 Task: Find connections with filter location Maroúsi with filter topic #Innovationwith filter profile language Spanish with filter current company MetrixLab with filter school West Bengal jobs and careers with filter industry Rubber Products Manufacturing with filter service category AssistanceAdvertising with filter keywords title Political Scientist
Action: Mouse moved to (296, 265)
Screenshot: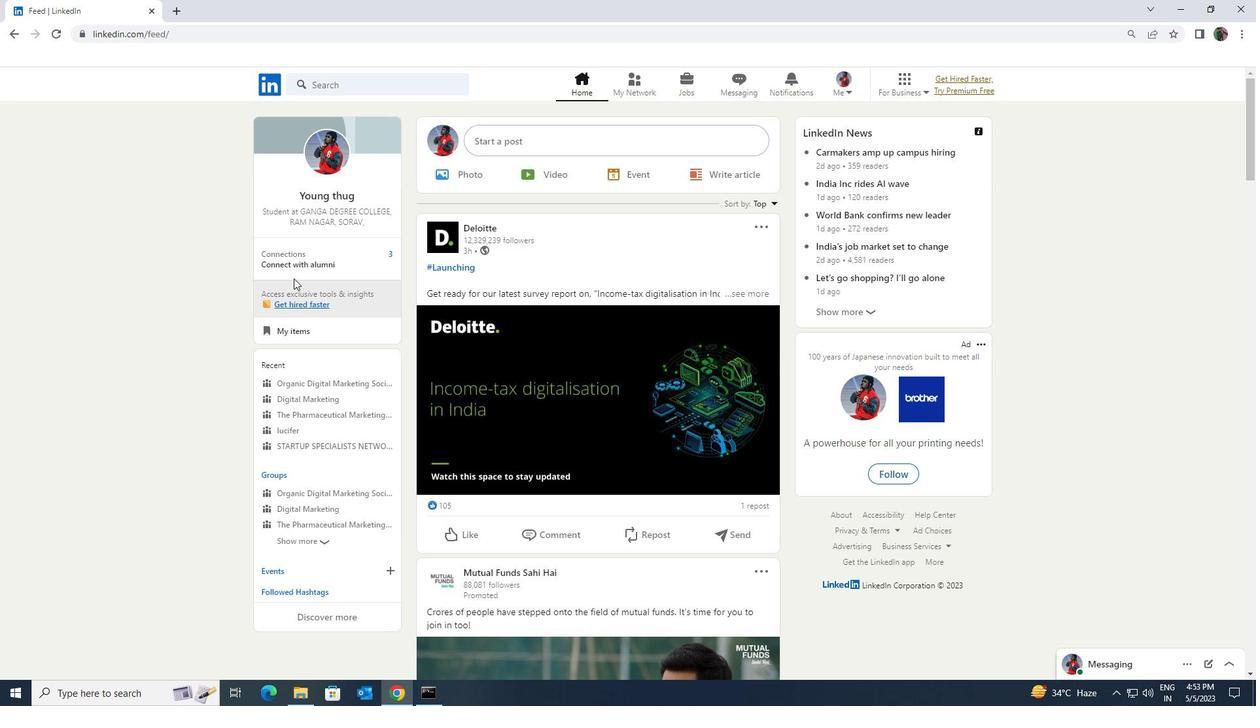 
Action: Mouse pressed left at (296, 265)
Screenshot: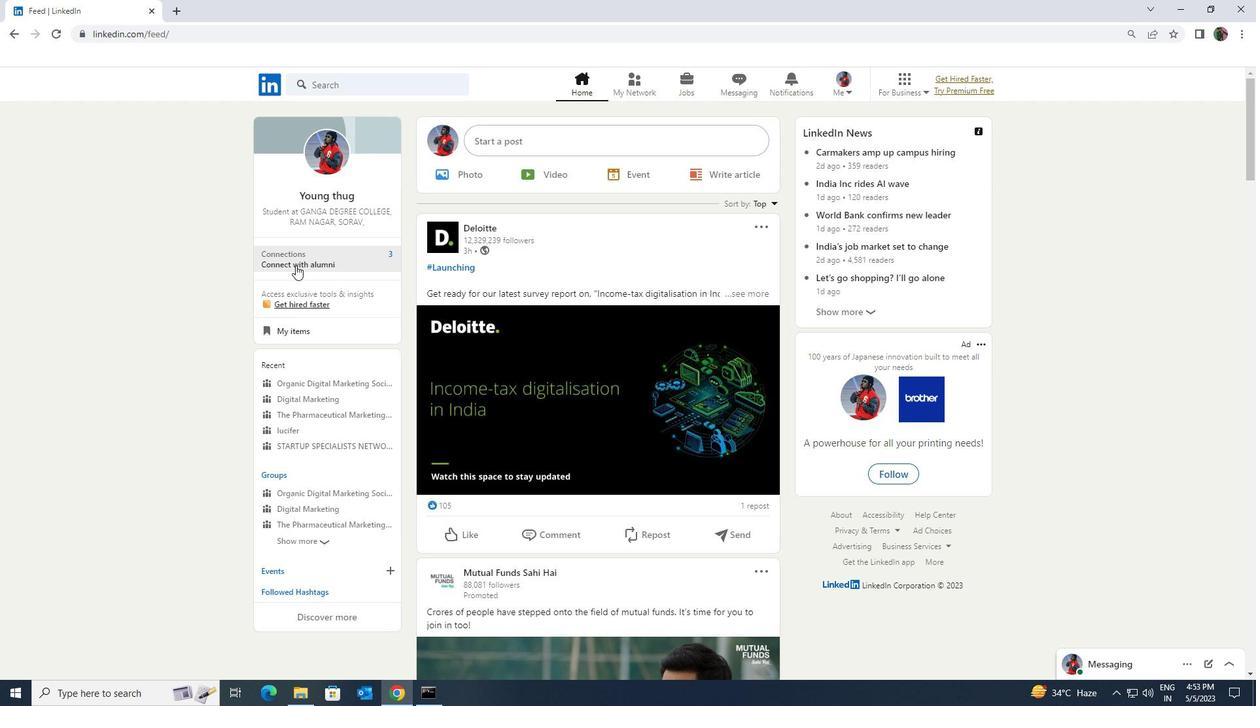 
Action: Mouse moved to (321, 160)
Screenshot: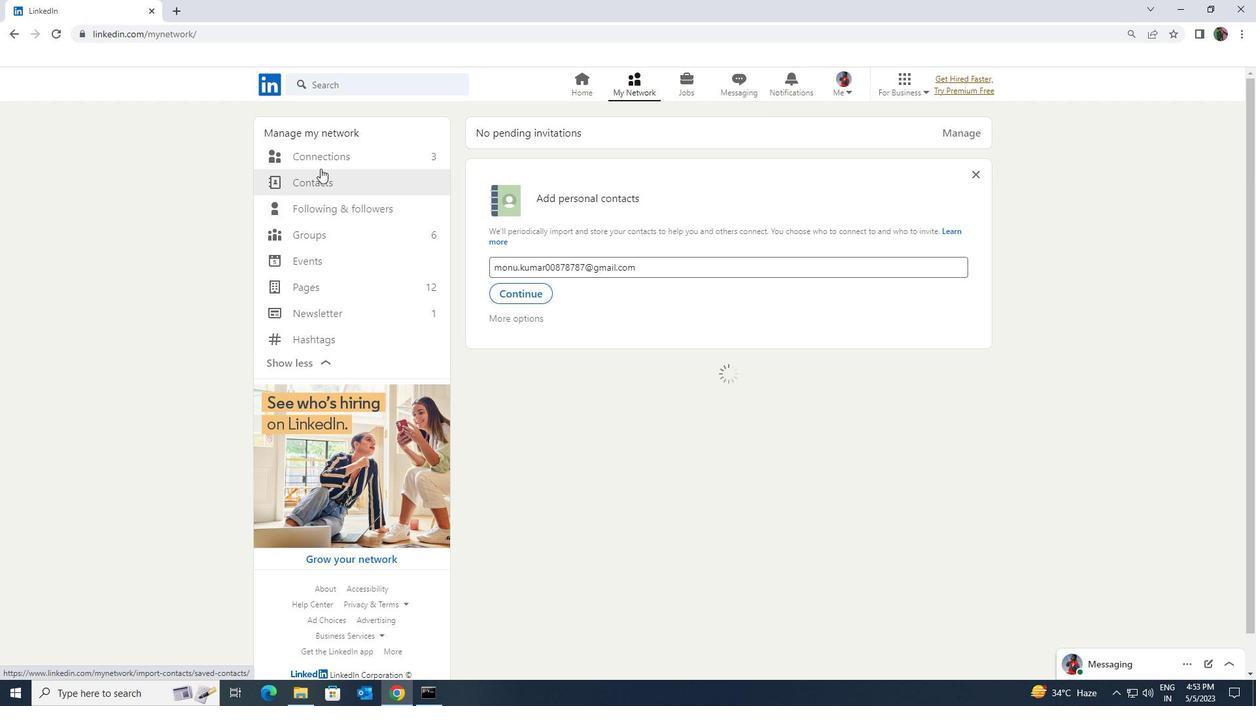 
Action: Mouse pressed left at (321, 160)
Screenshot: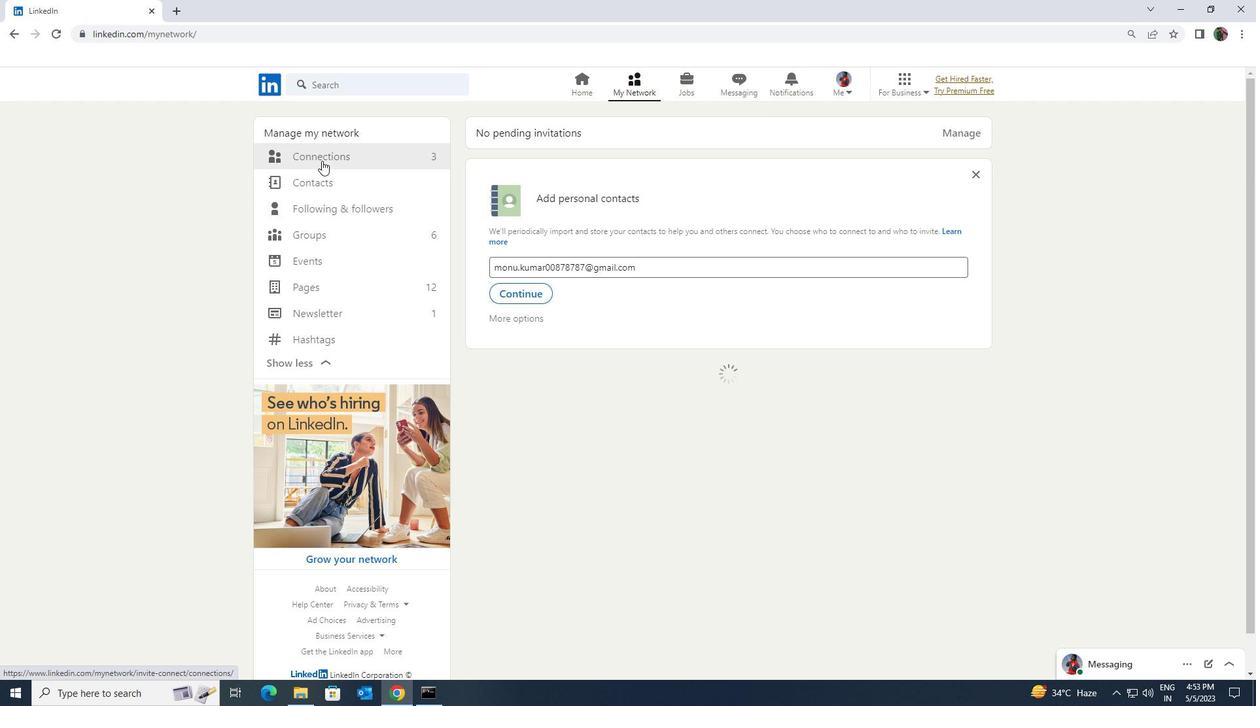 
Action: Mouse moved to (707, 160)
Screenshot: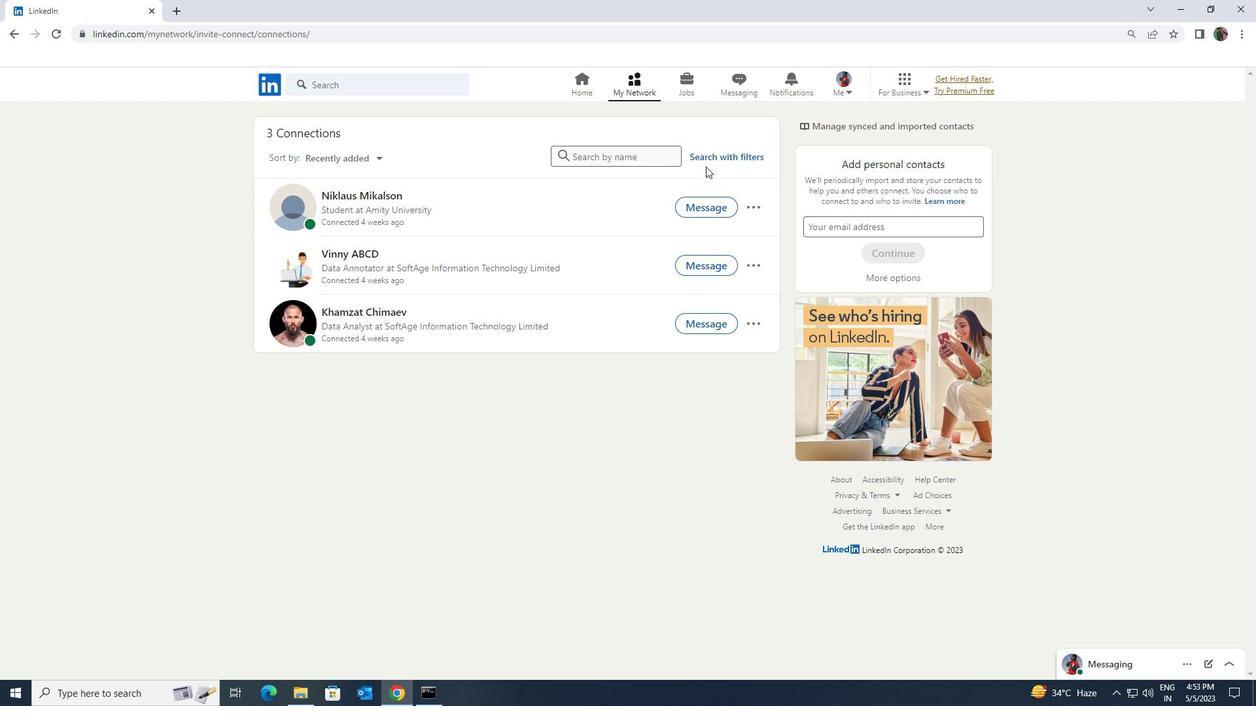 
Action: Mouse pressed left at (707, 160)
Screenshot: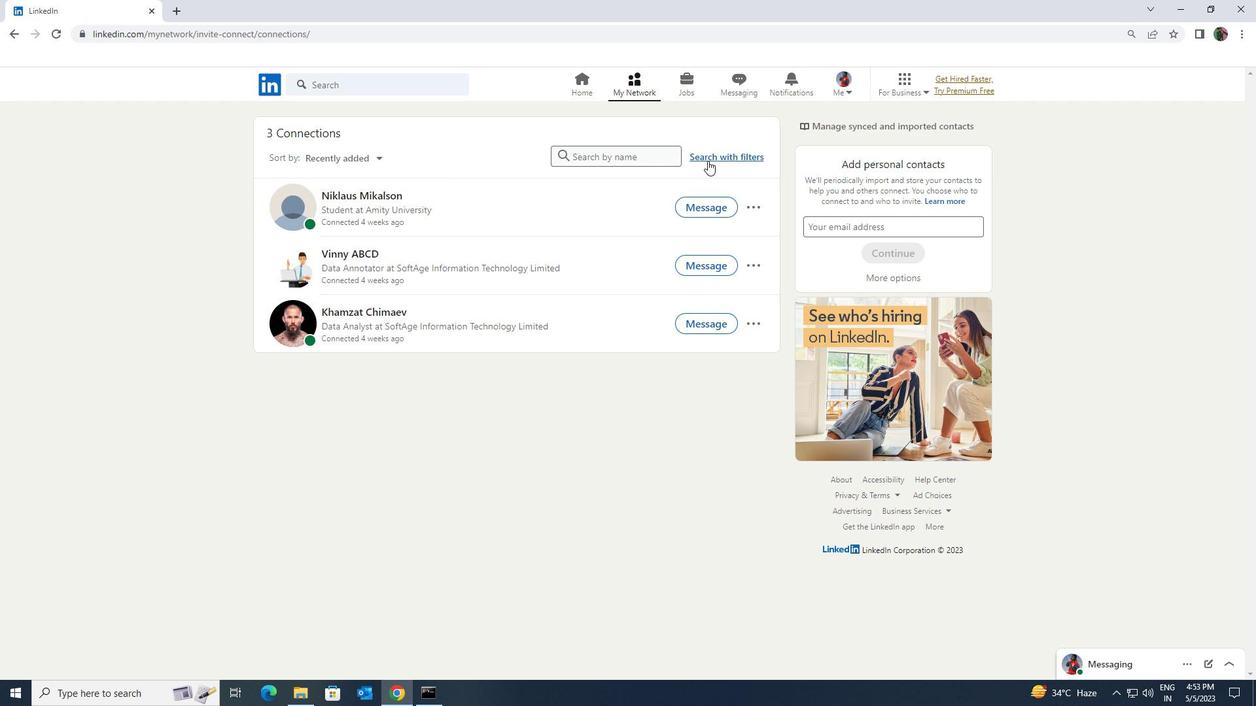 
Action: Mouse moved to (656, 123)
Screenshot: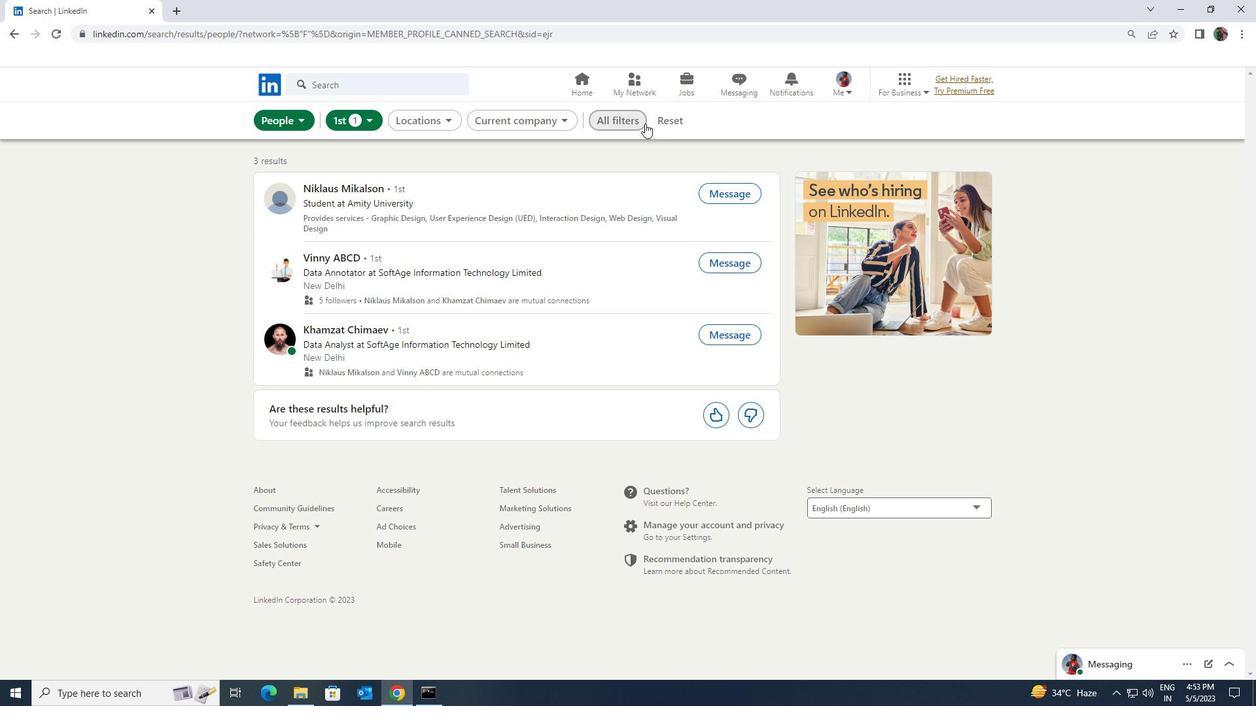 
Action: Mouse pressed left at (656, 123)
Screenshot: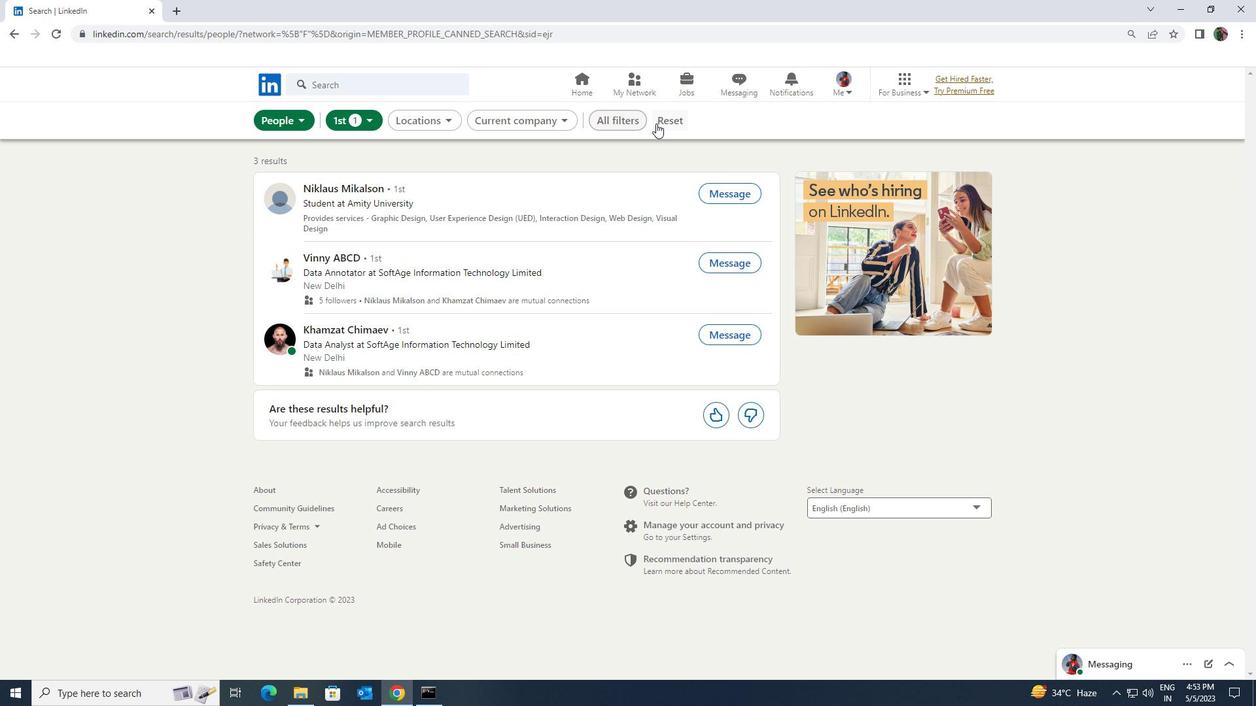 
Action: Mouse moved to (643, 123)
Screenshot: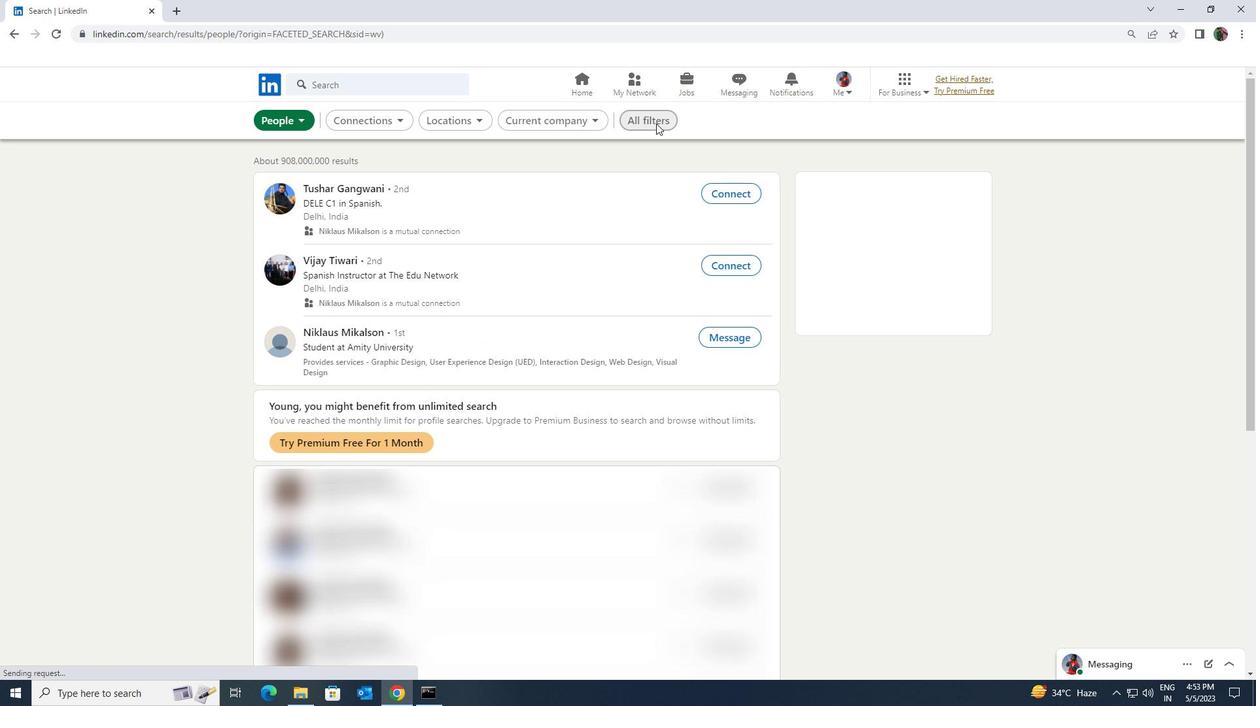 
Action: Mouse pressed left at (643, 123)
Screenshot: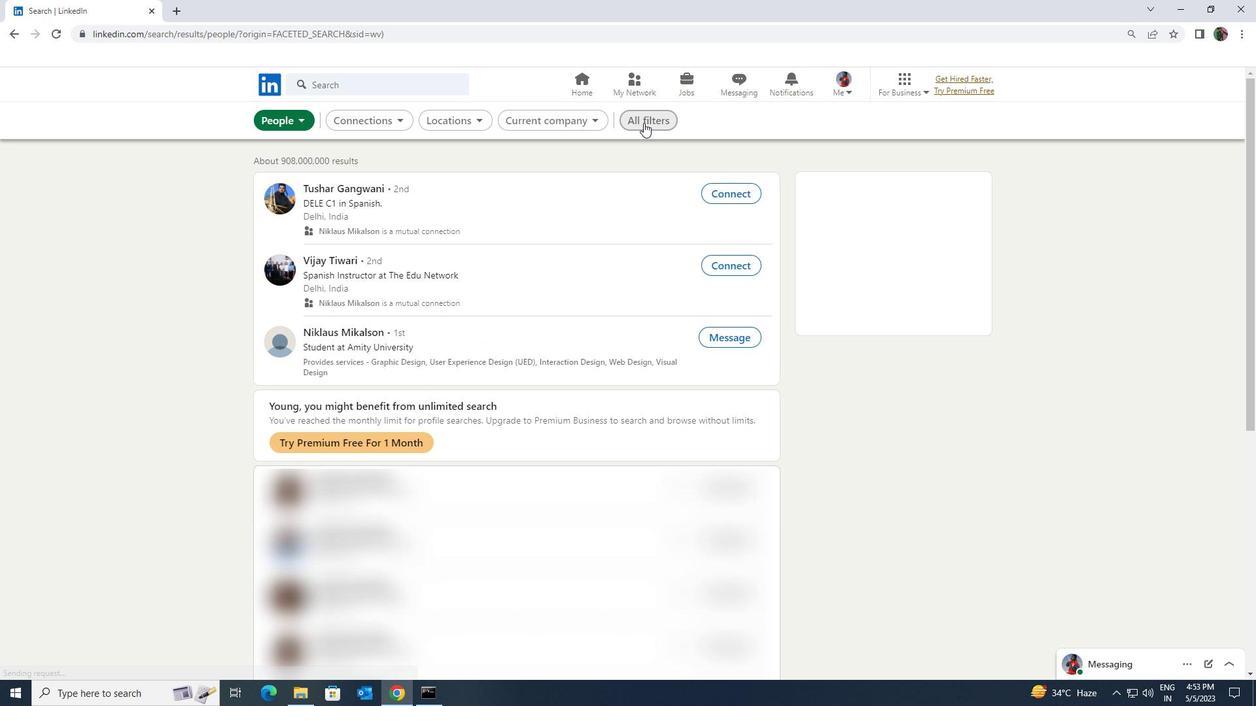 
Action: Mouse moved to (1099, 514)
Screenshot: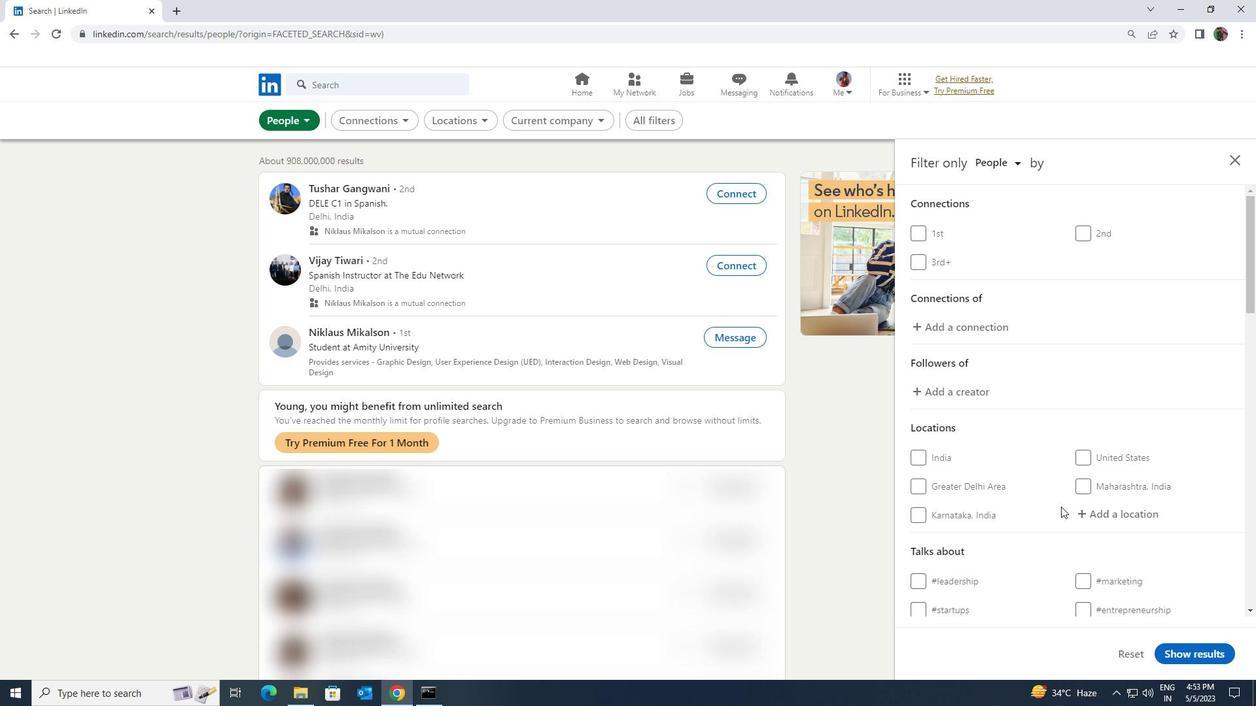 
Action: Mouse pressed left at (1099, 514)
Screenshot: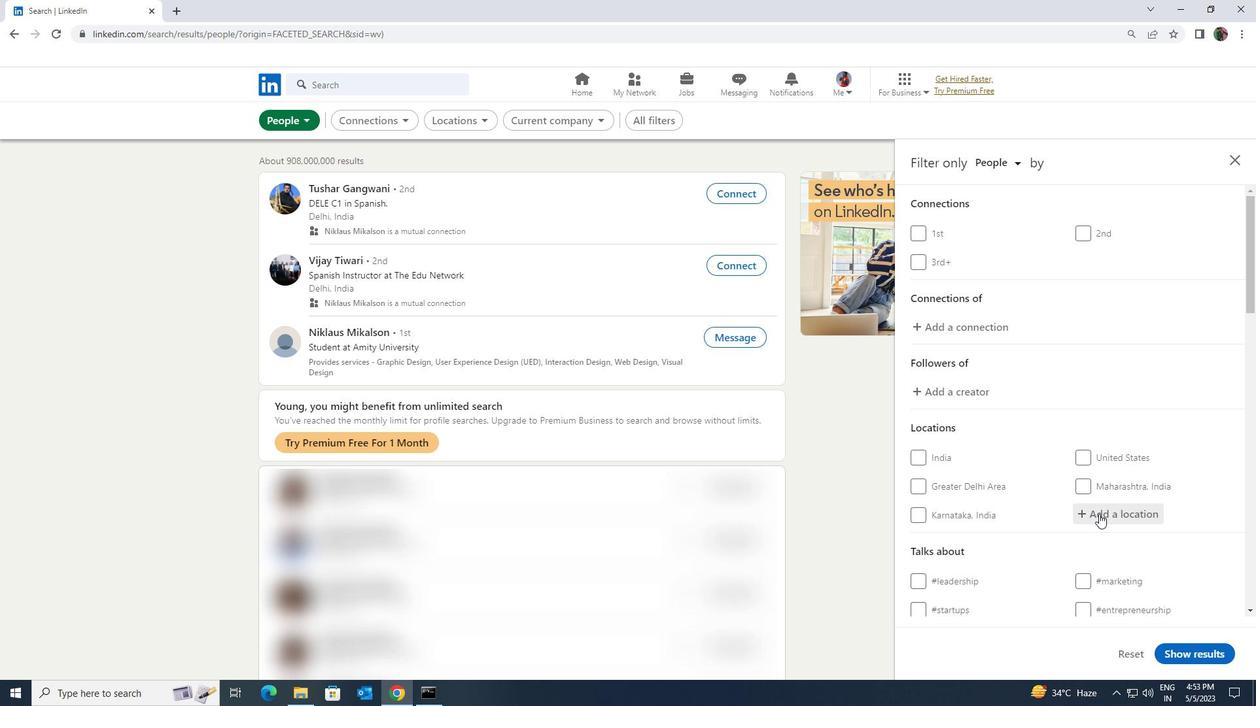 
Action: Key pressed <Key.shift>MAROUSI
Screenshot: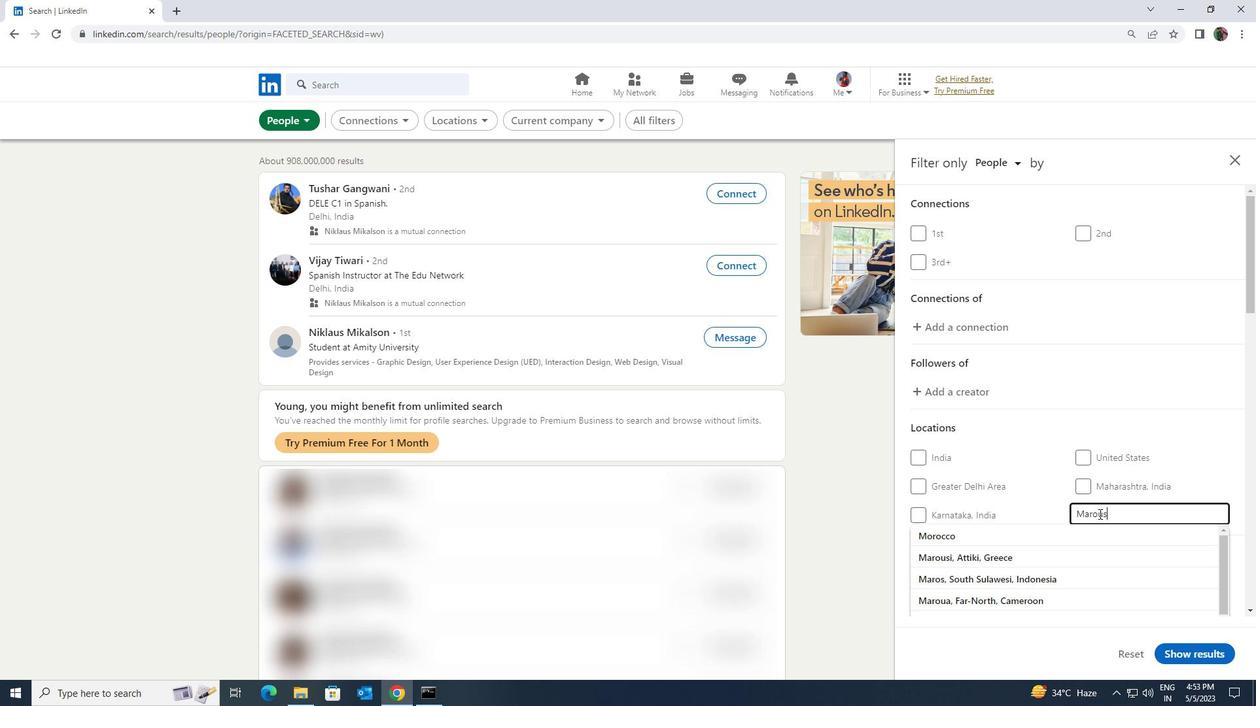 
Action: Mouse moved to (1096, 524)
Screenshot: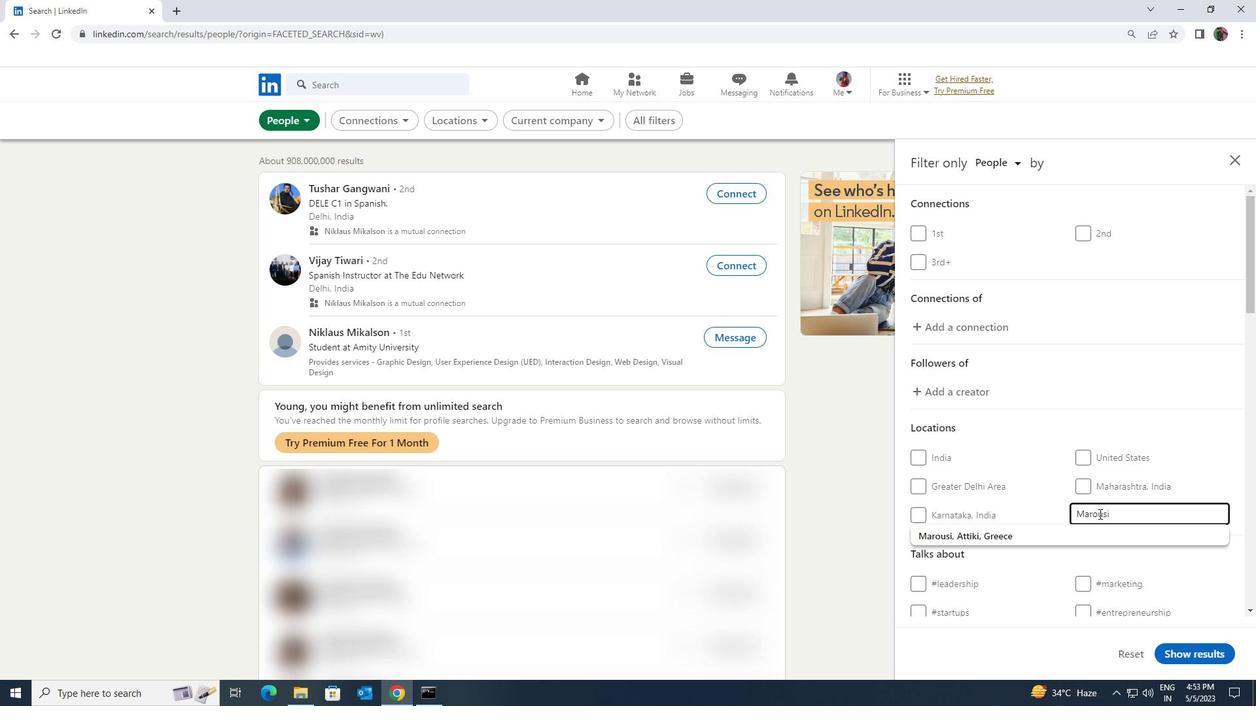 
Action: Mouse pressed left at (1096, 524)
Screenshot: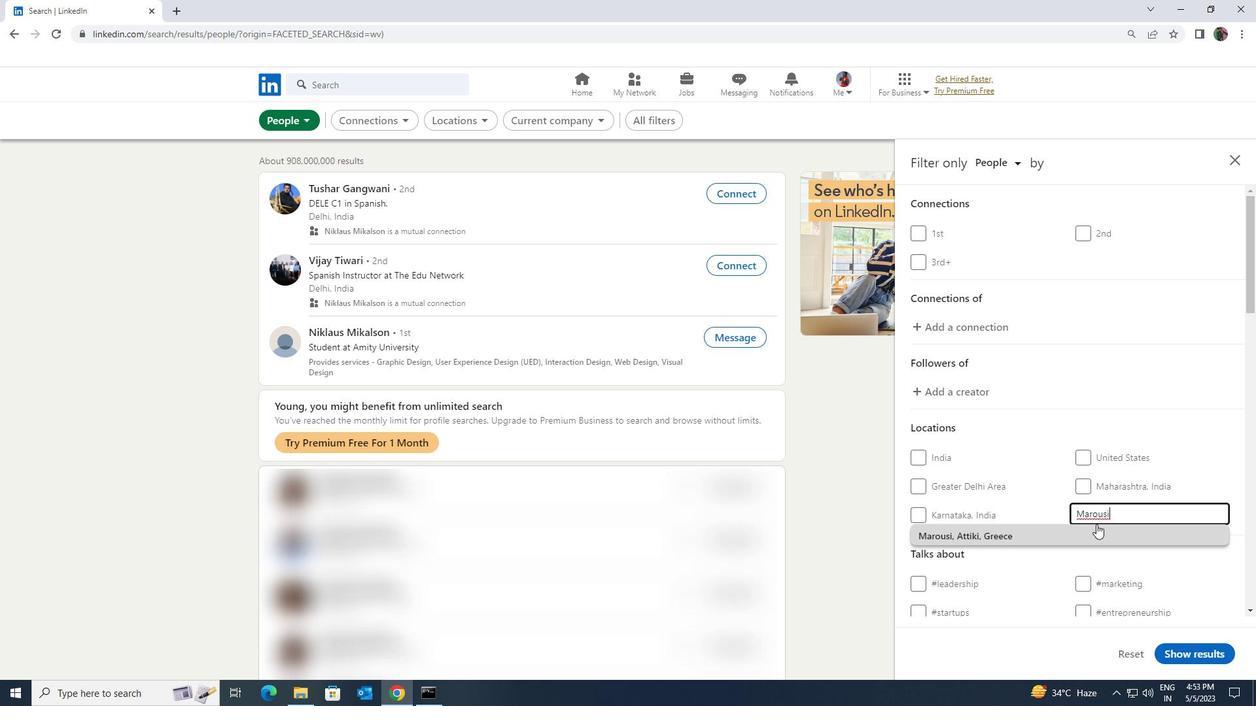 
Action: Mouse scrolled (1096, 524) with delta (0, 0)
Screenshot: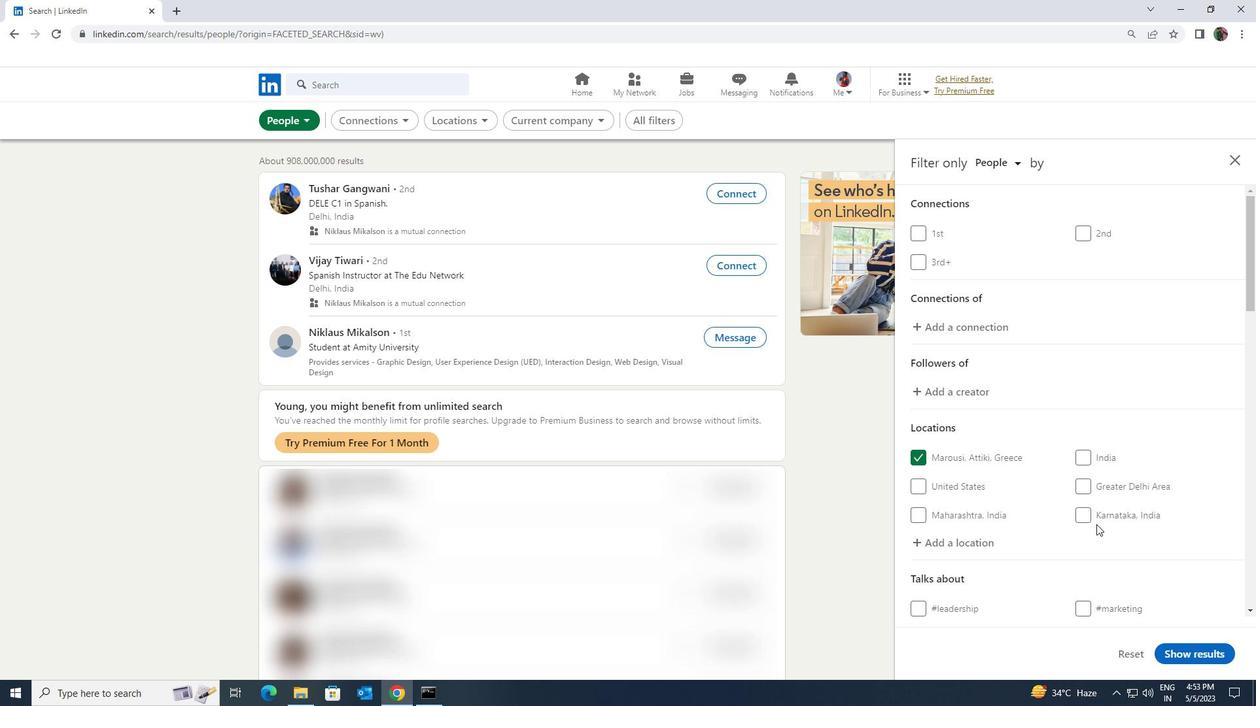 
Action: Mouse scrolled (1096, 524) with delta (0, 0)
Screenshot: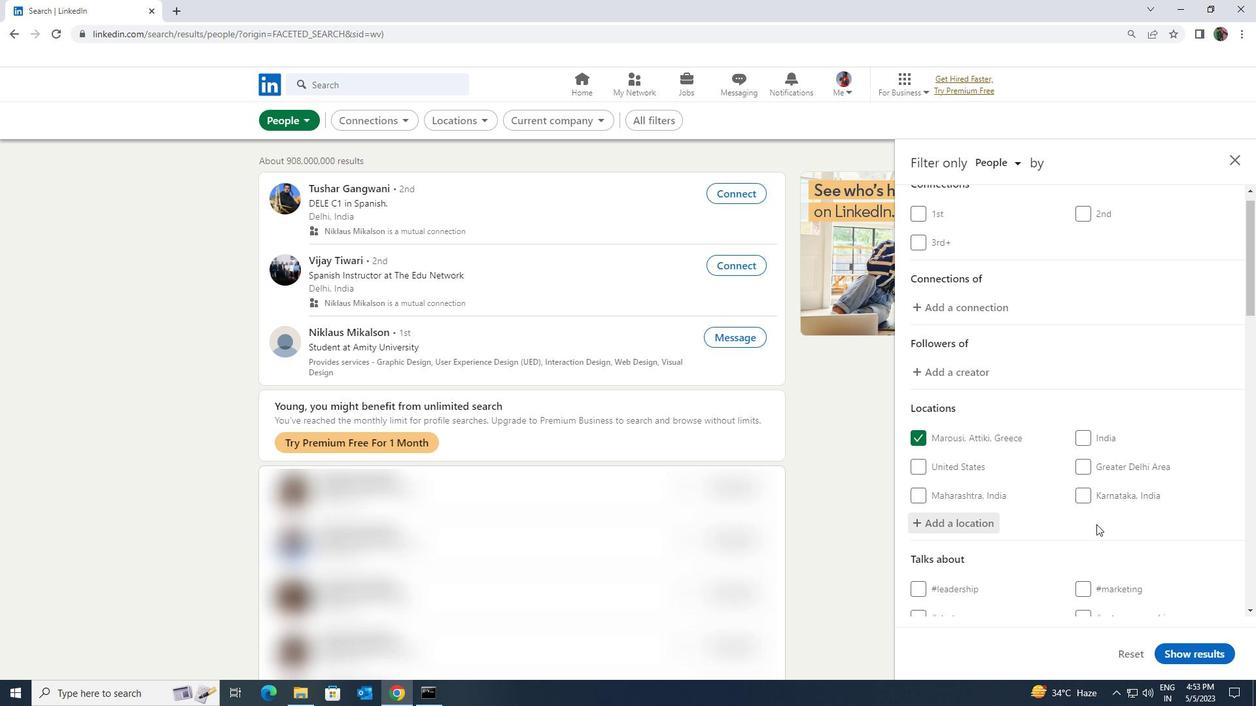 
Action: Mouse moved to (1095, 529)
Screenshot: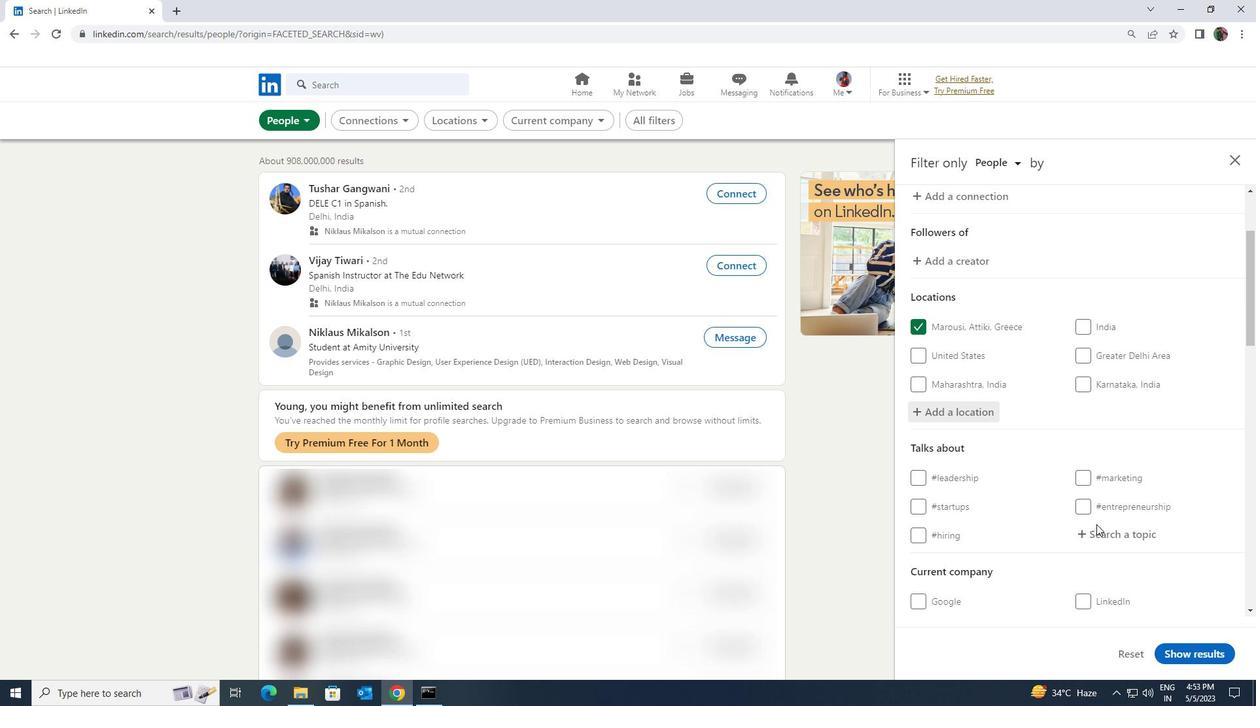 
Action: Mouse pressed left at (1095, 529)
Screenshot: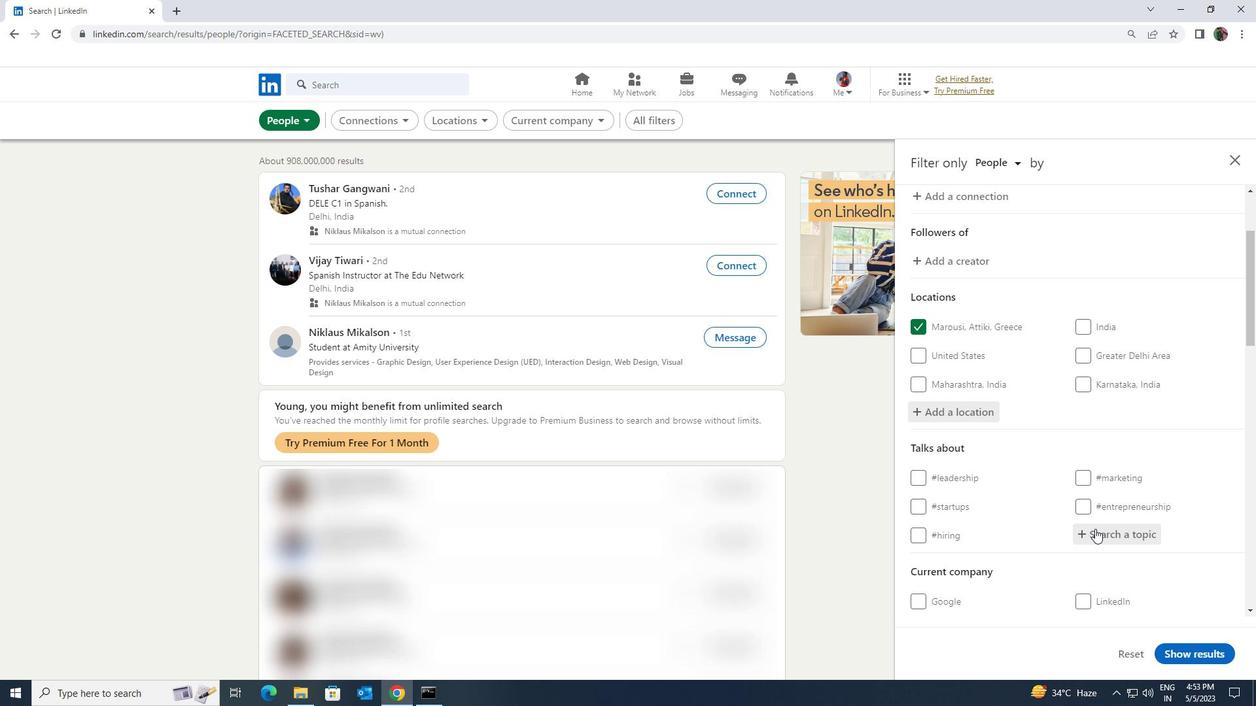 
Action: Key pressed <Key.shift><Key.shift><Key.shift>INNOVATI
Screenshot: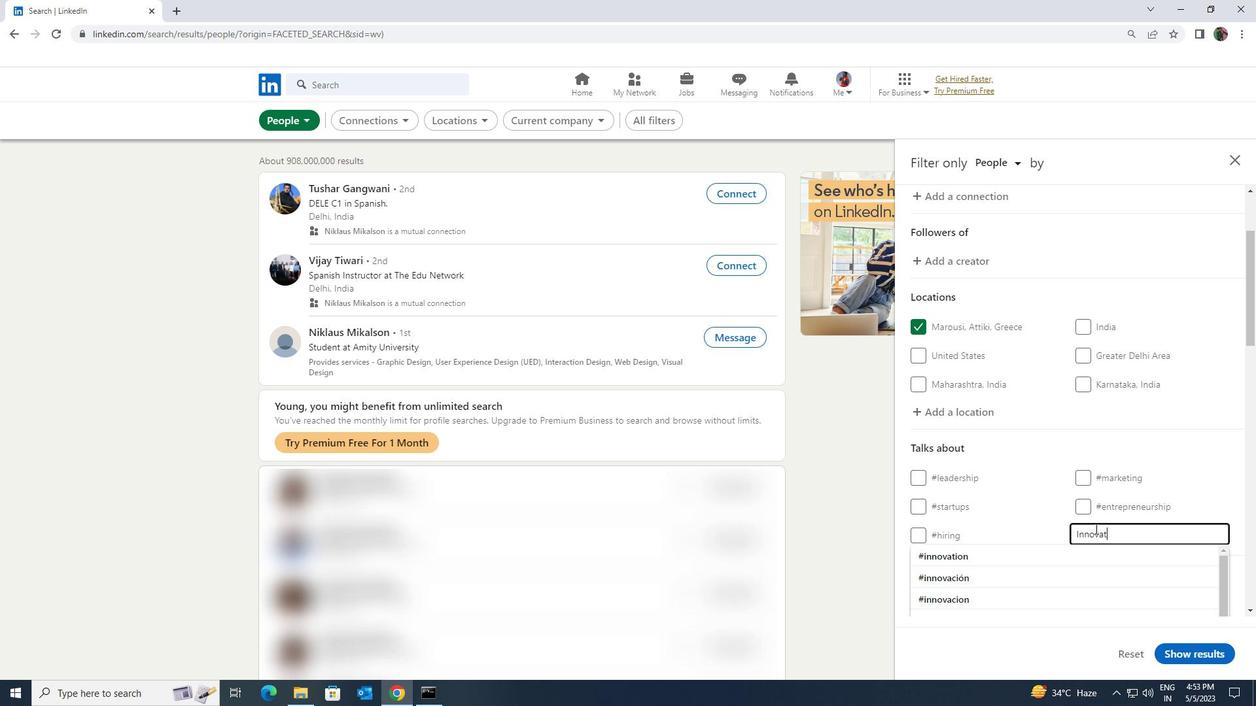 
Action: Mouse moved to (1095, 549)
Screenshot: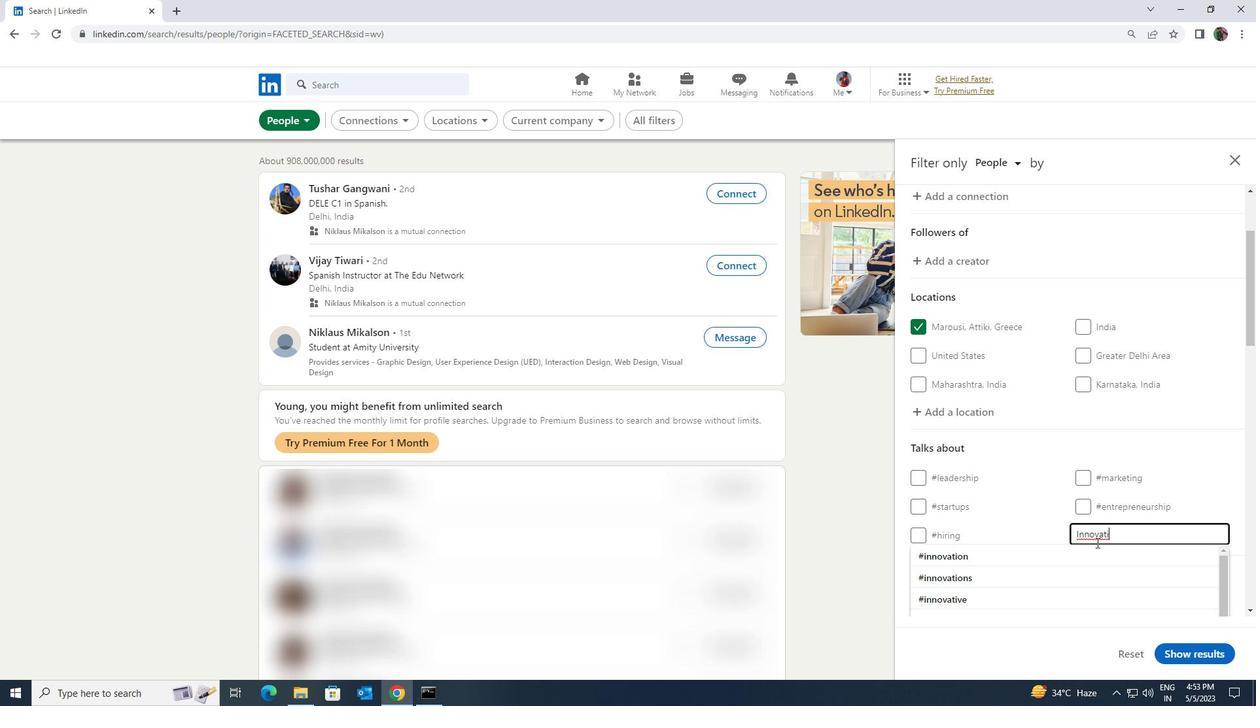 
Action: Mouse pressed left at (1095, 549)
Screenshot: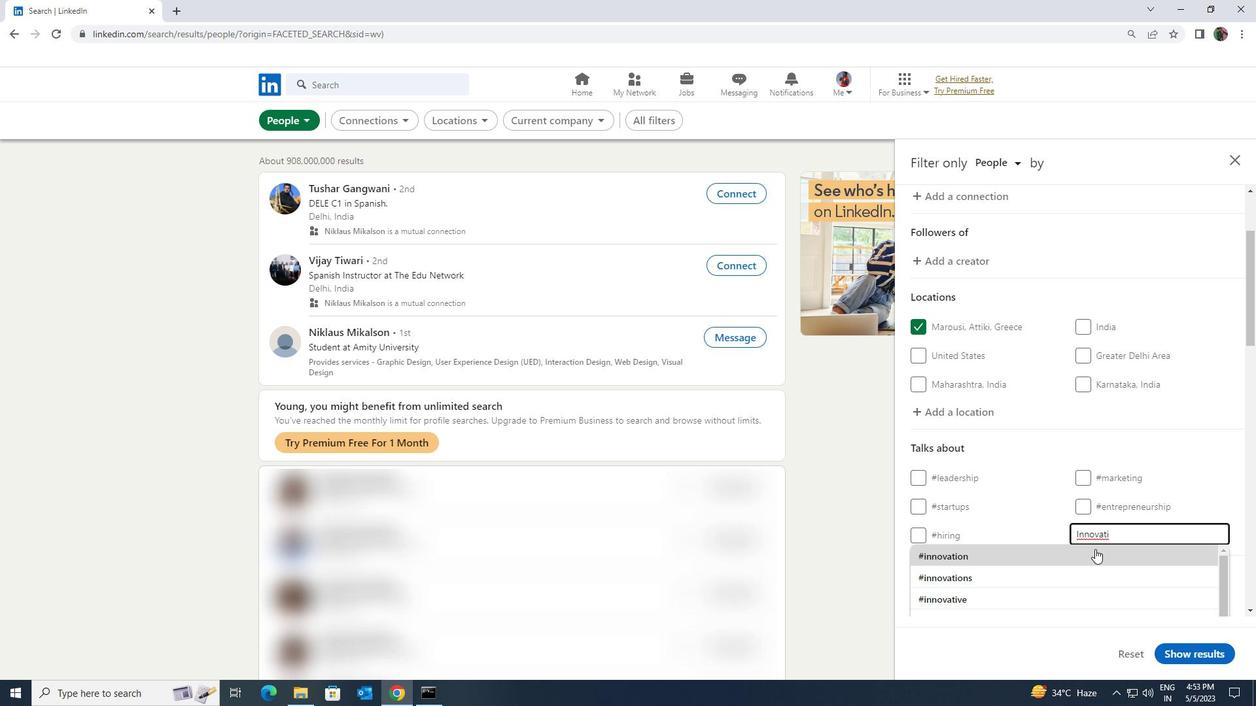 
Action: Mouse moved to (1092, 550)
Screenshot: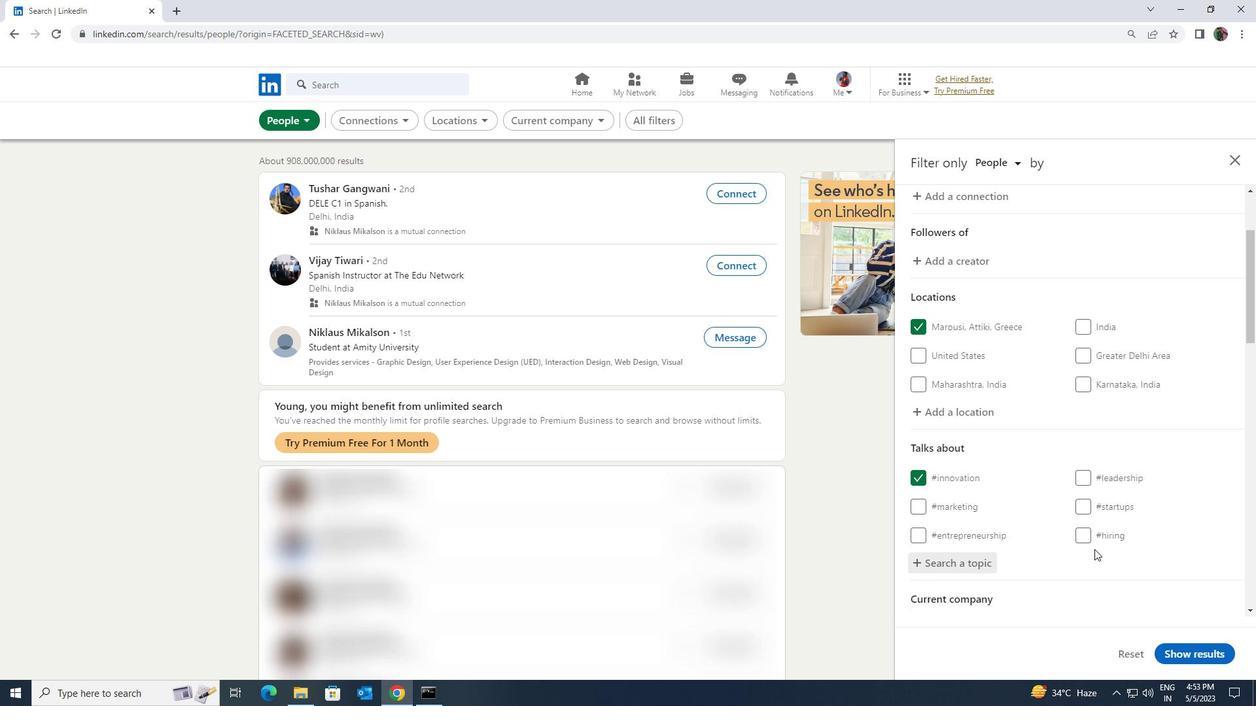 
Action: Mouse scrolled (1092, 549) with delta (0, 0)
Screenshot: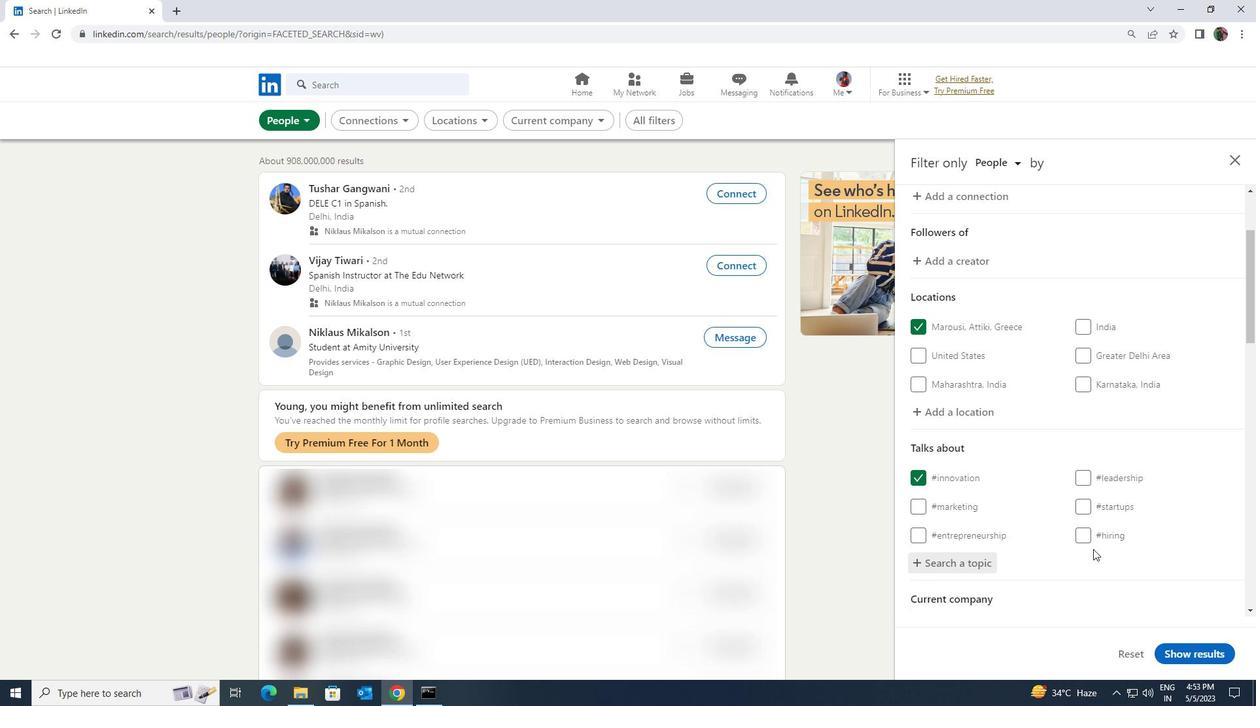 
Action: Mouse moved to (1090, 550)
Screenshot: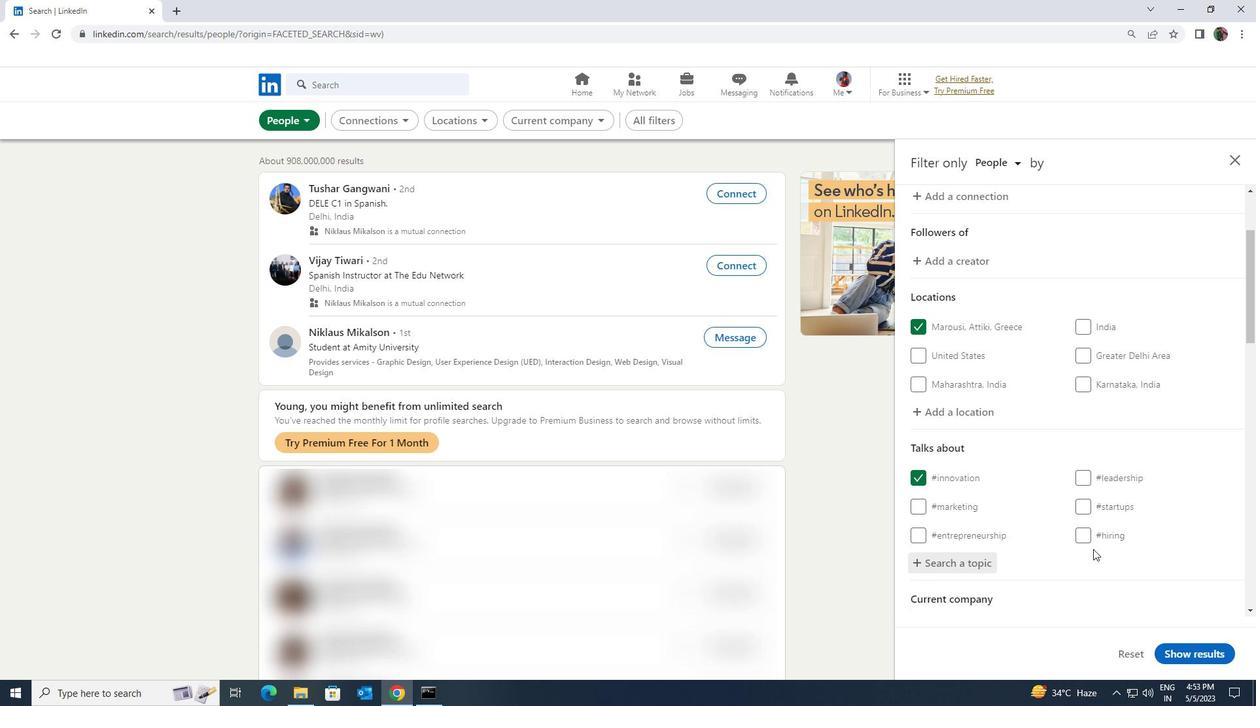 
Action: Mouse scrolled (1090, 550) with delta (0, 0)
Screenshot: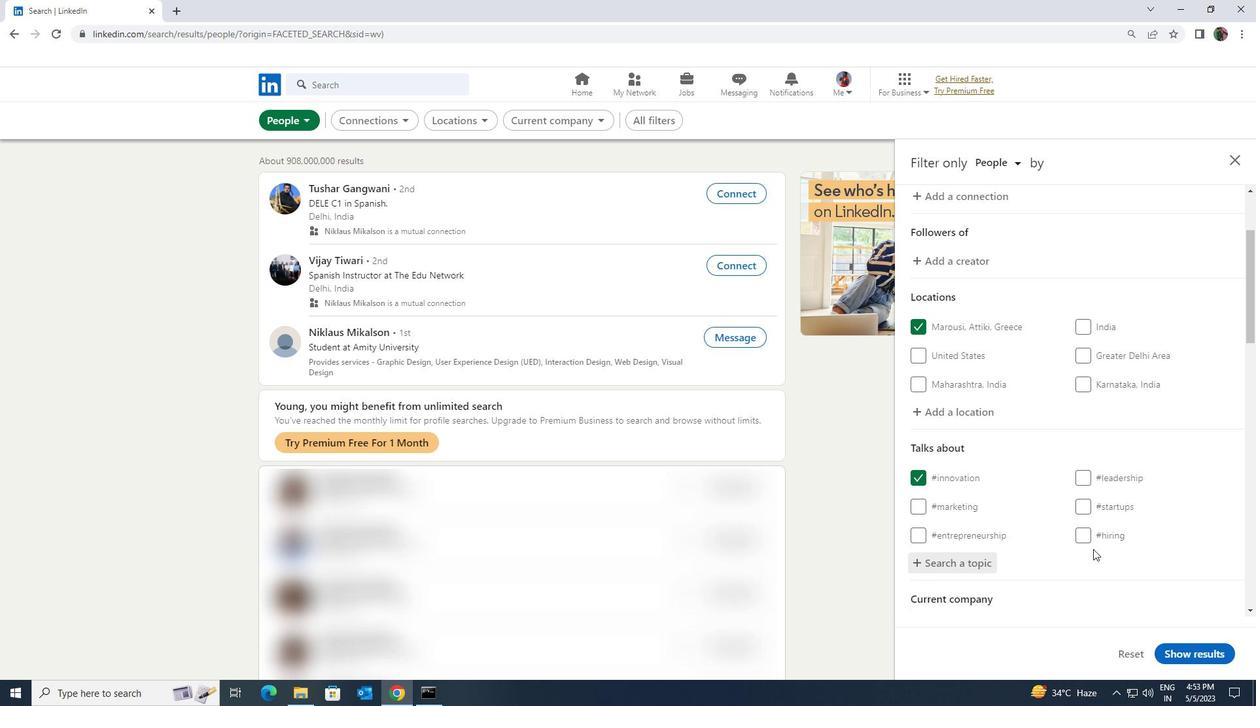 
Action: Mouse moved to (1090, 551)
Screenshot: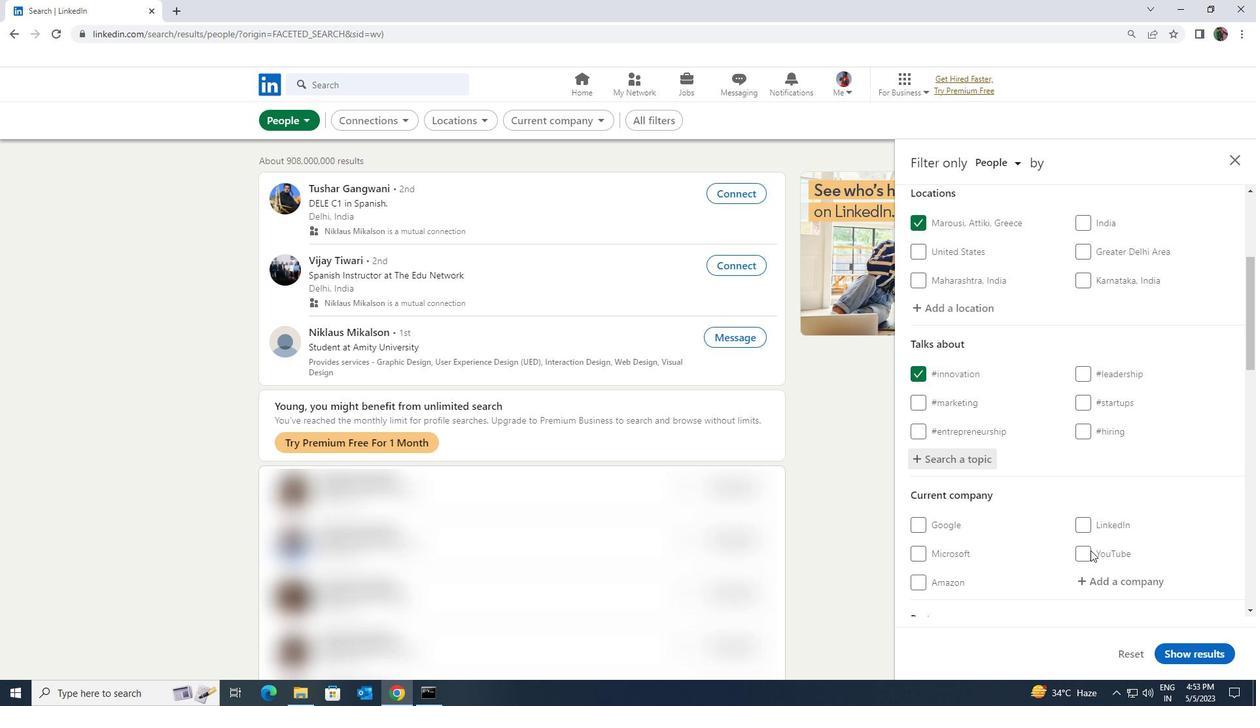 
Action: Mouse scrolled (1090, 550) with delta (0, 0)
Screenshot: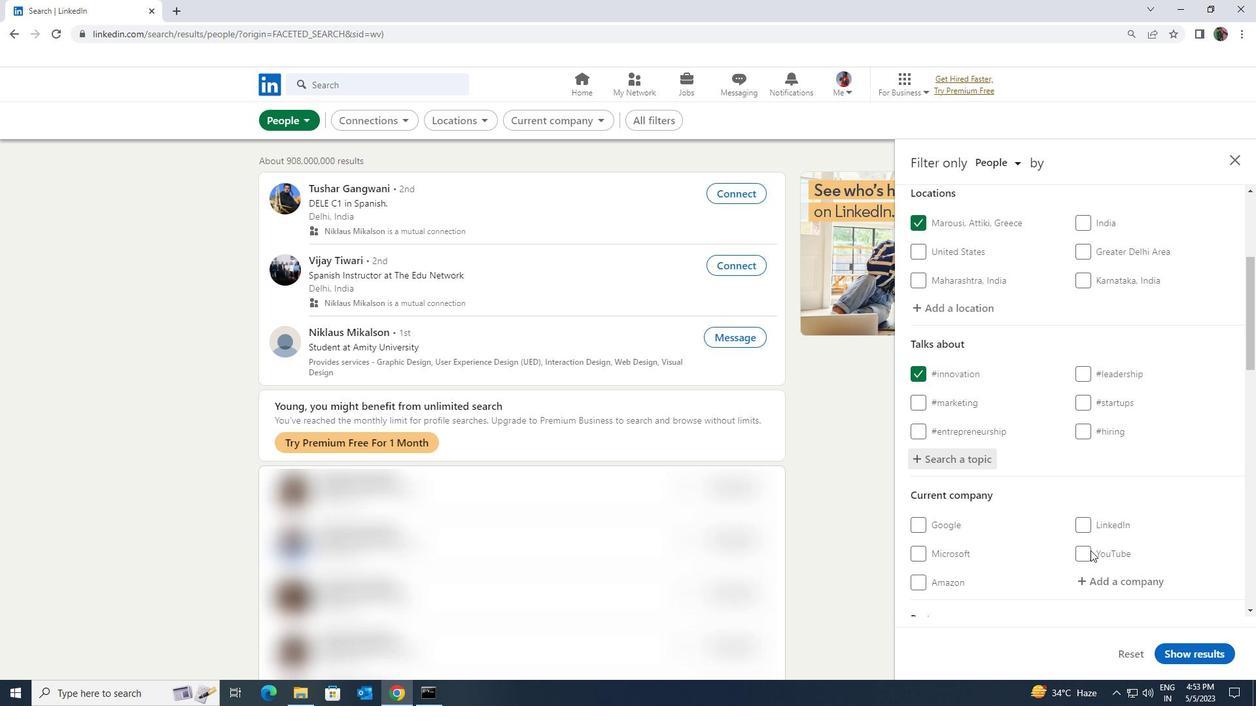 
Action: Mouse scrolled (1090, 550) with delta (0, 0)
Screenshot: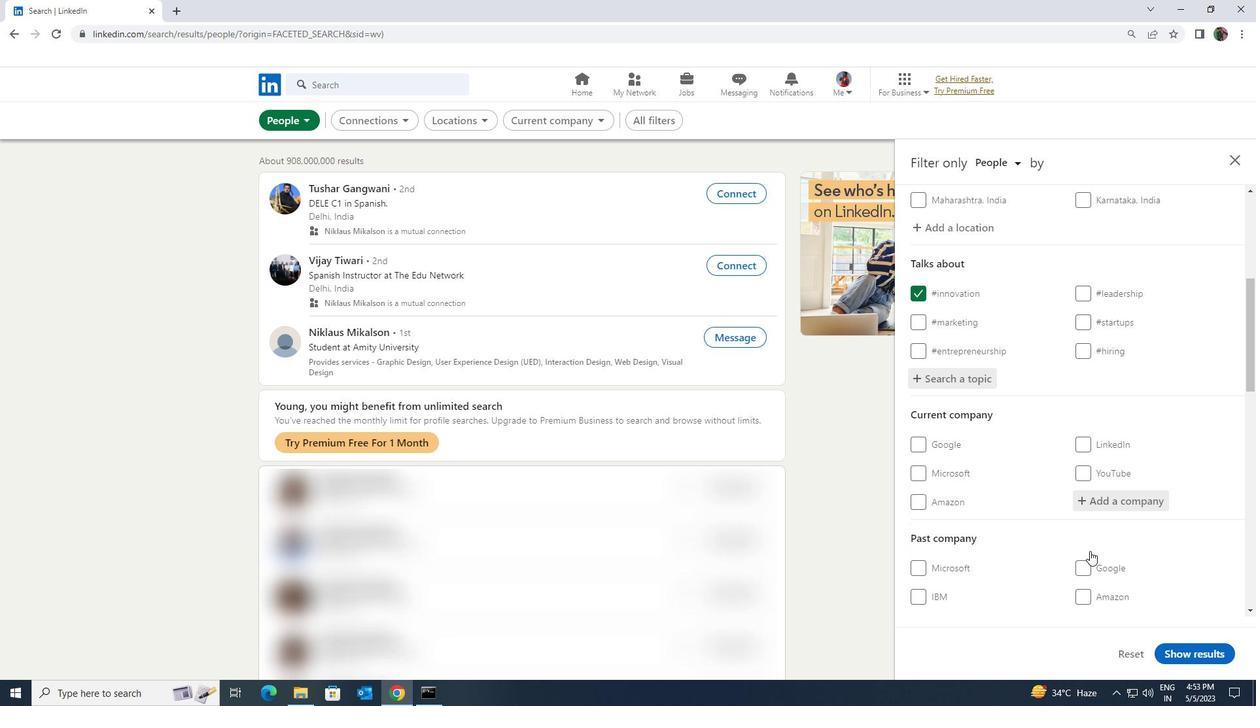 
Action: Mouse scrolled (1090, 550) with delta (0, 0)
Screenshot: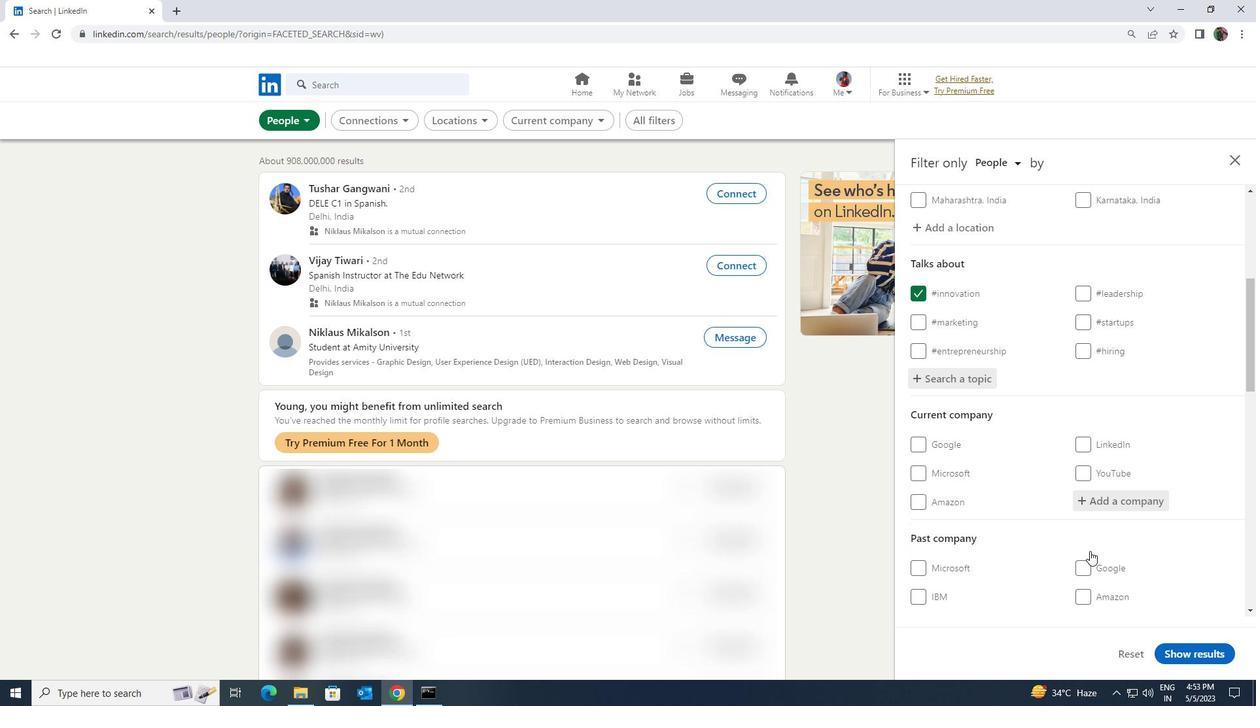 
Action: Mouse scrolled (1090, 550) with delta (0, 0)
Screenshot: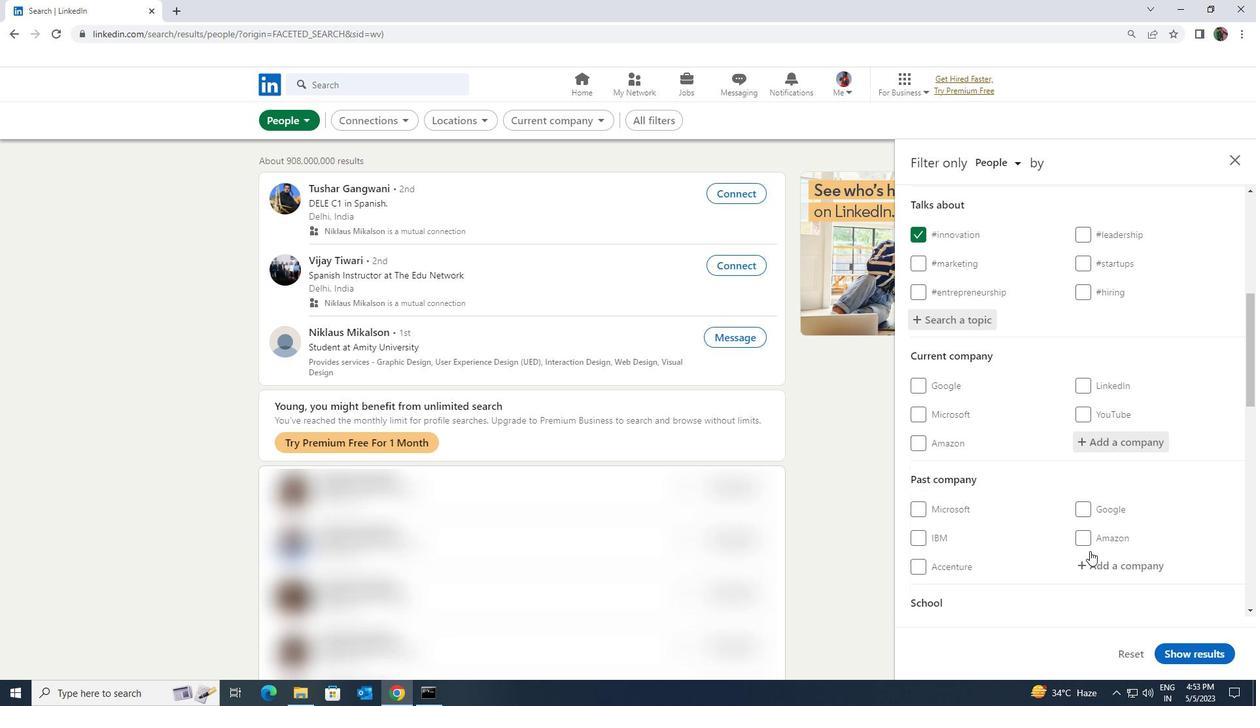 
Action: Mouse scrolled (1090, 550) with delta (0, 0)
Screenshot: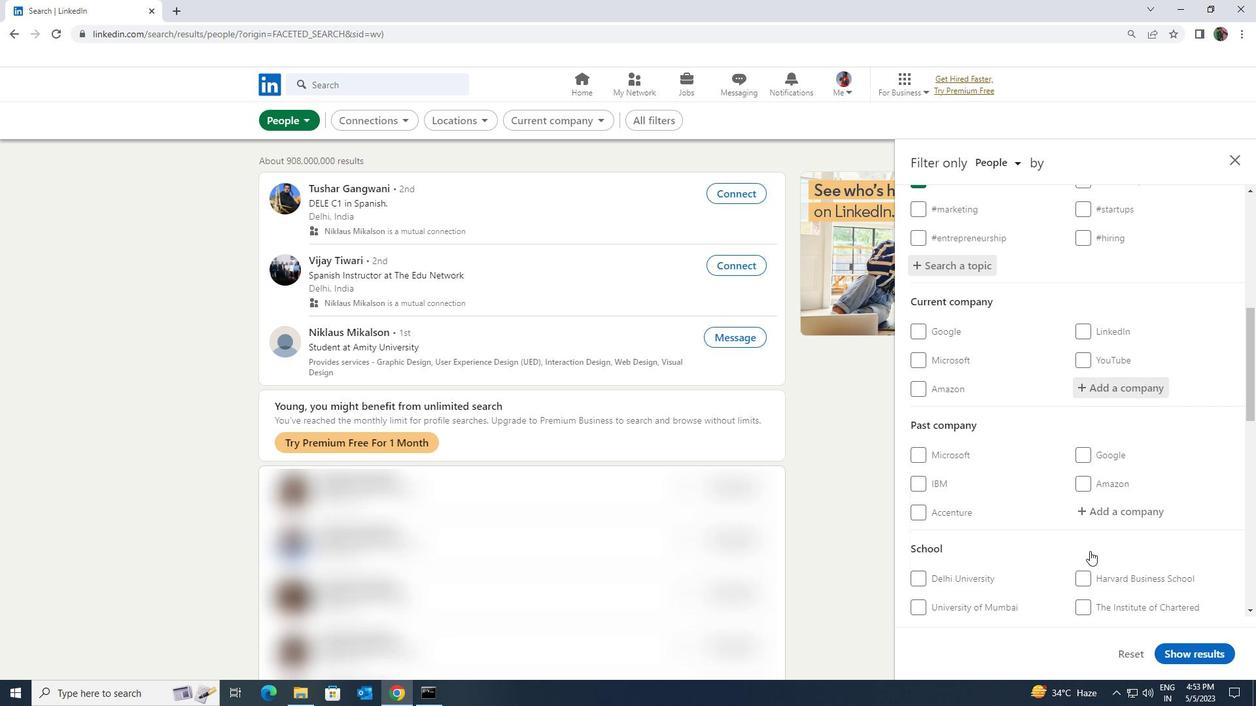
Action: Mouse moved to (1090, 551)
Screenshot: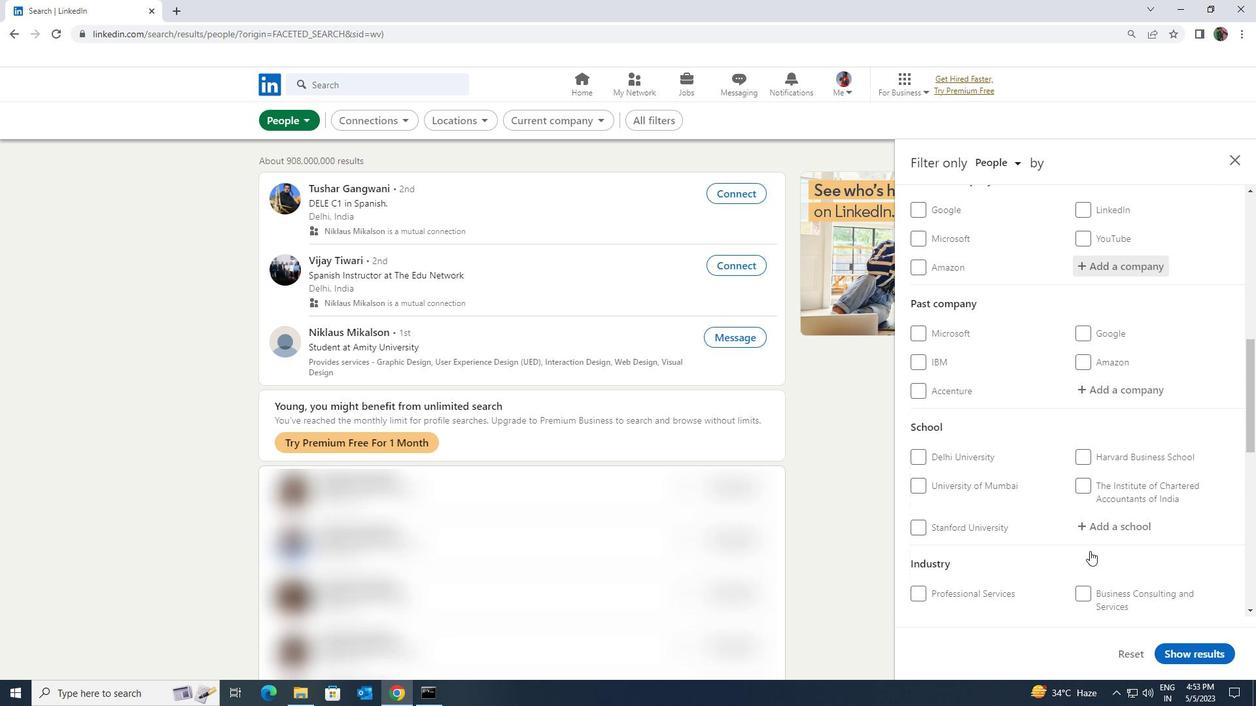 
Action: Mouse scrolled (1090, 550) with delta (0, 0)
Screenshot: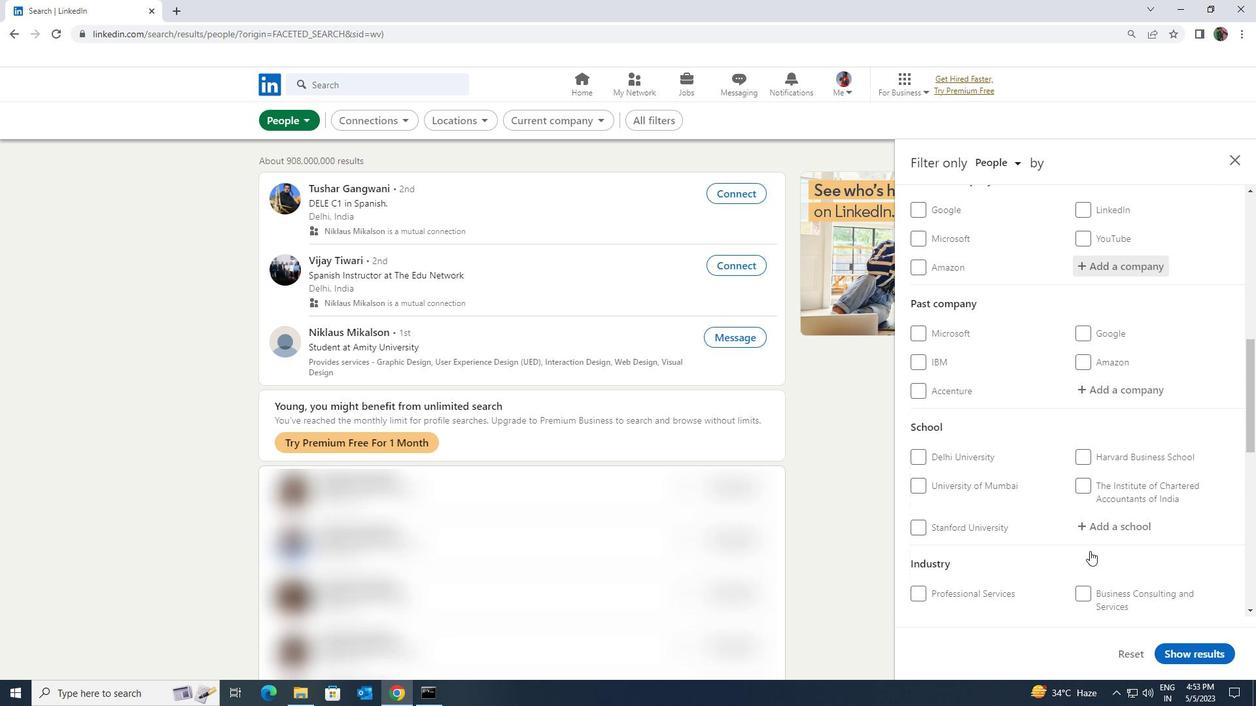 
Action: Mouse scrolled (1090, 550) with delta (0, 0)
Screenshot: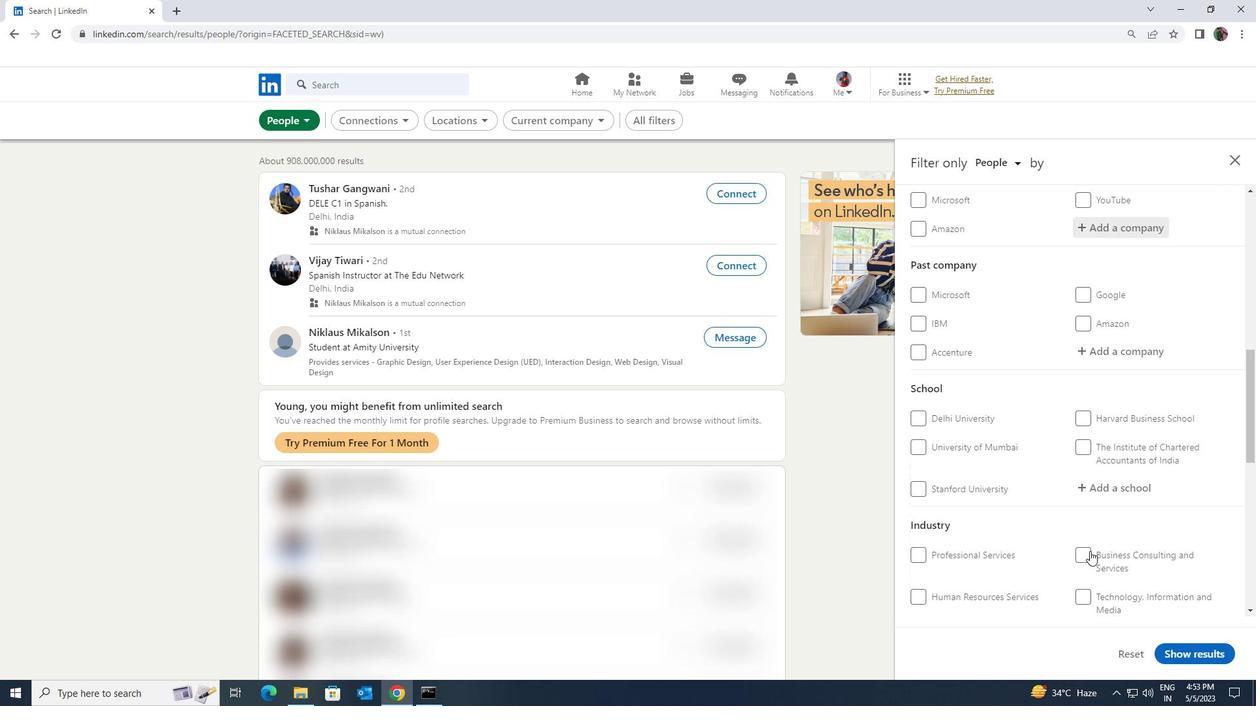 
Action: Mouse scrolled (1090, 550) with delta (0, 0)
Screenshot: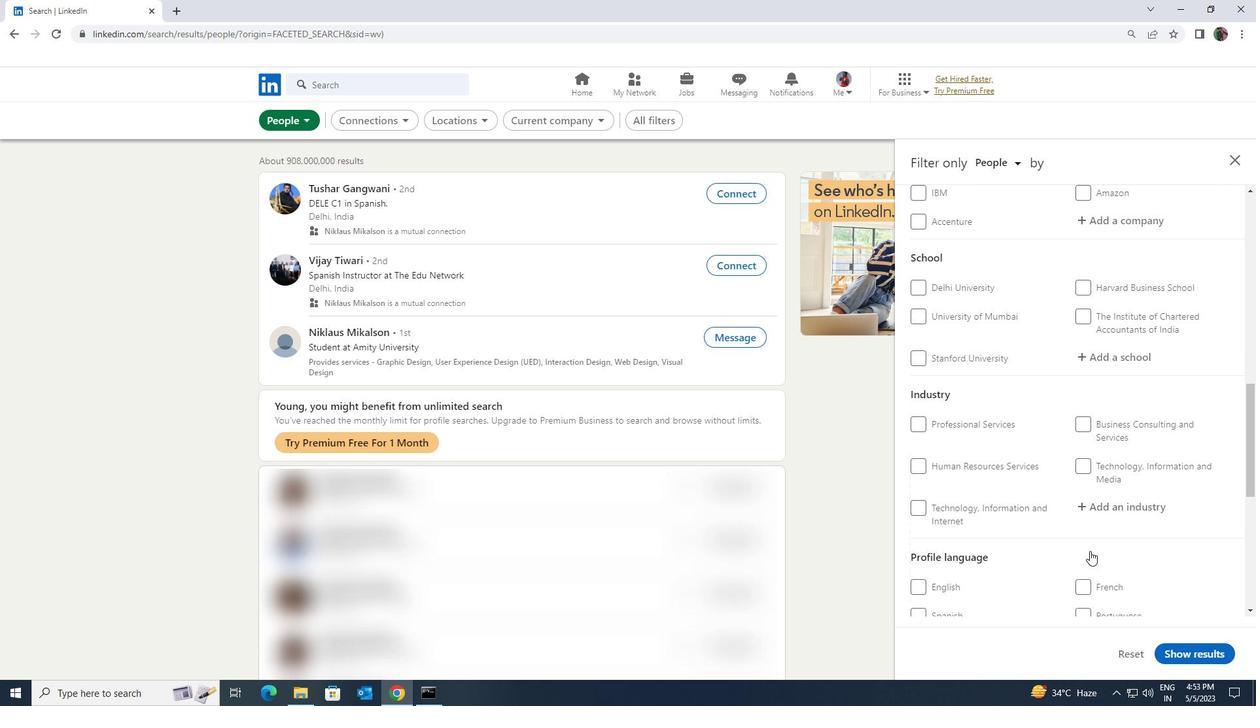 
Action: Mouse moved to (954, 551)
Screenshot: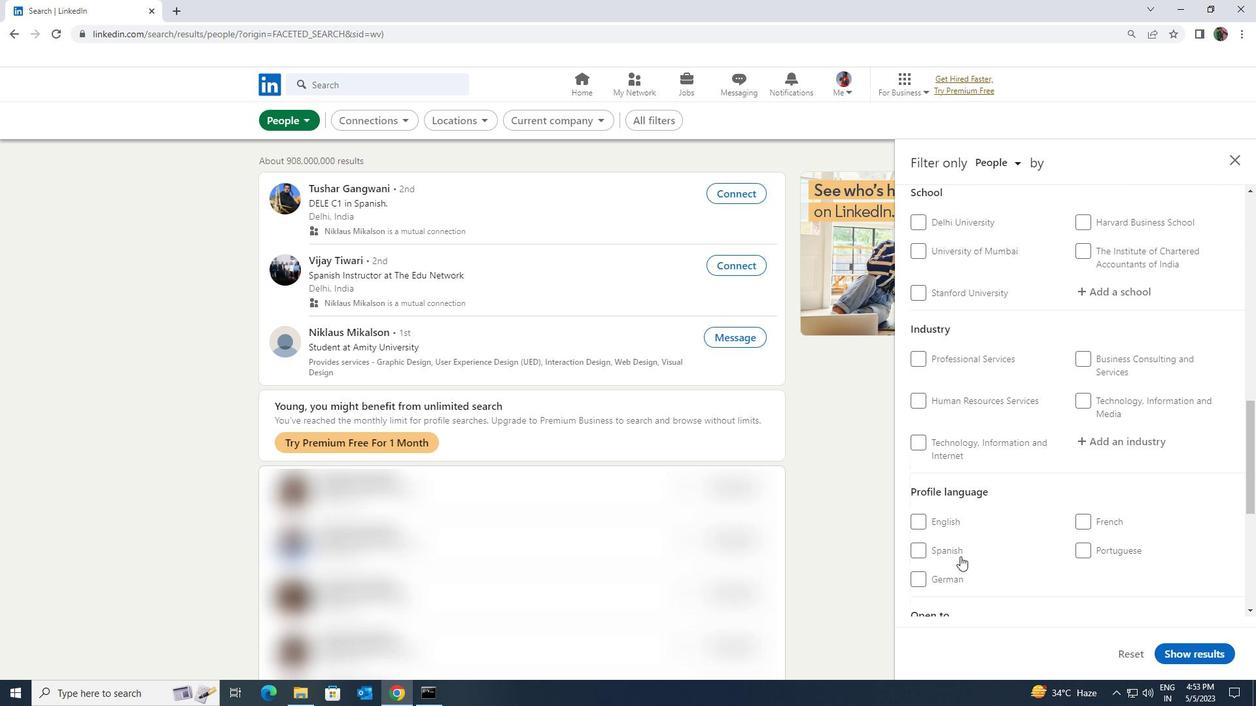 
Action: Mouse pressed left at (954, 551)
Screenshot: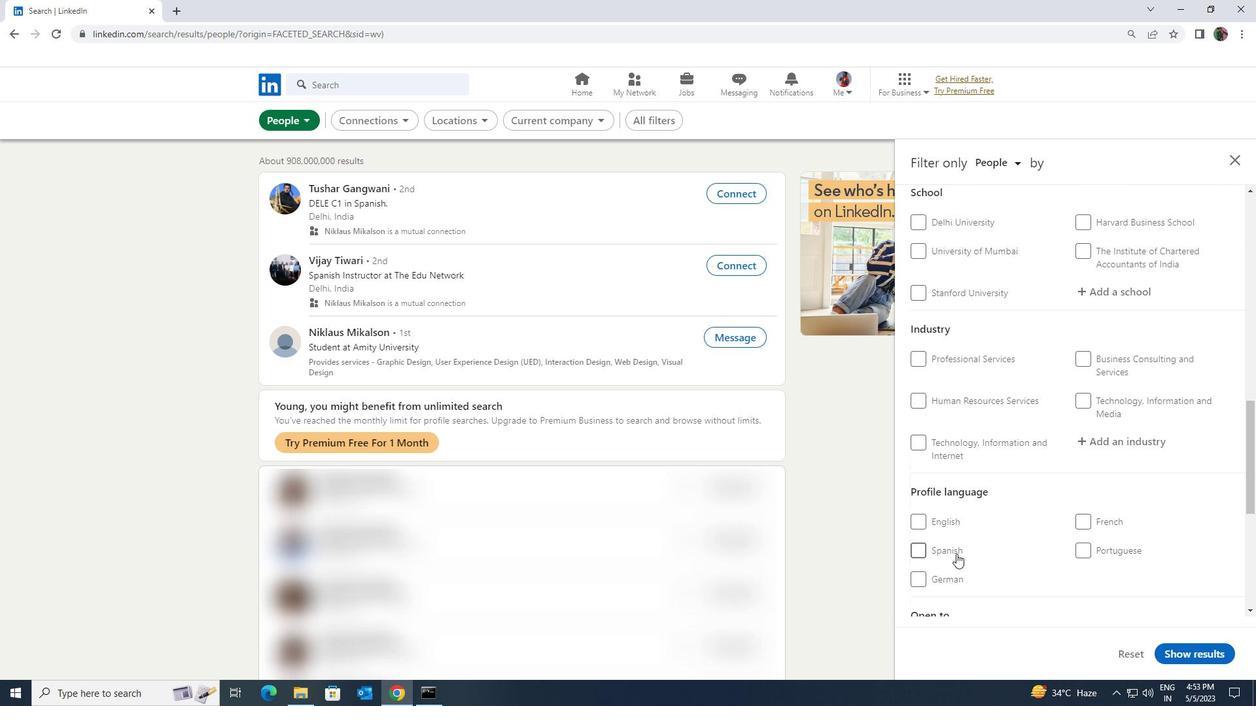 
Action: Mouse moved to (1023, 550)
Screenshot: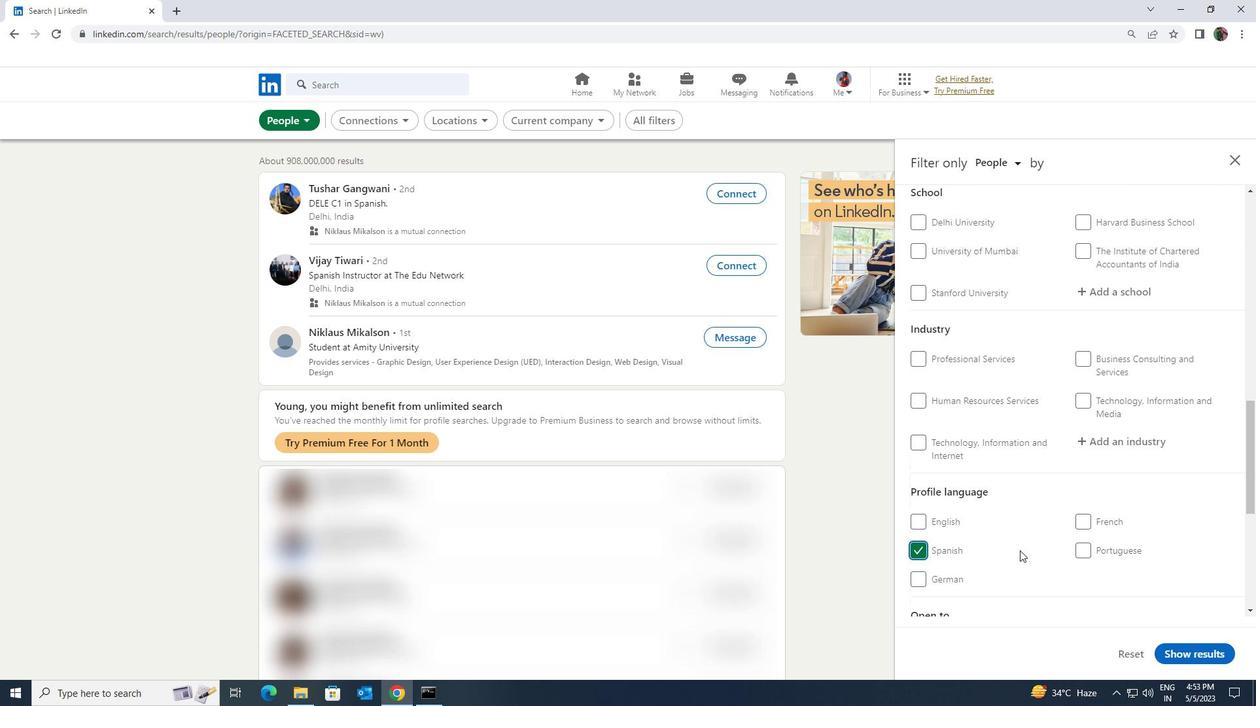 
Action: Mouse scrolled (1023, 550) with delta (0, 0)
Screenshot: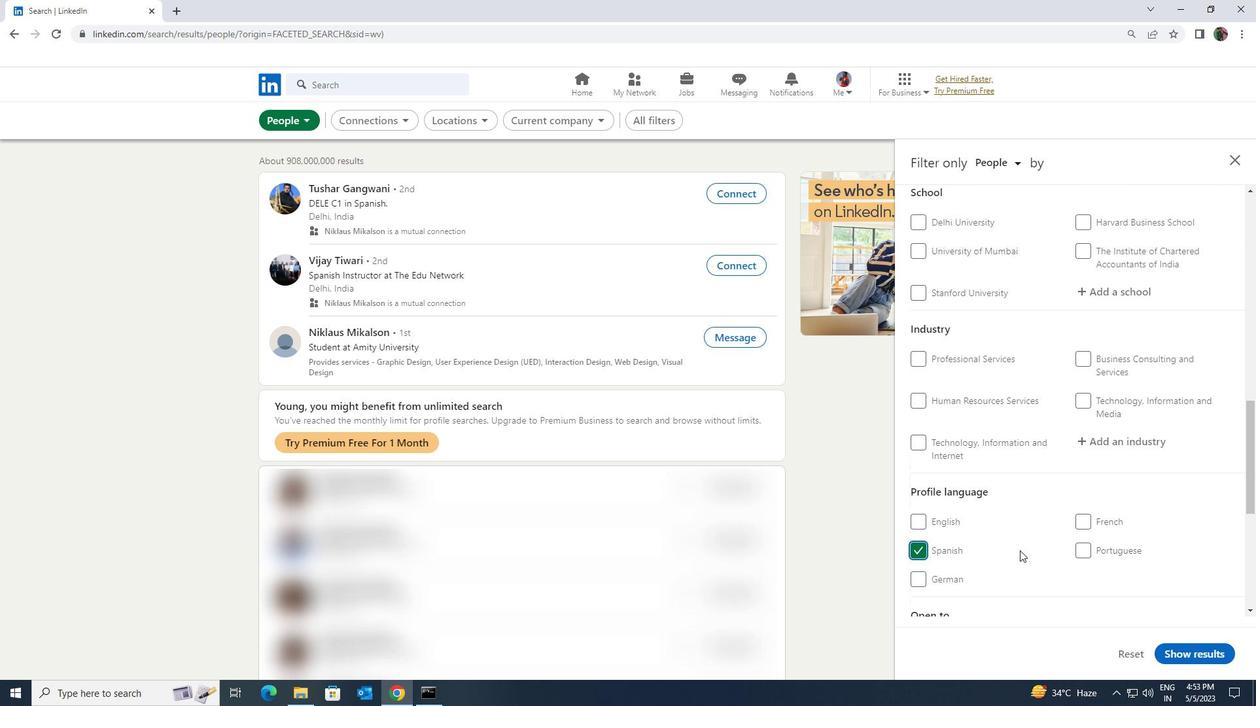 
Action: Mouse scrolled (1023, 550) with delta (0, 0)
Screenshot: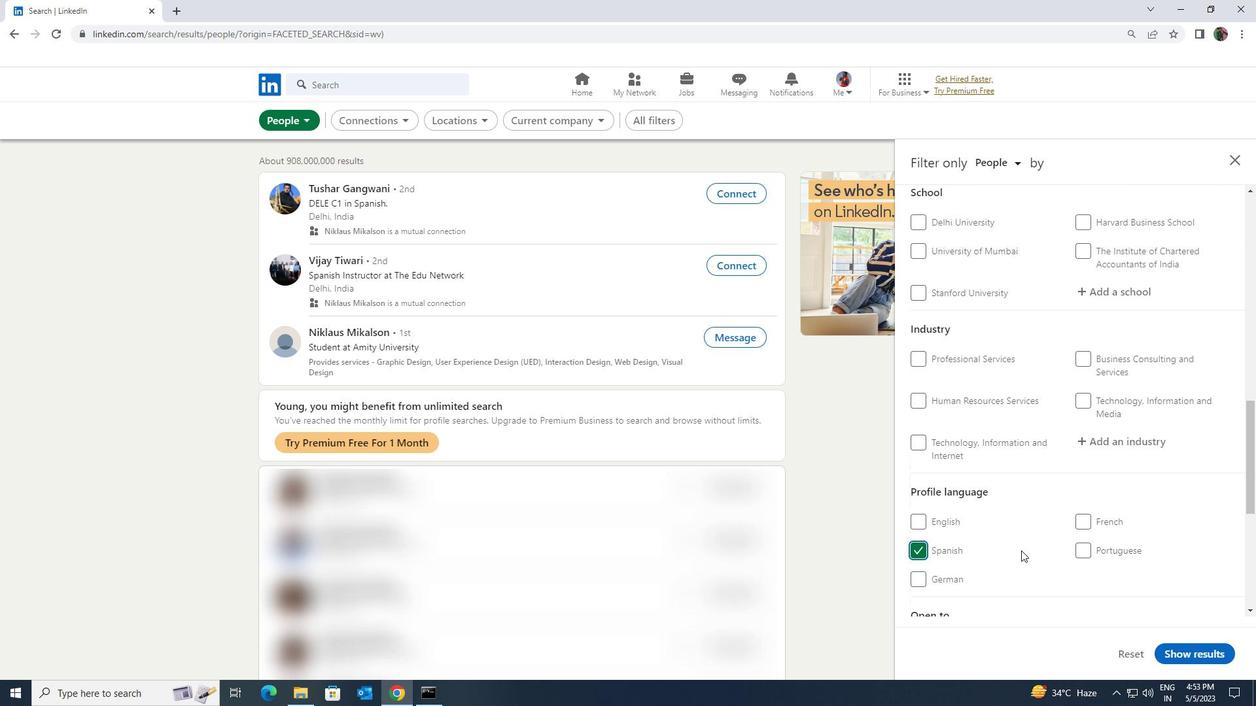 
Action: Mouse scrolled (1023, 550) with delta (0, 0)
Screenshot: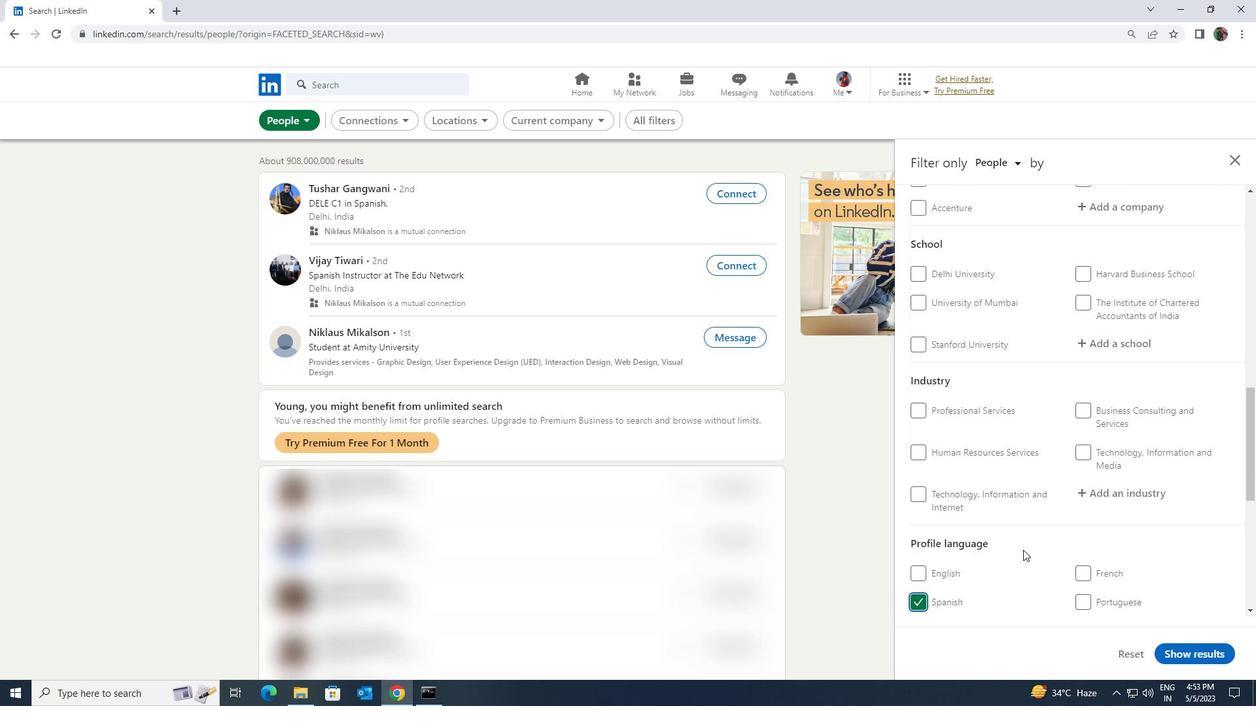 
Action: Mouse scrolled (1023, 550) with delta (0, 0)
Screenshot: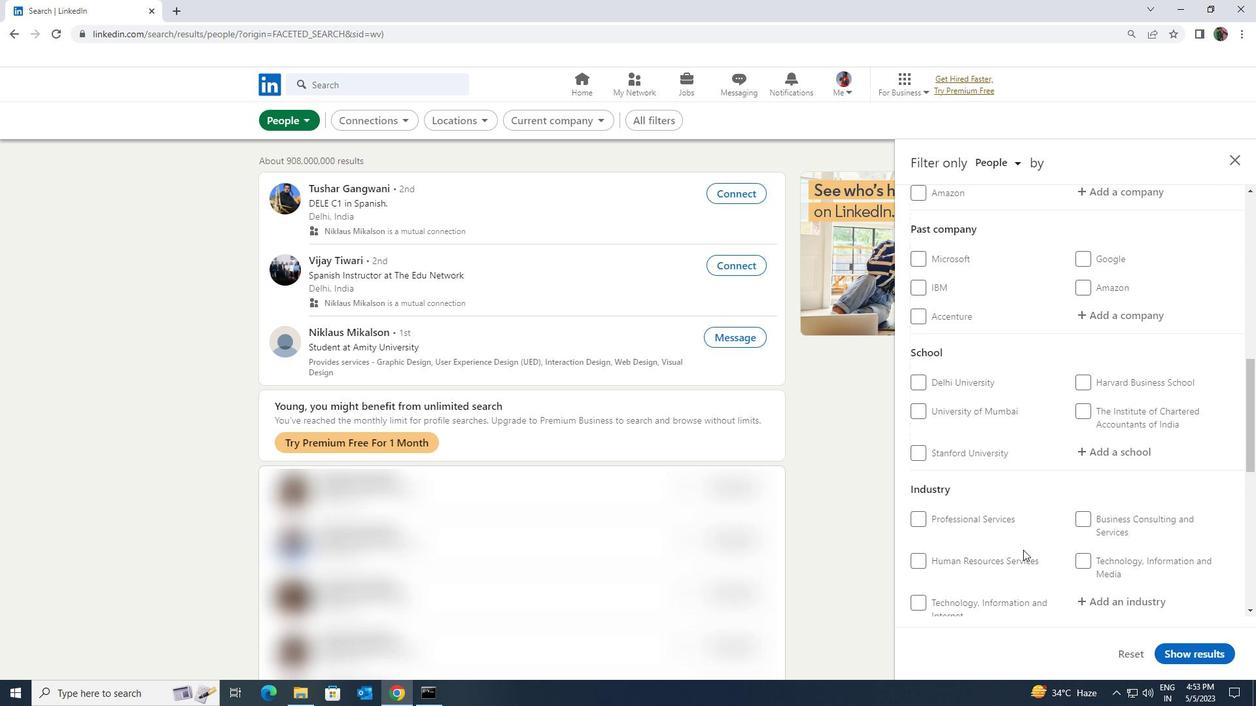 
Action: Mouse scrolled (1023, 550) with delta (0, 0)
Screenshot: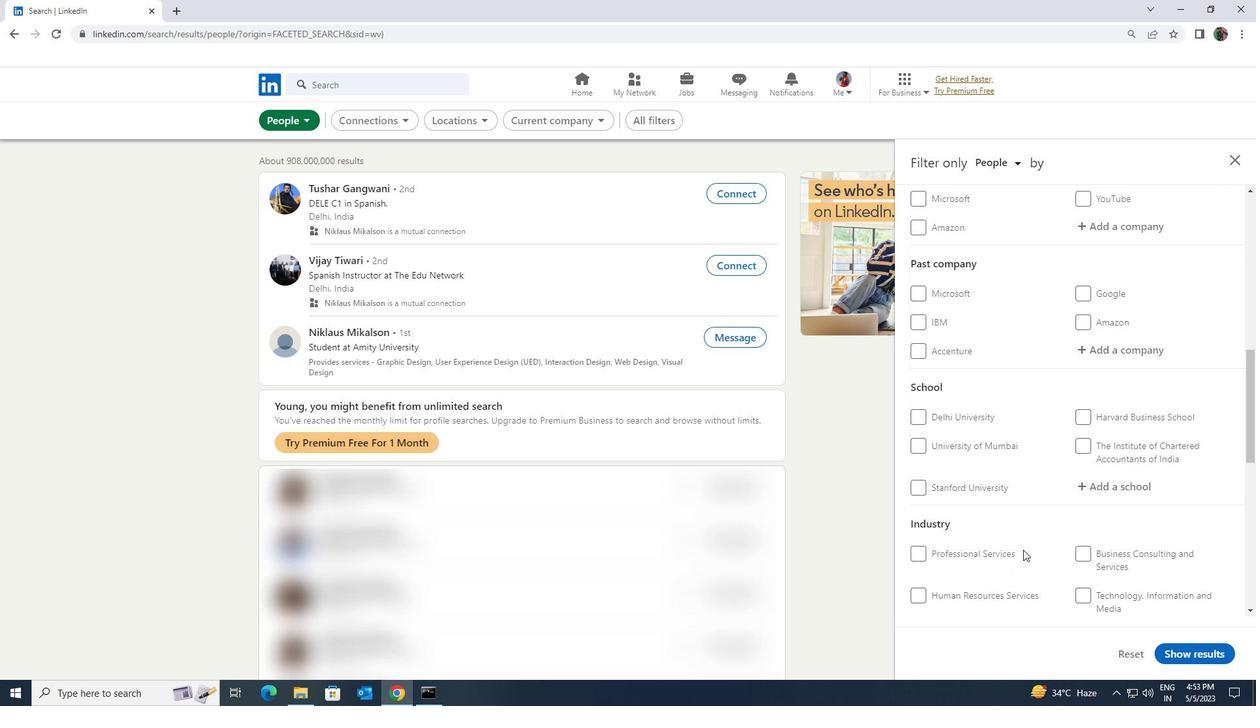 
Action: Mouse scrolled (1023, 550) with delta (0, 0)
Screenshot: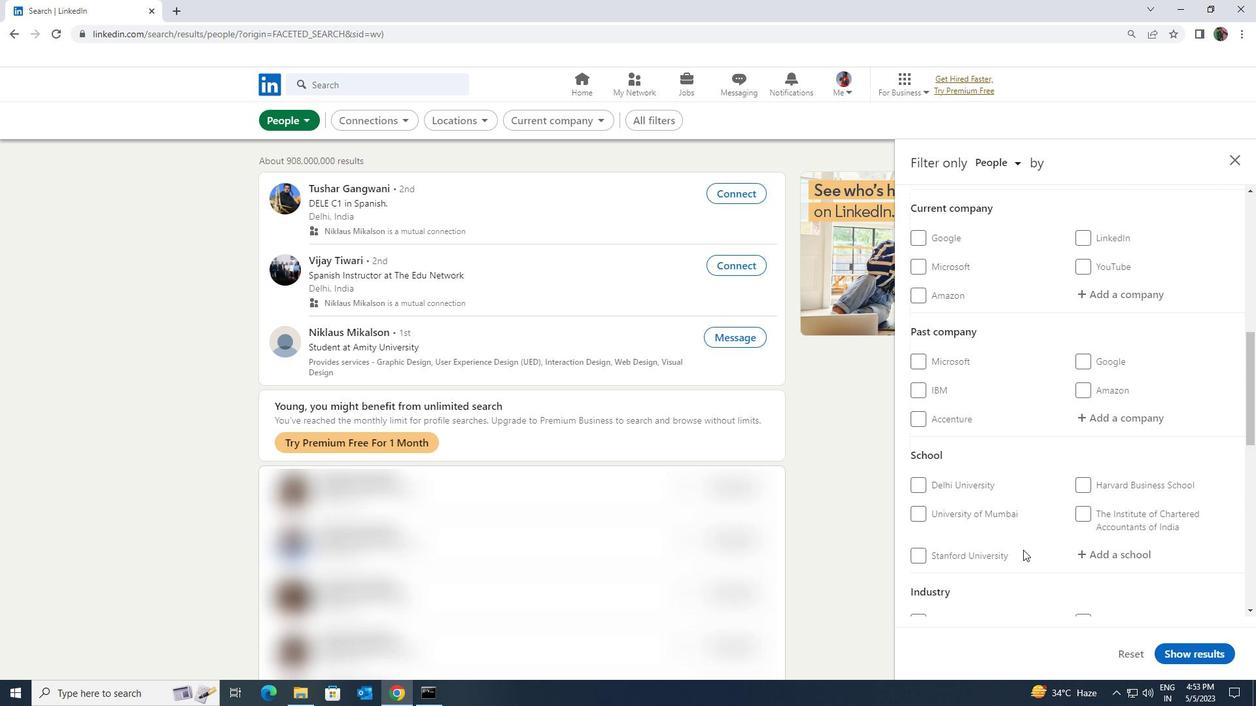 
Action: Mouse moved to (1023, 548)
Screenshot: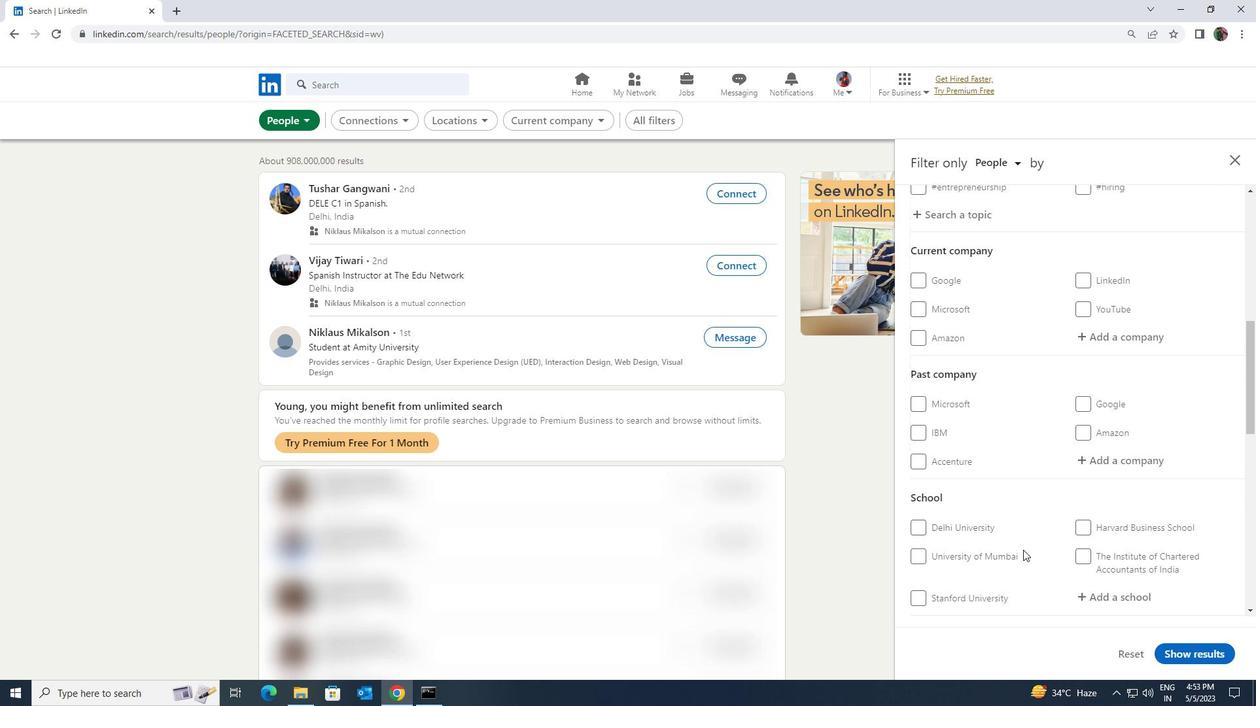 
Action: Mouse scrolled (1023, 548) with delta (0, 0)
Screenshot: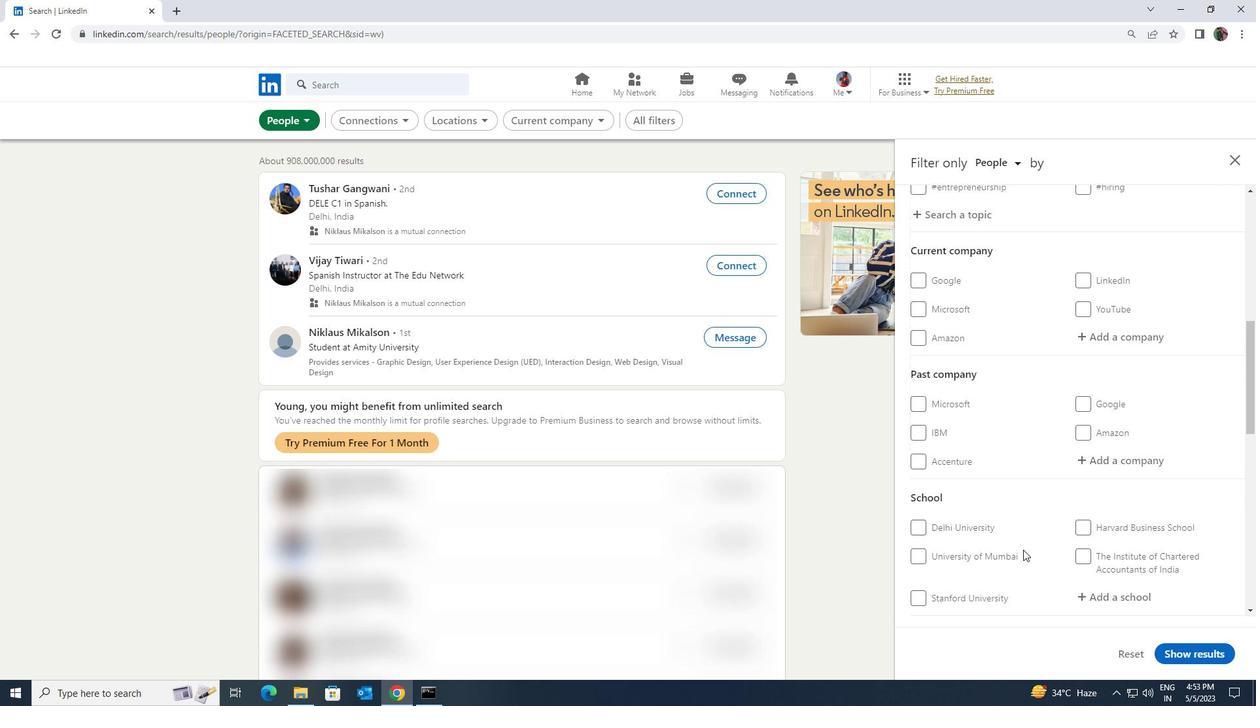 
Action: Mouse moved to (1092, 495)
Screenshot: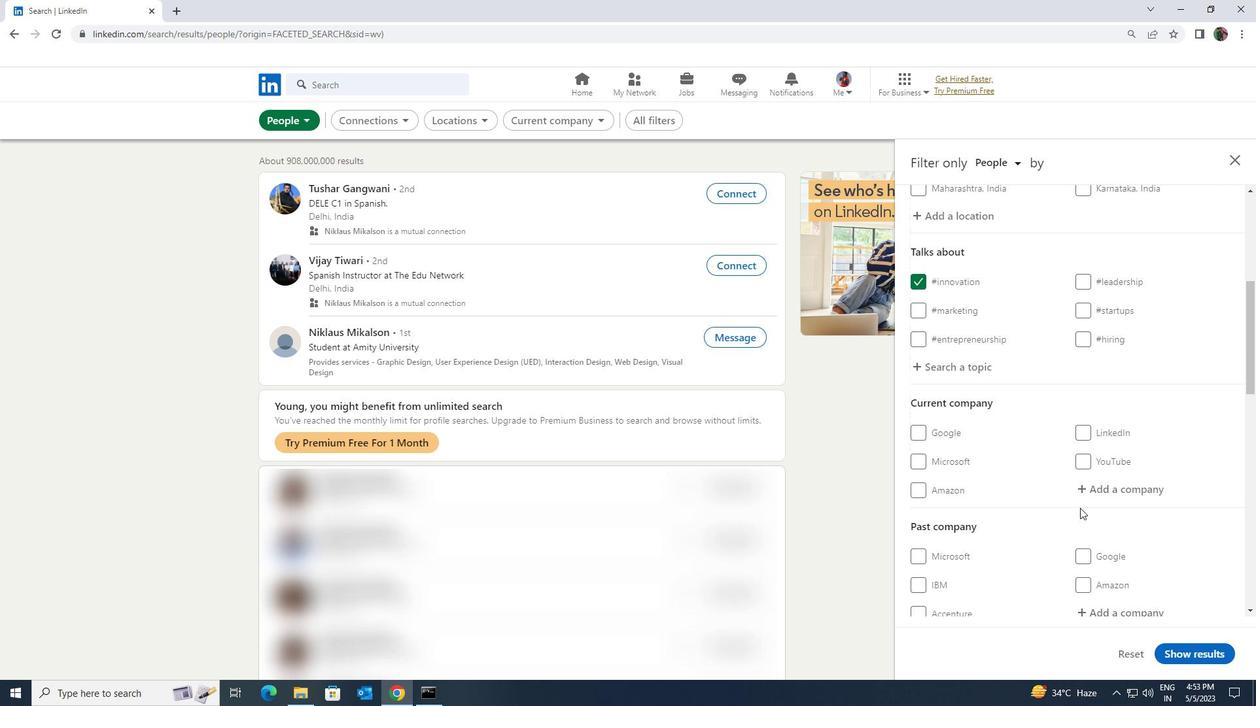 
Action: Mouse pressed left at (1092, 495)
Screenshot: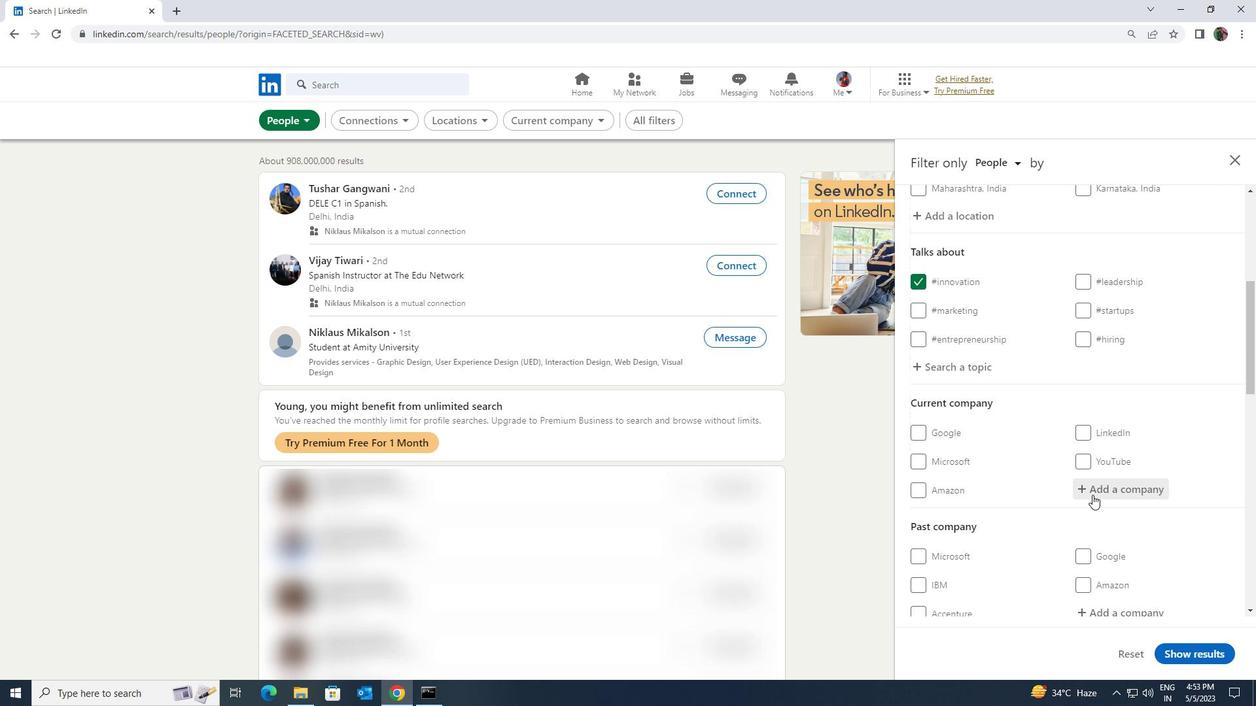 
Action: Key pressed <Key.shift>METRIX
Screenshot: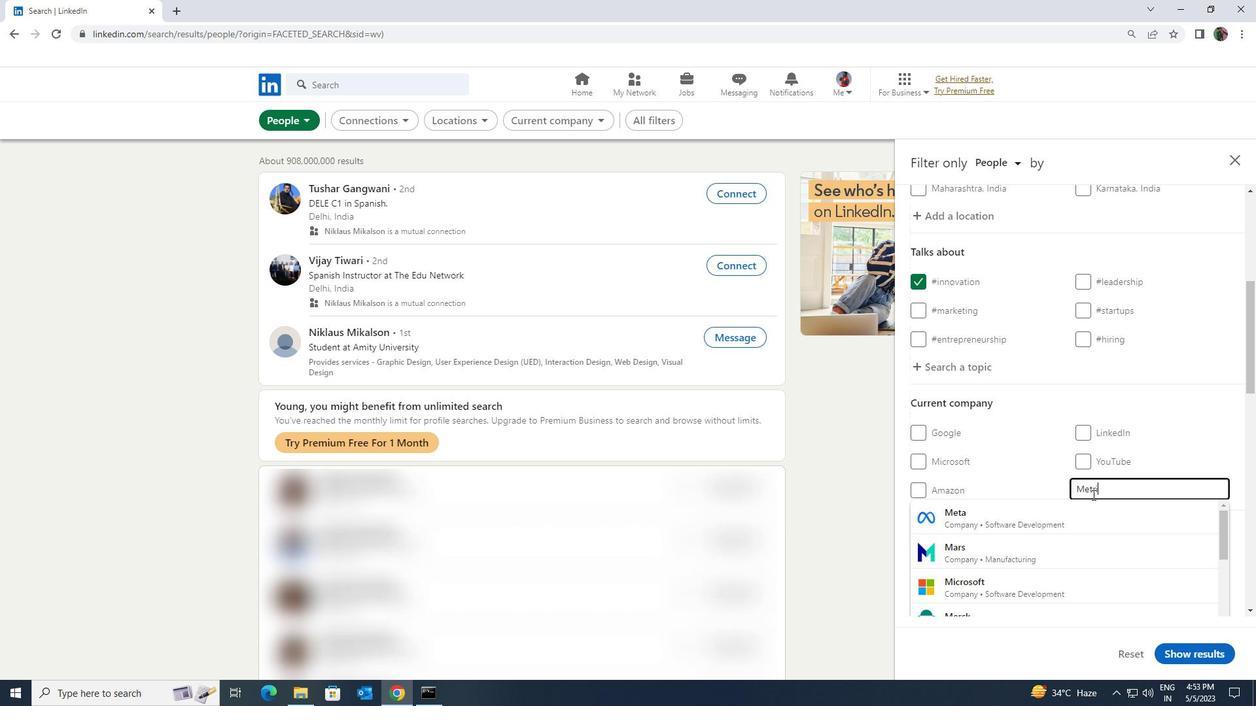 
Action: Mouse moved to (1075, 537)
Screenshot: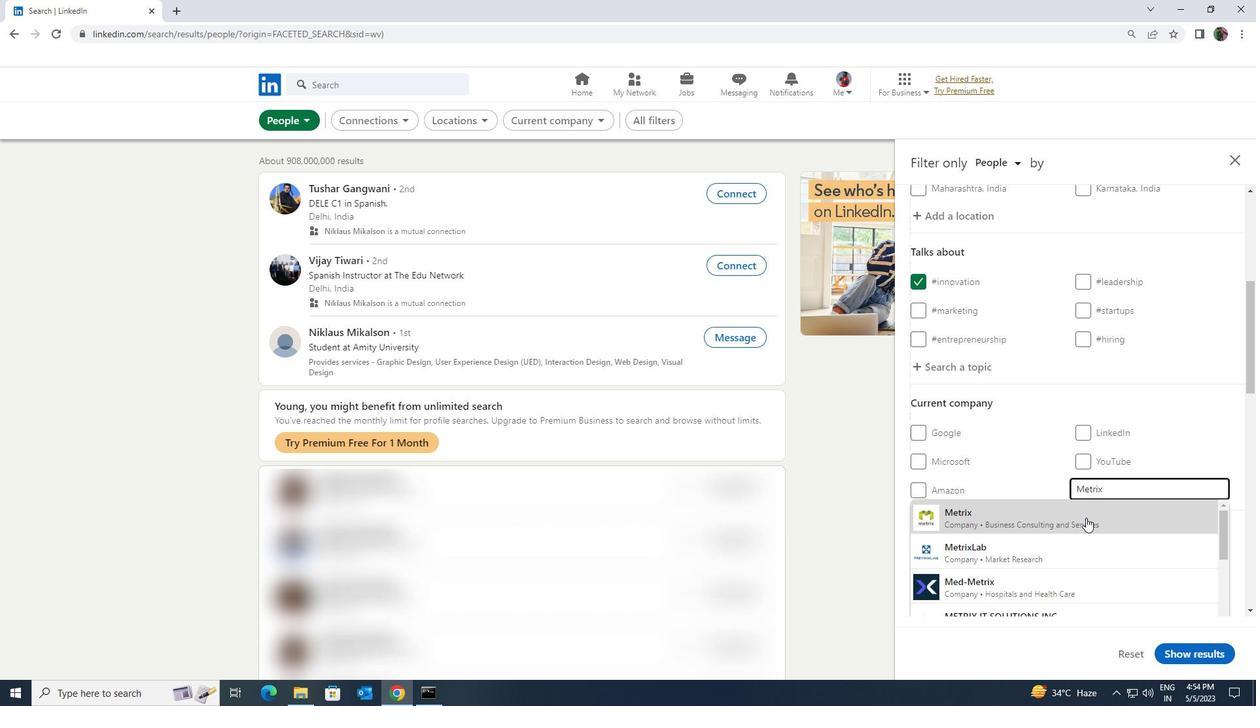 
Action: Mouse pressed left at (1075, 537)
Screenshot: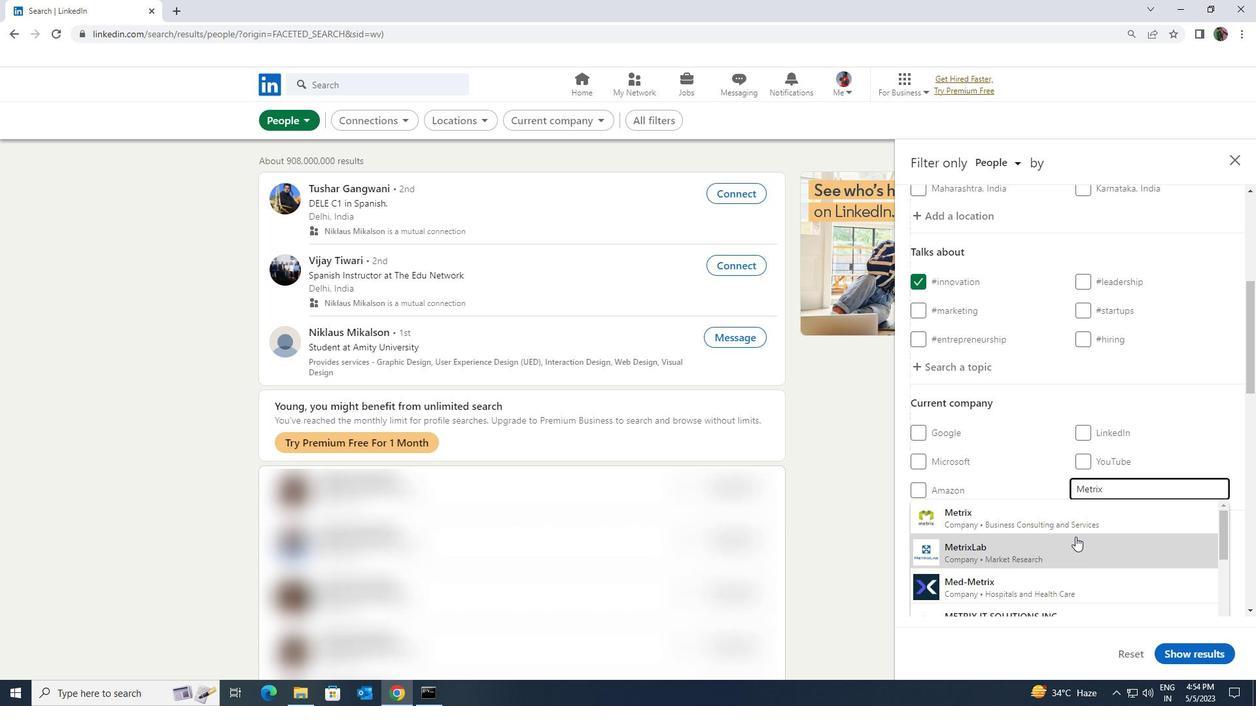 
Action: Mouse scrolled (1075, 536) with delta (0, 0)
Screenshot: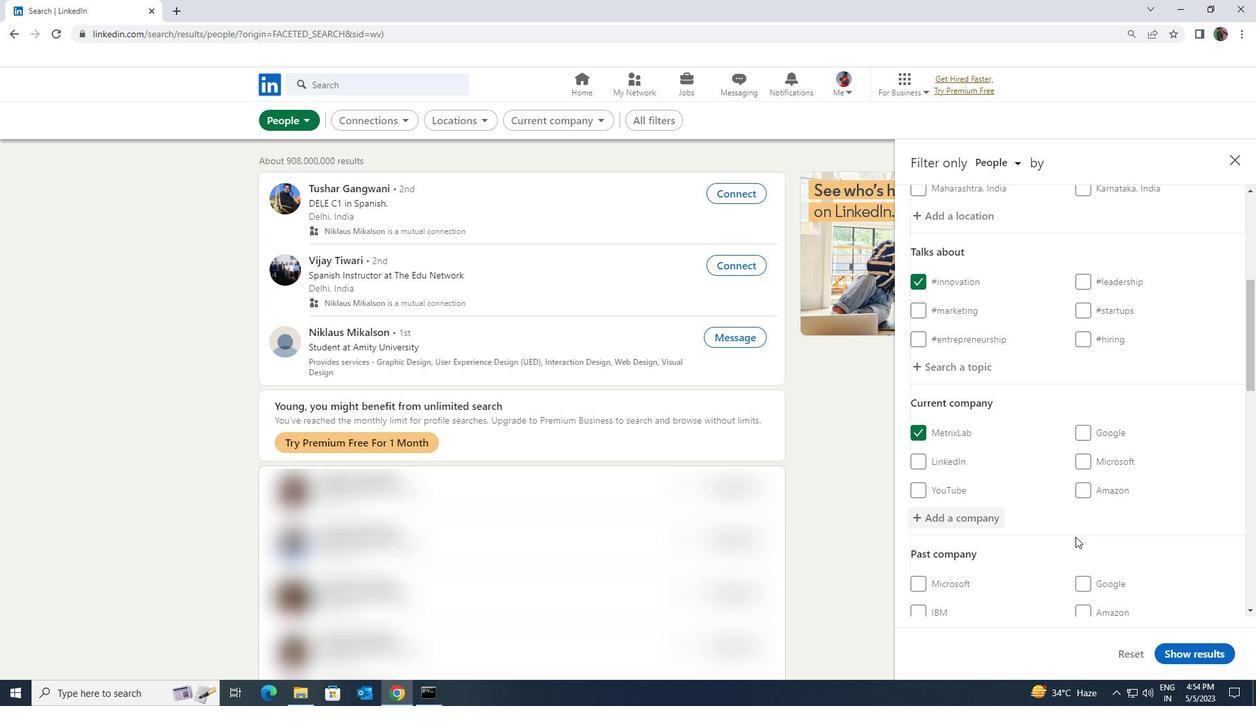 
Action: Mouse scrolled (1075, 536) with delta (0, 0)
Screenshot: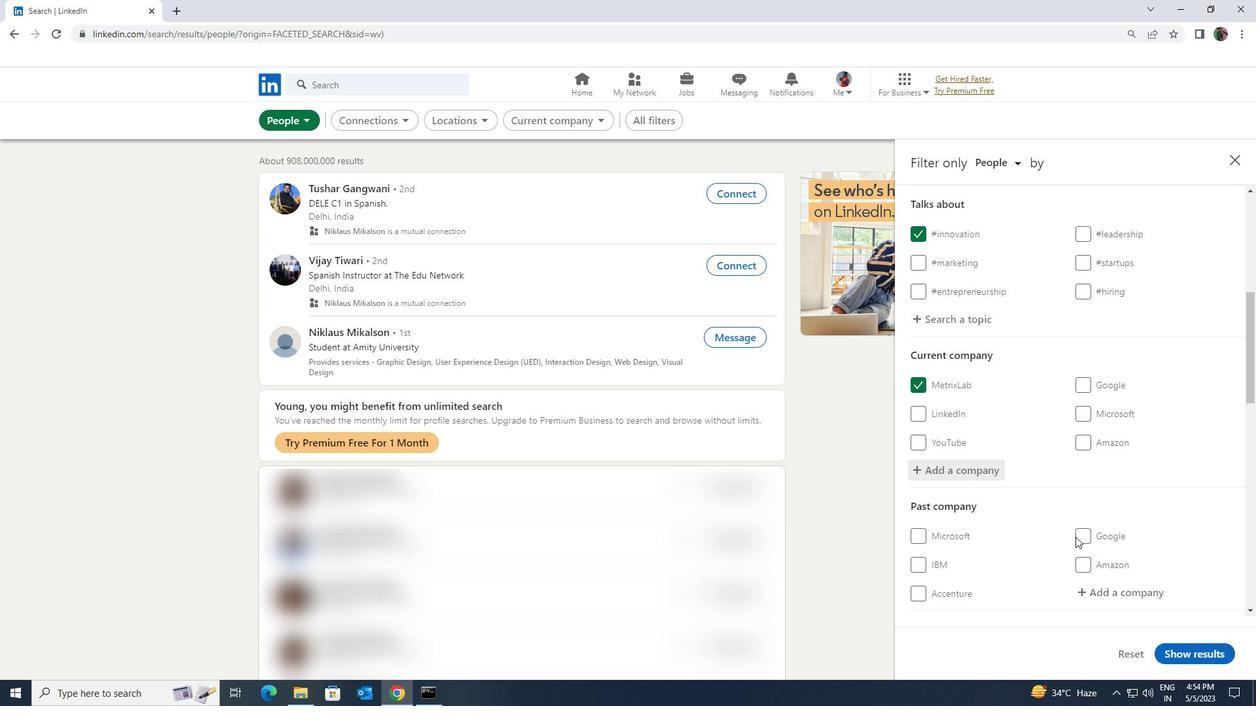 
Action: Mouse scrolled (1075, 536) with delta (0, 0)
Screenshot: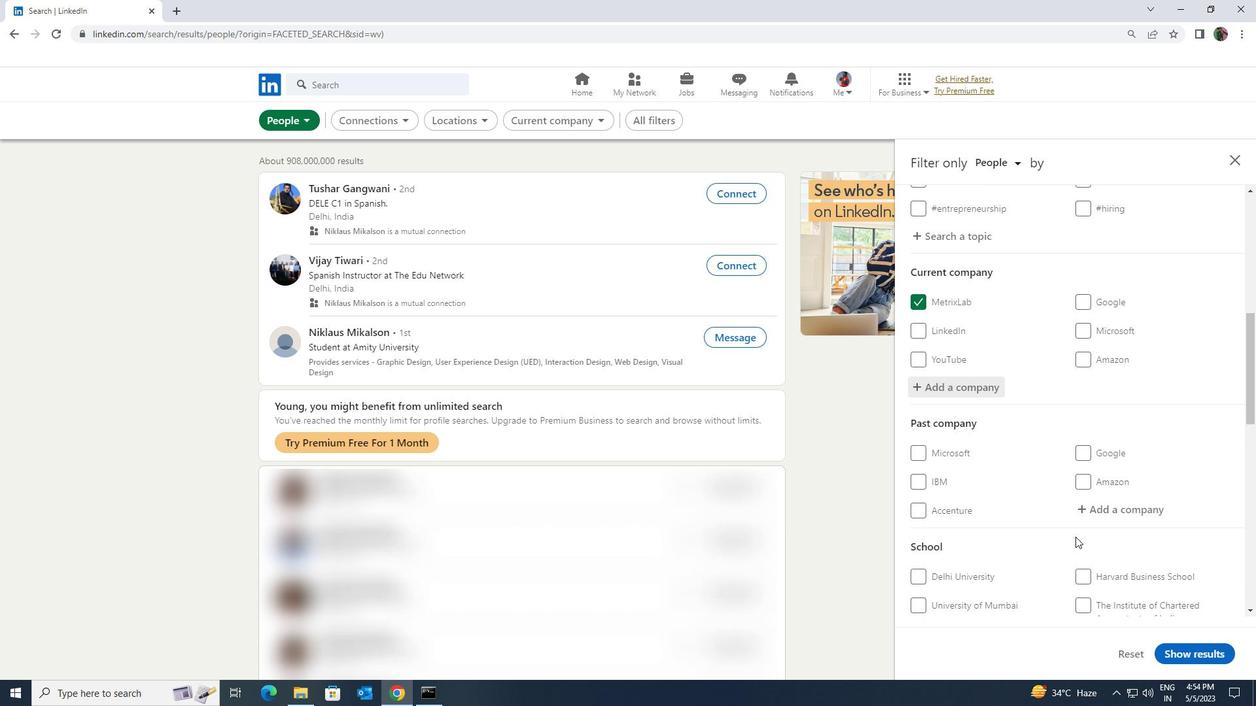 
Action: Mouse moved to (1072, 552)
Screenshot: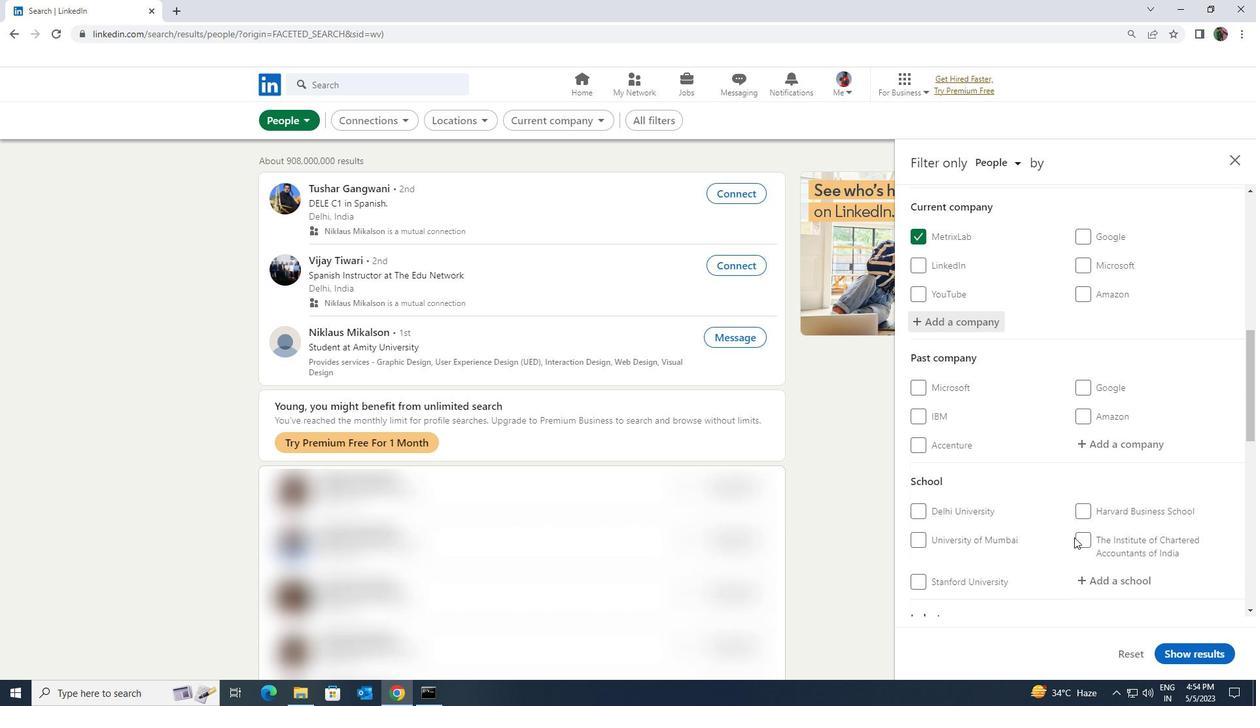 
Action: Mouse scrolled (1072, 552) with delta (0, 0)
Screenshot: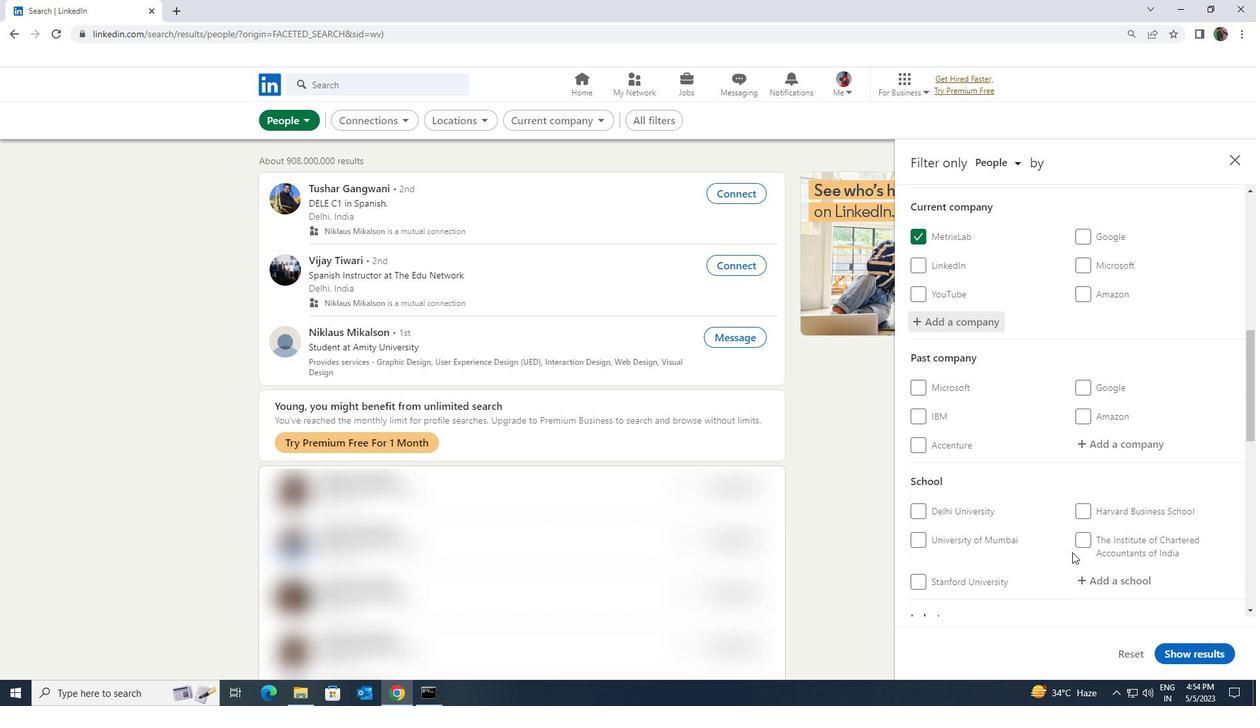 
Action: Mouse moved to (1085, 522)
Screenshot: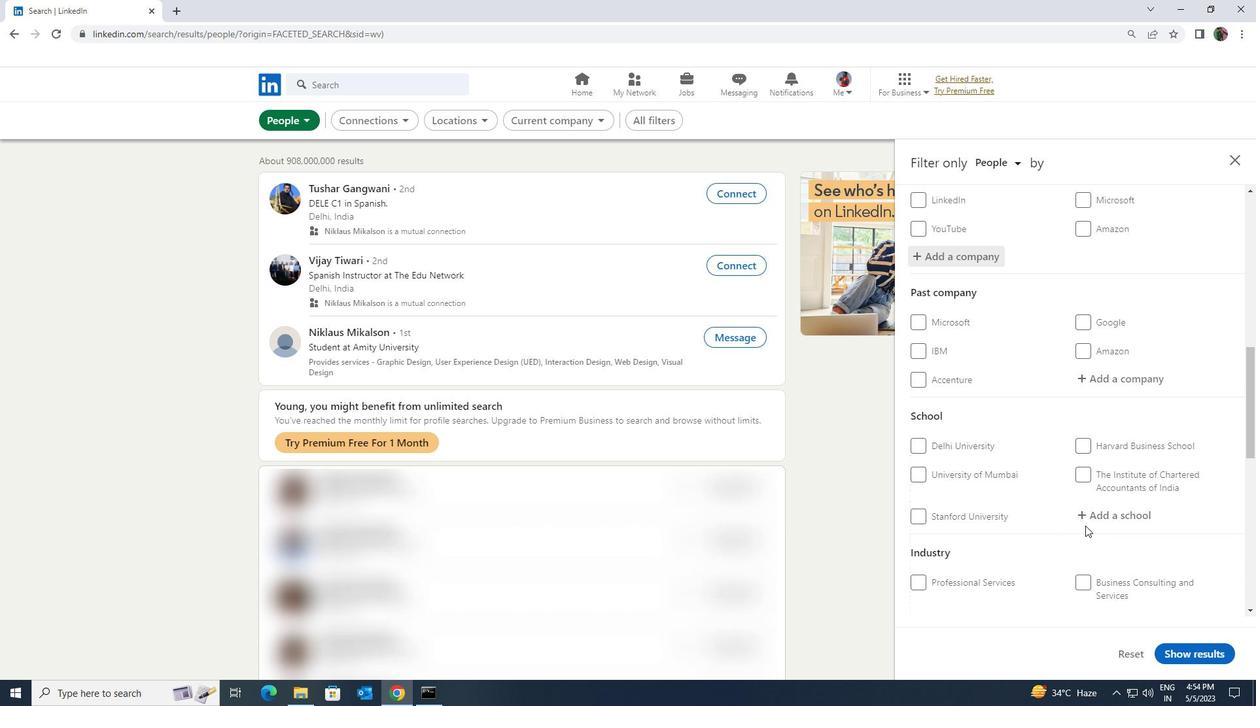 
Action: Mouse pressed left at (1085, 522)
Screenshot: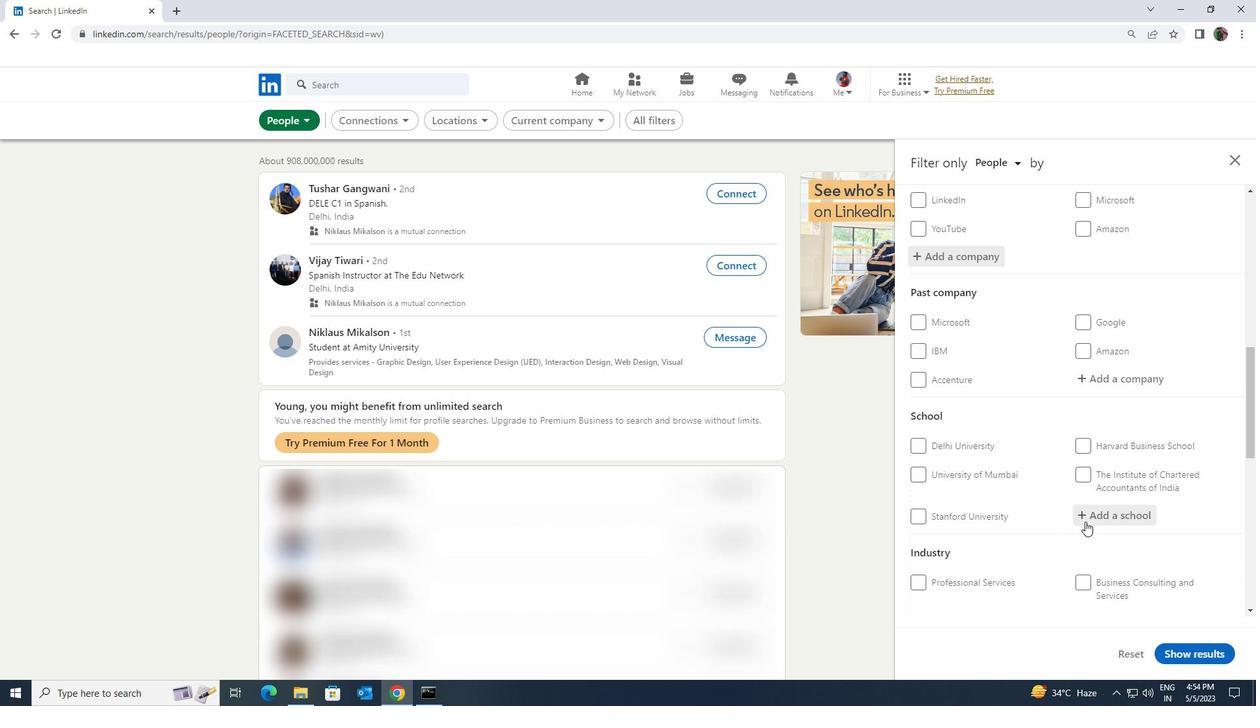 
Action: Key pressed <Key.shift><Key.shift><Key.shift>WEST<Key.space>BENGAL
Screenshot: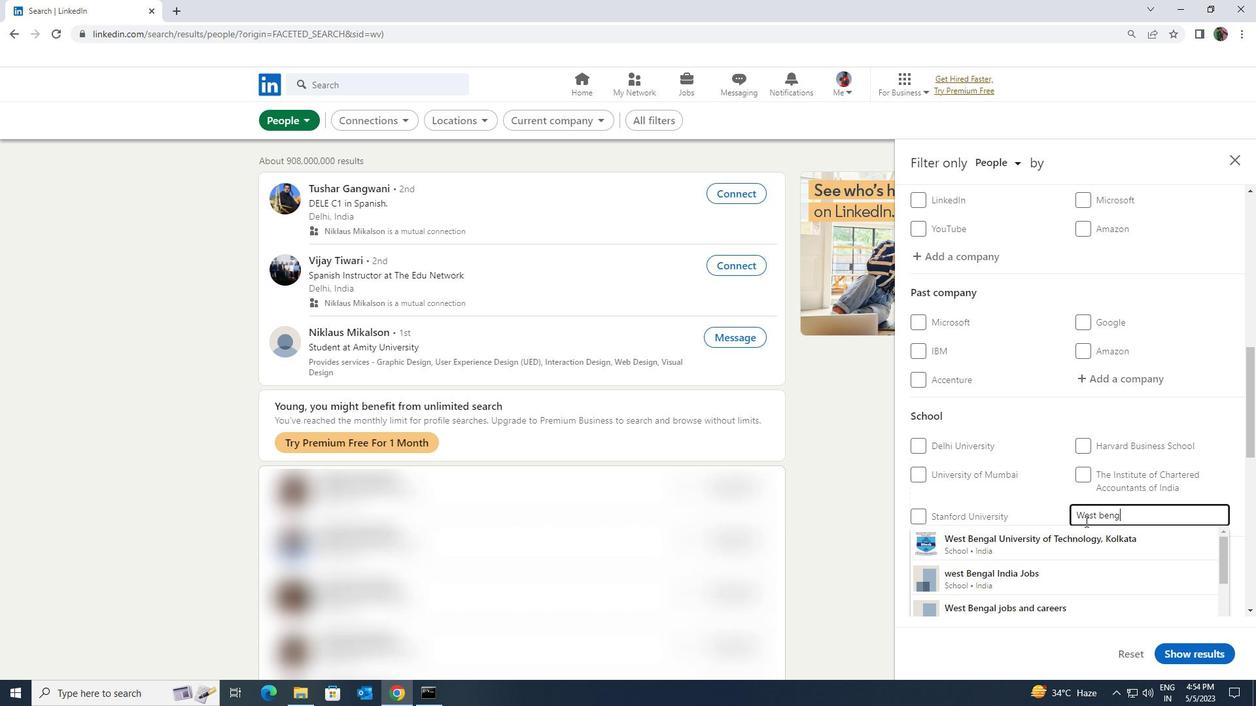 
Action: Mouse moved to (1096, 563)
Screenshot: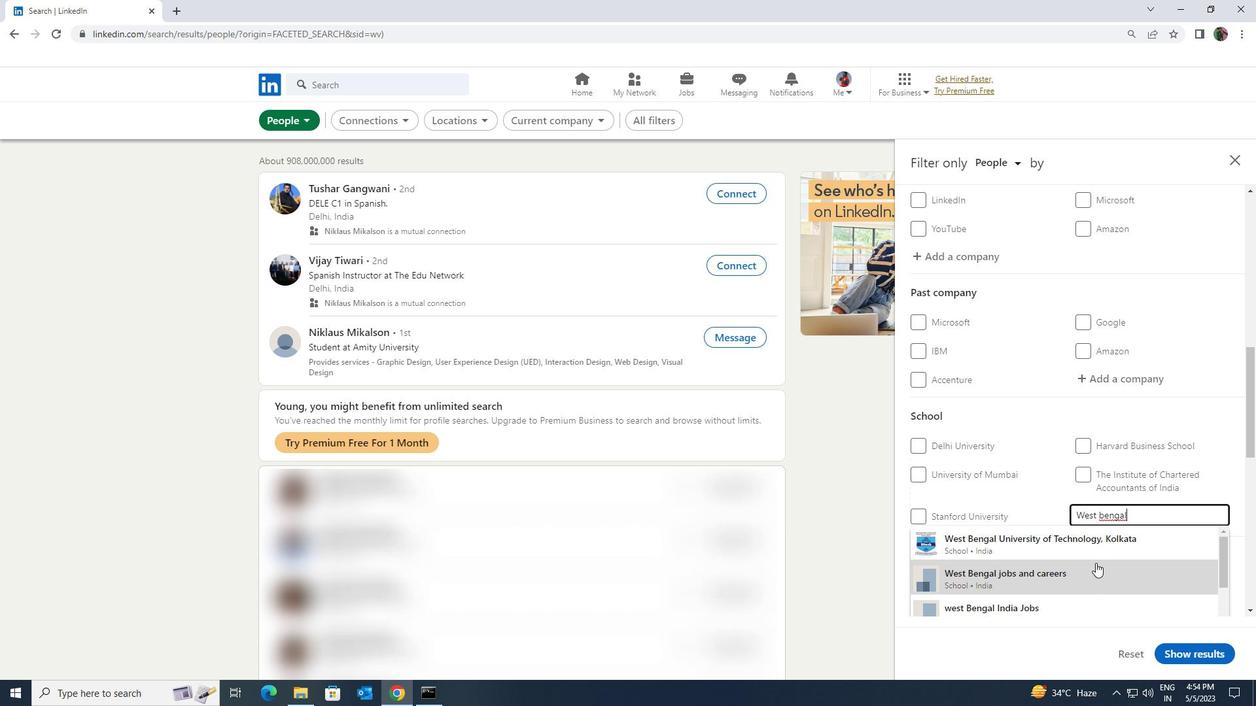 
Action: Mouse pressed left at (1096, 563)
Screenshot: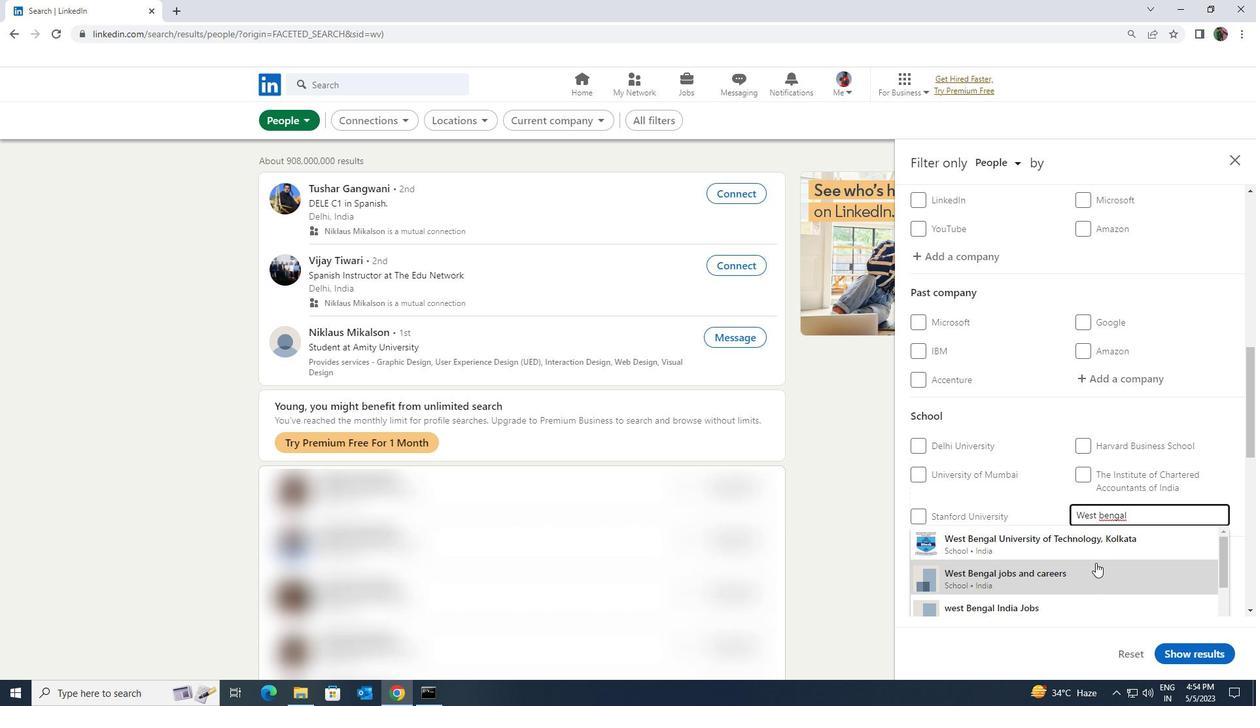 
Action: Mouse moved to (1096, 559)
Screenshot: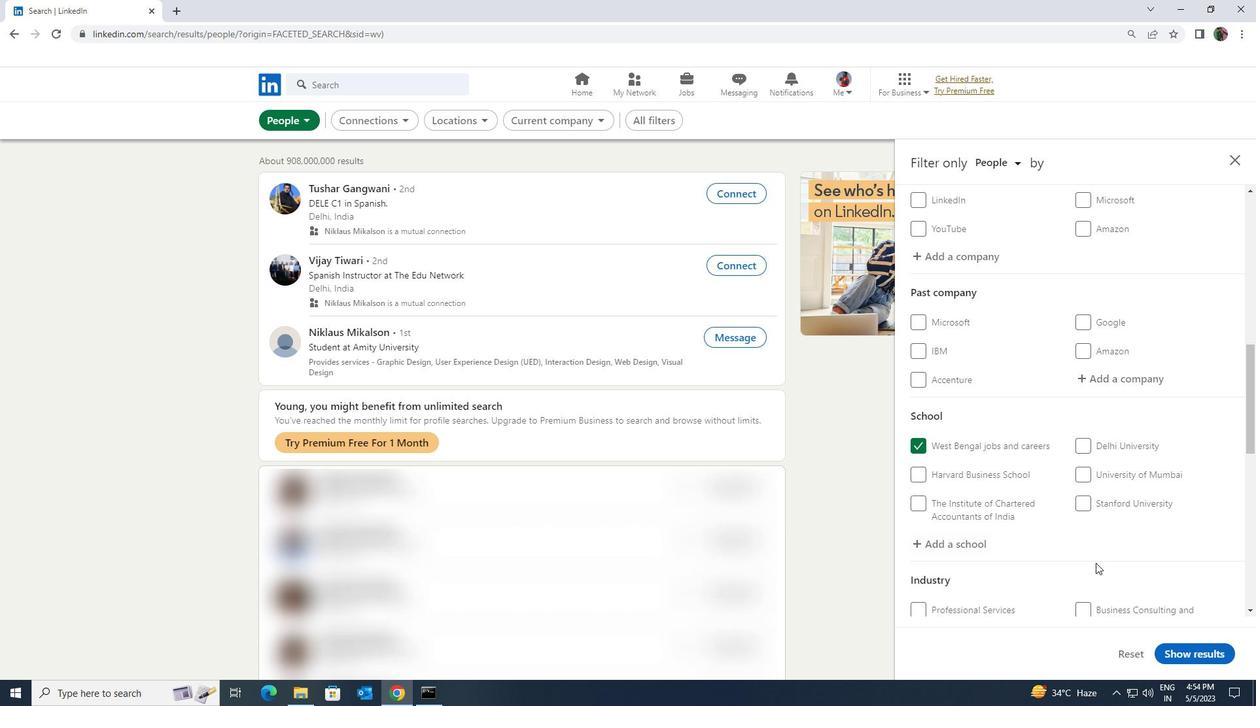
Action: Mouse scrolled (1096, 558) with delta (0, 0)
Screenshot: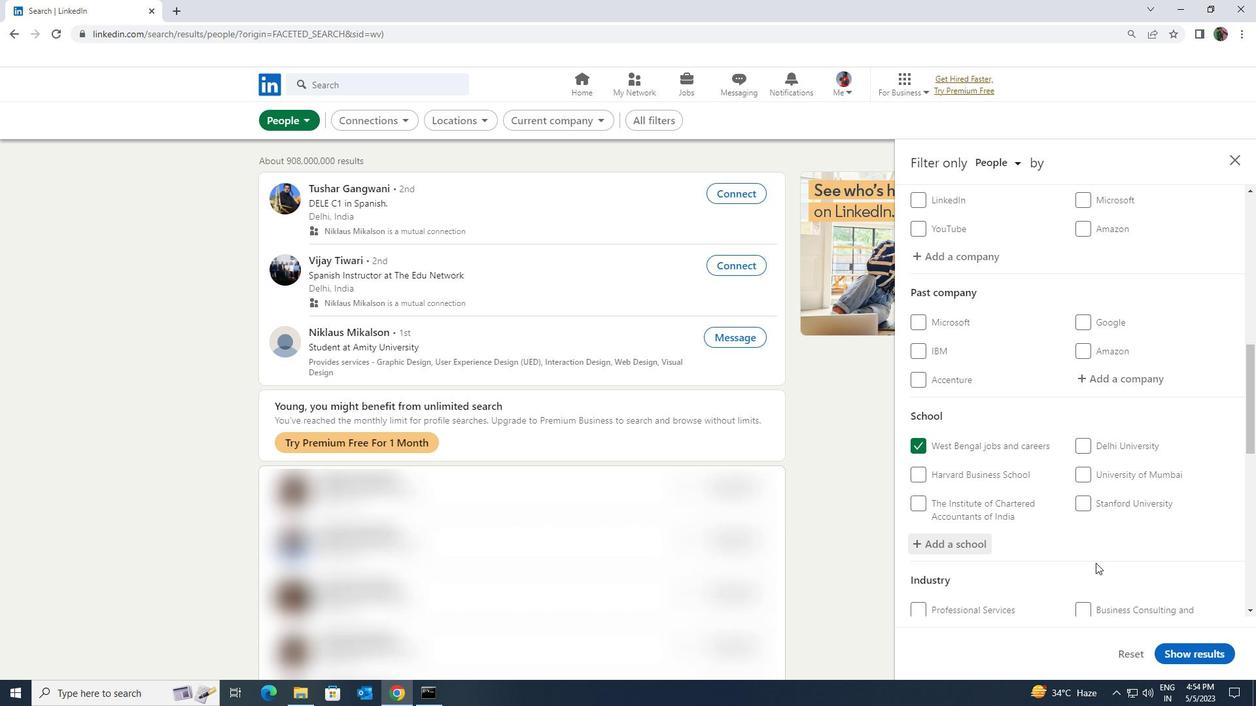 
Action: Mouse scrolled (1096, 558) with delta (0, 0)
Screenshot: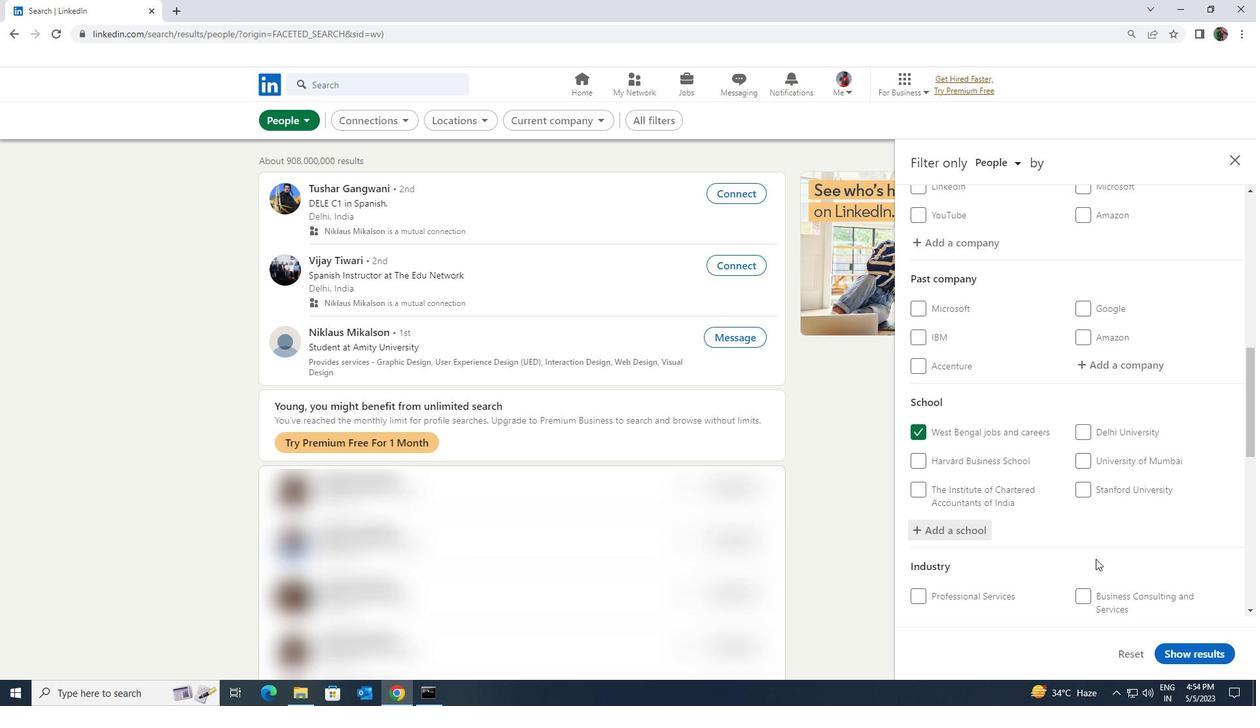 
Action: Mouse scrolled (1096, 558) with delta (0, 0)
Screenshot: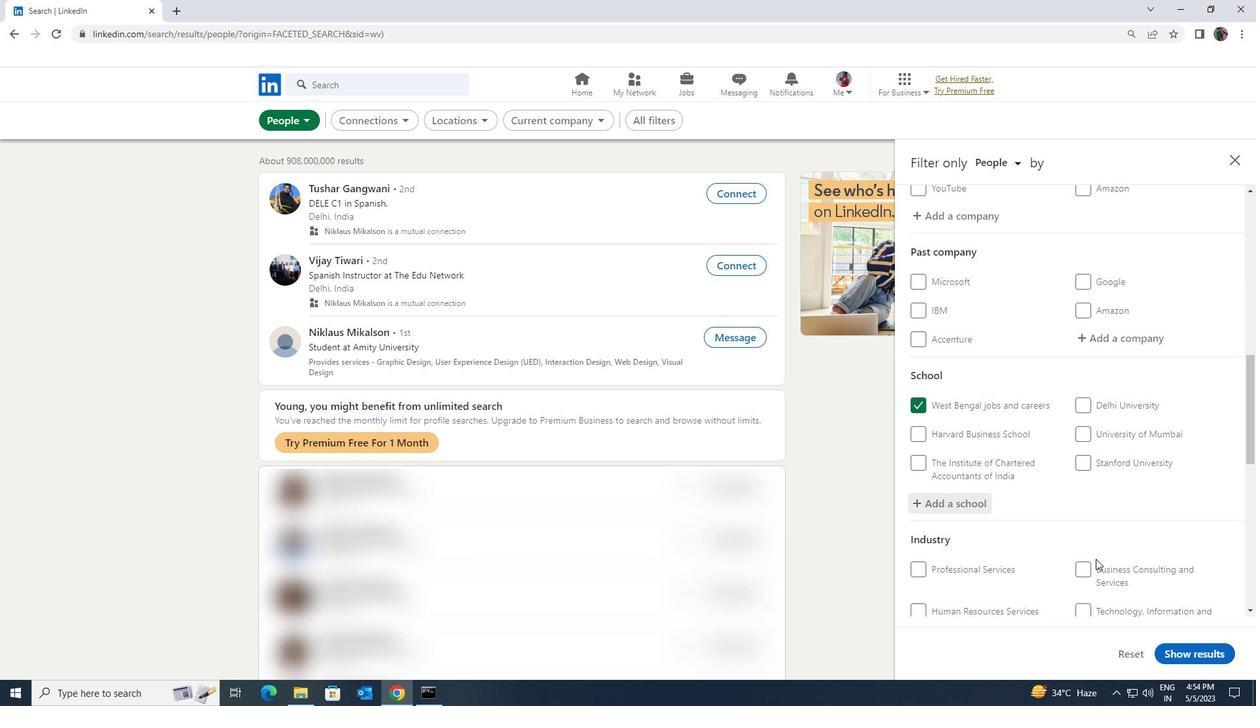 
Action: Mouse moved to (1093, 502)
Screenshot: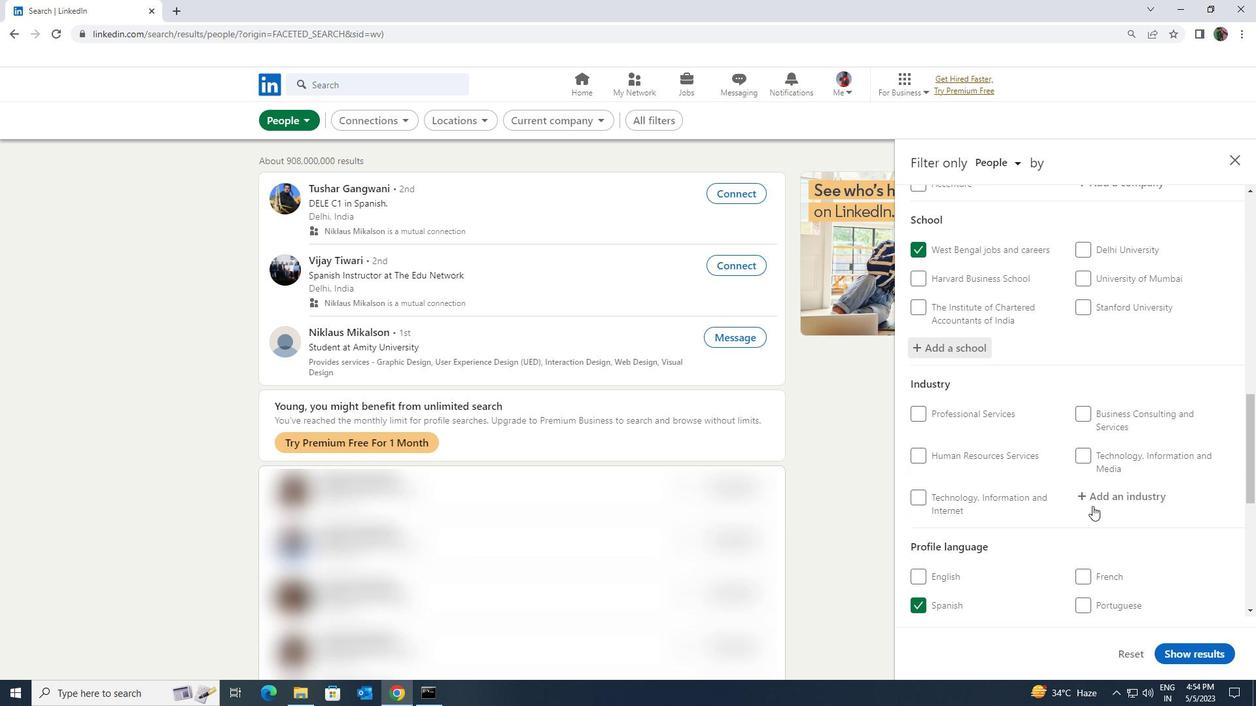 
Action: Mouse pressed left at (1093, 502)
Screenshot: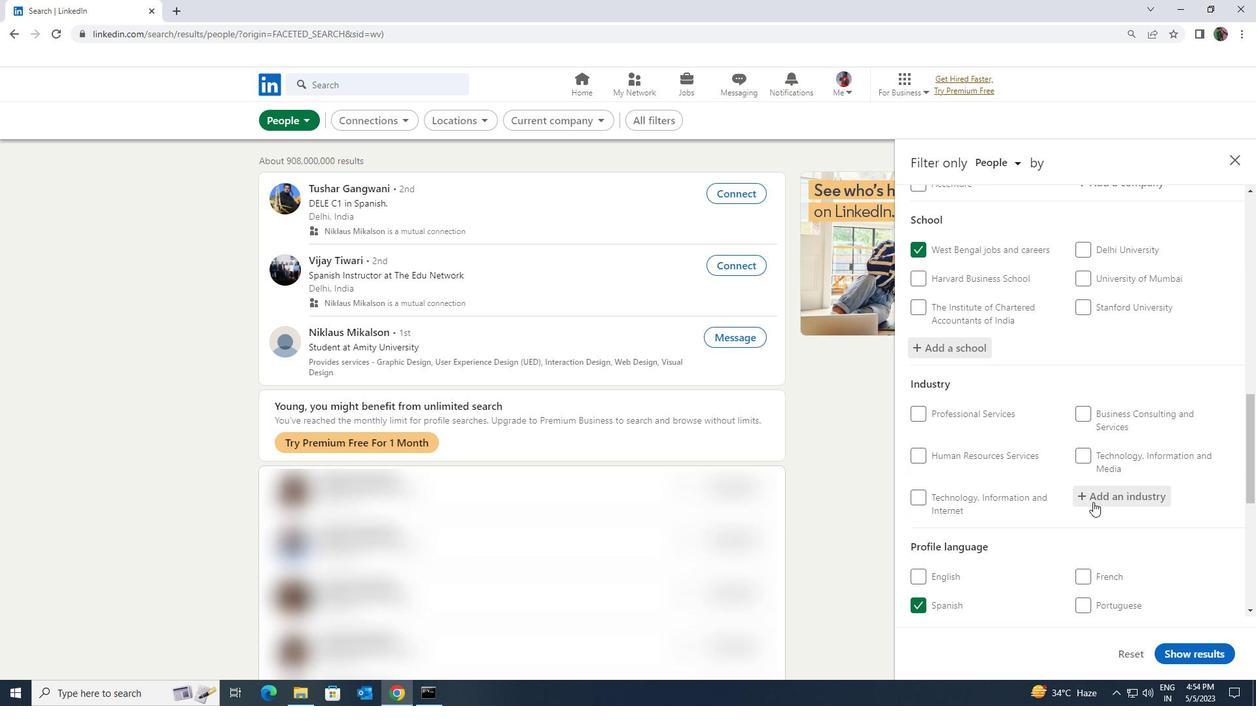 
Action: Key pressed <Key.shift><Key.shift><Key.shift><Key.shift><Key.shift>ASSITA<Key.backspace>
Screenshot: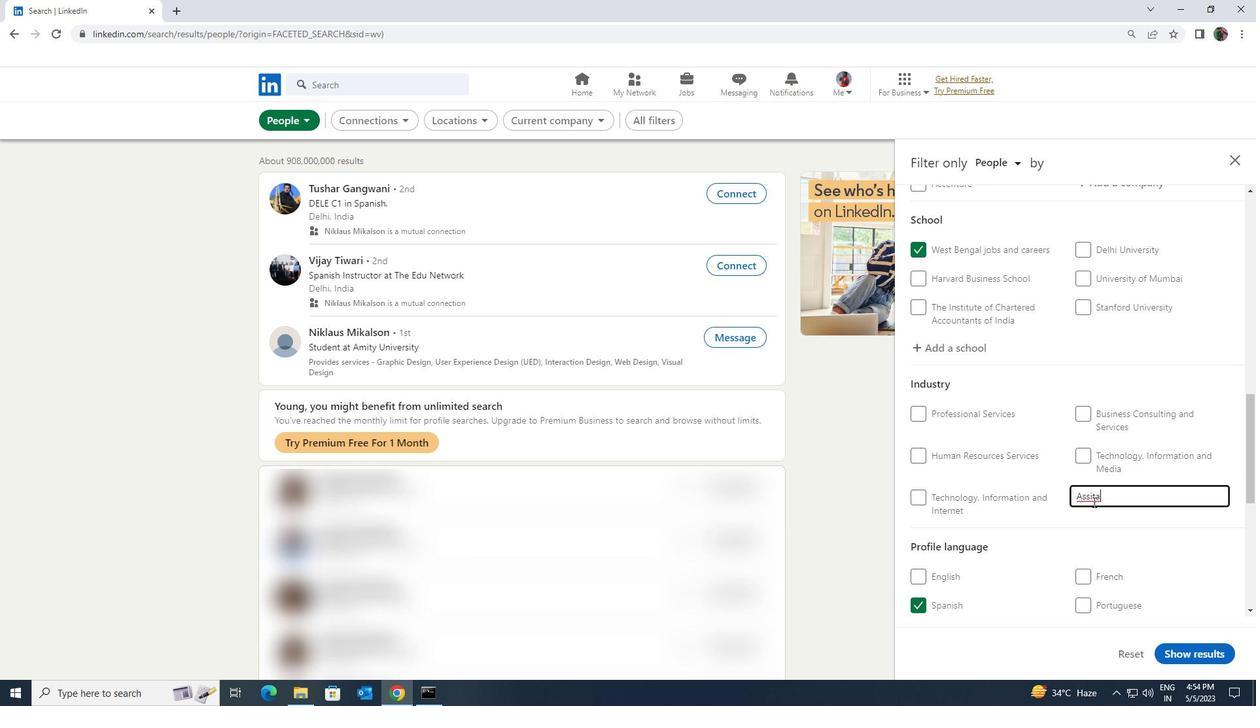 
Action: Mouse moved to (1084, 505)
Screenshot: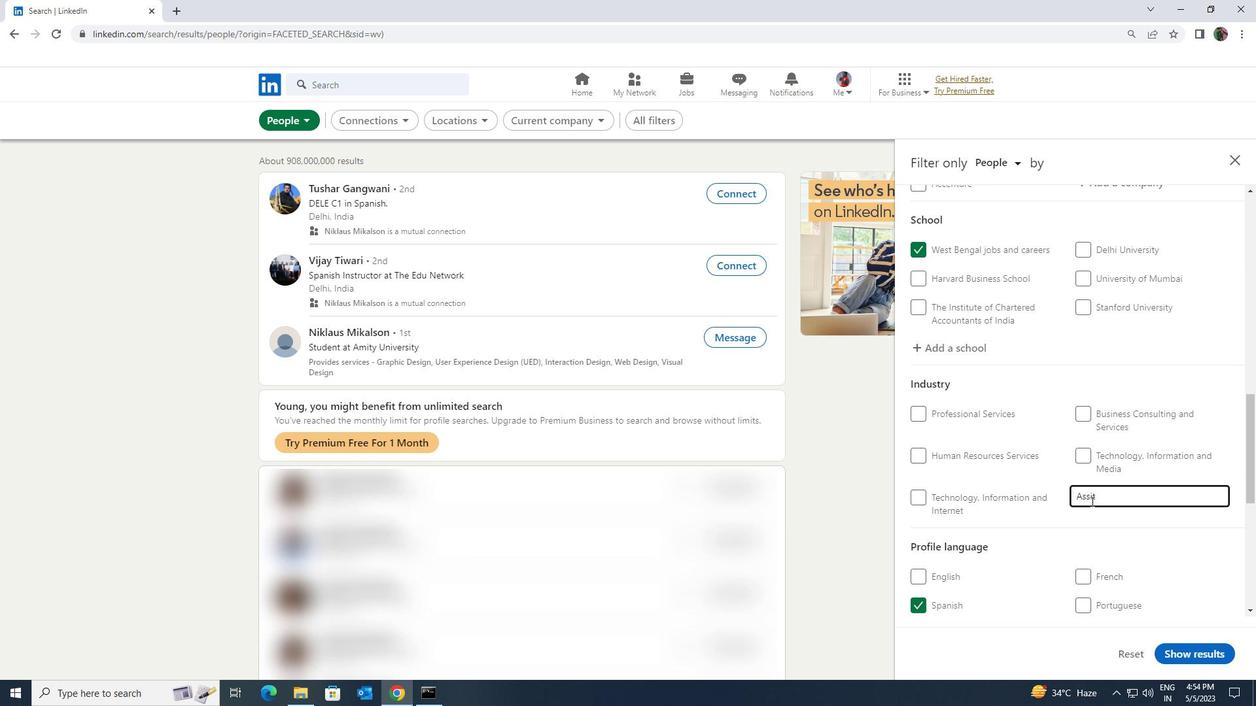 
Action: Key pressed <Key.backspace>
Screenshot: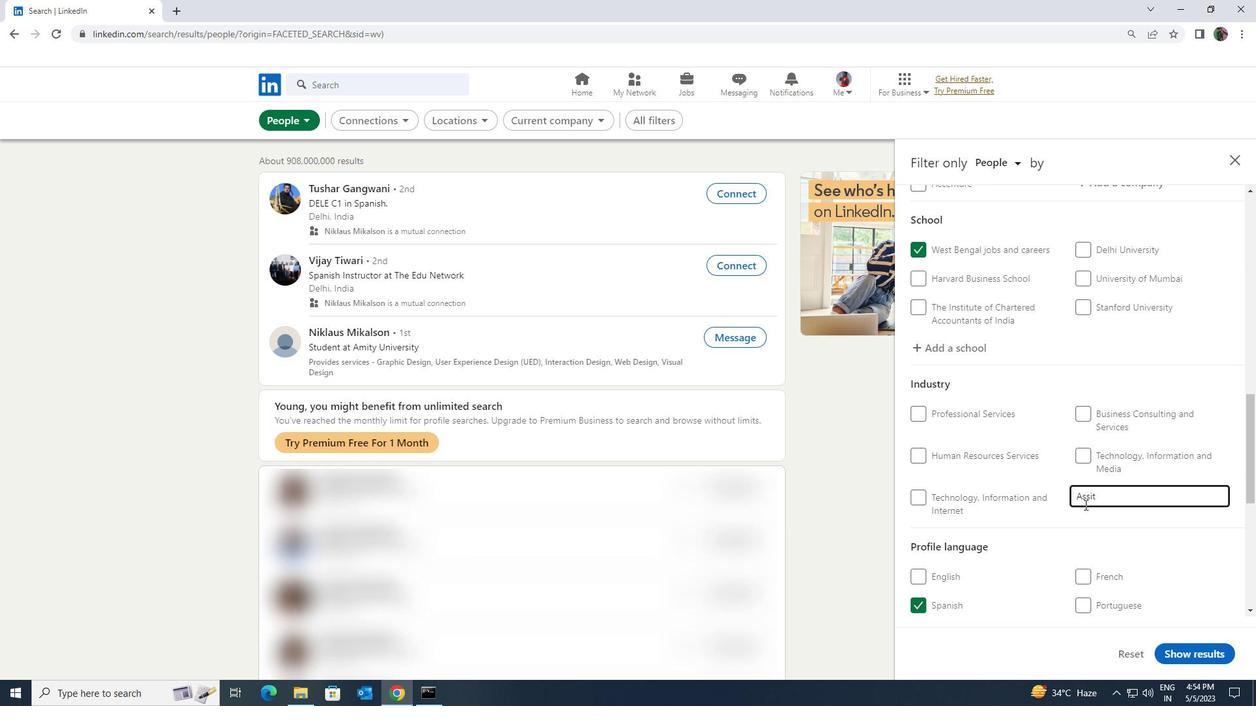 
Action: Mouse moved to (1074, 519)
Screenshot: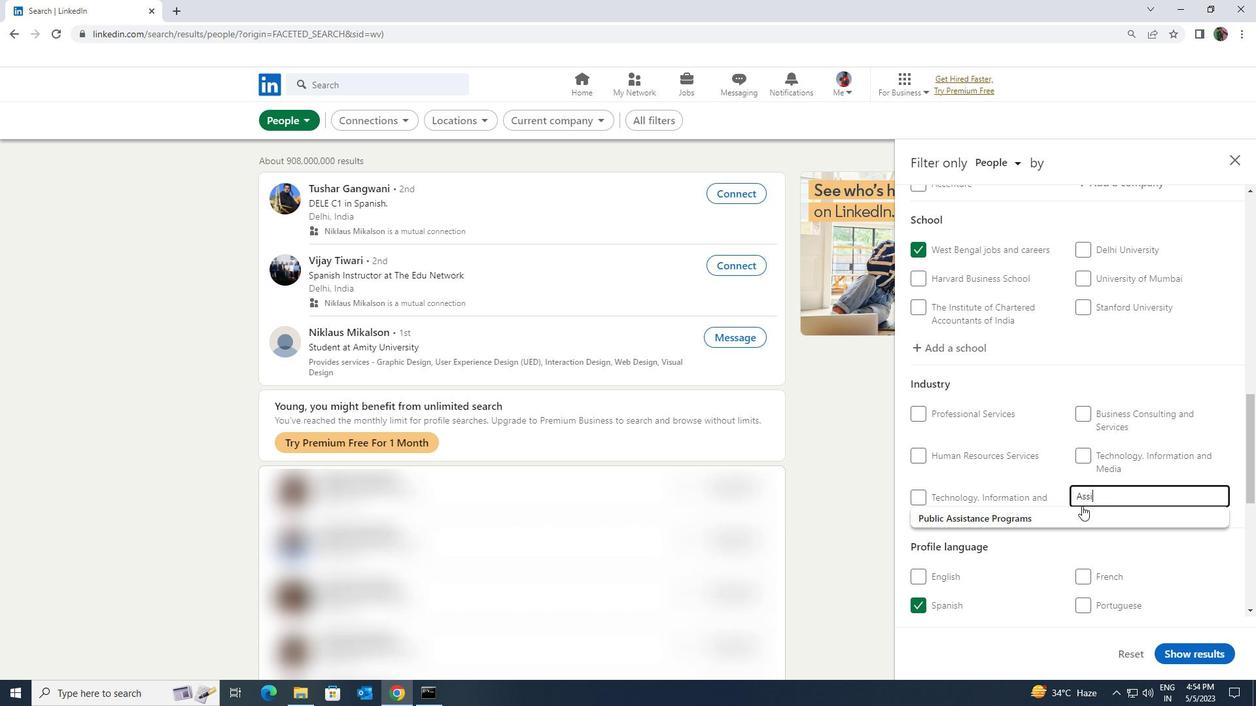 
Action: Mouse pressed left at (1074, 519)
Screenshot: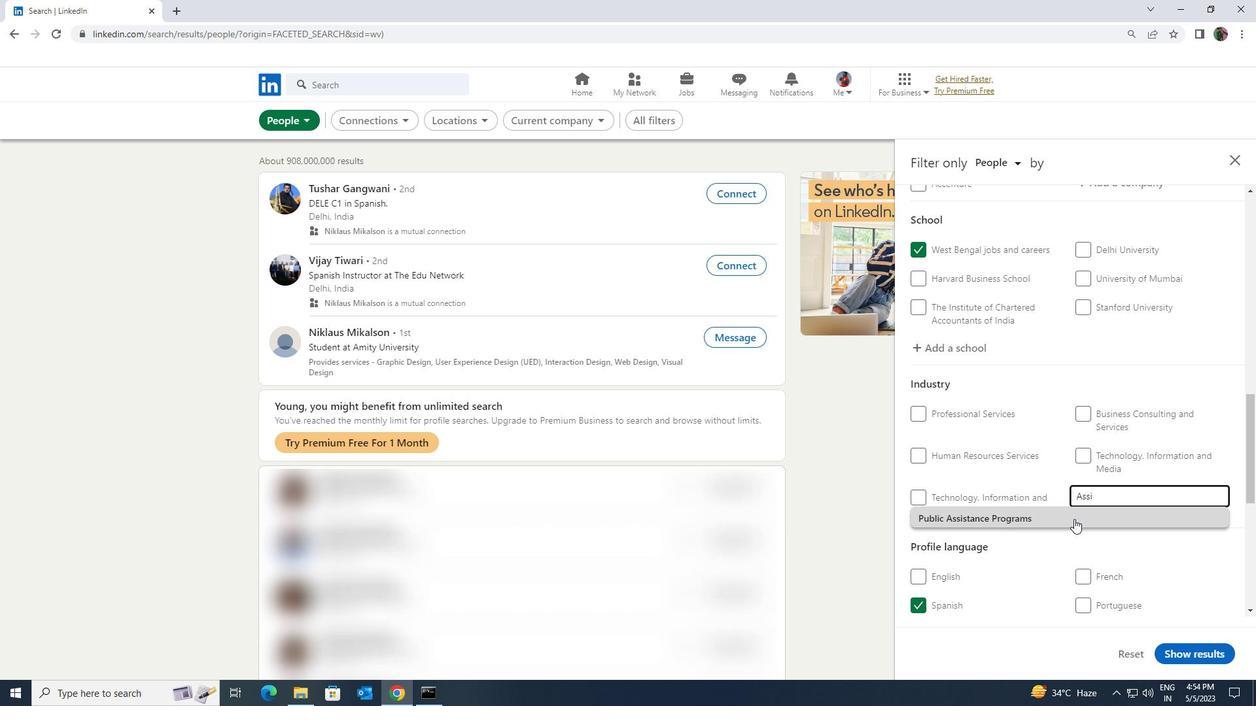 
Action: Mouse scrolled (1074, 518) with delta (0, 0)
Screenshot: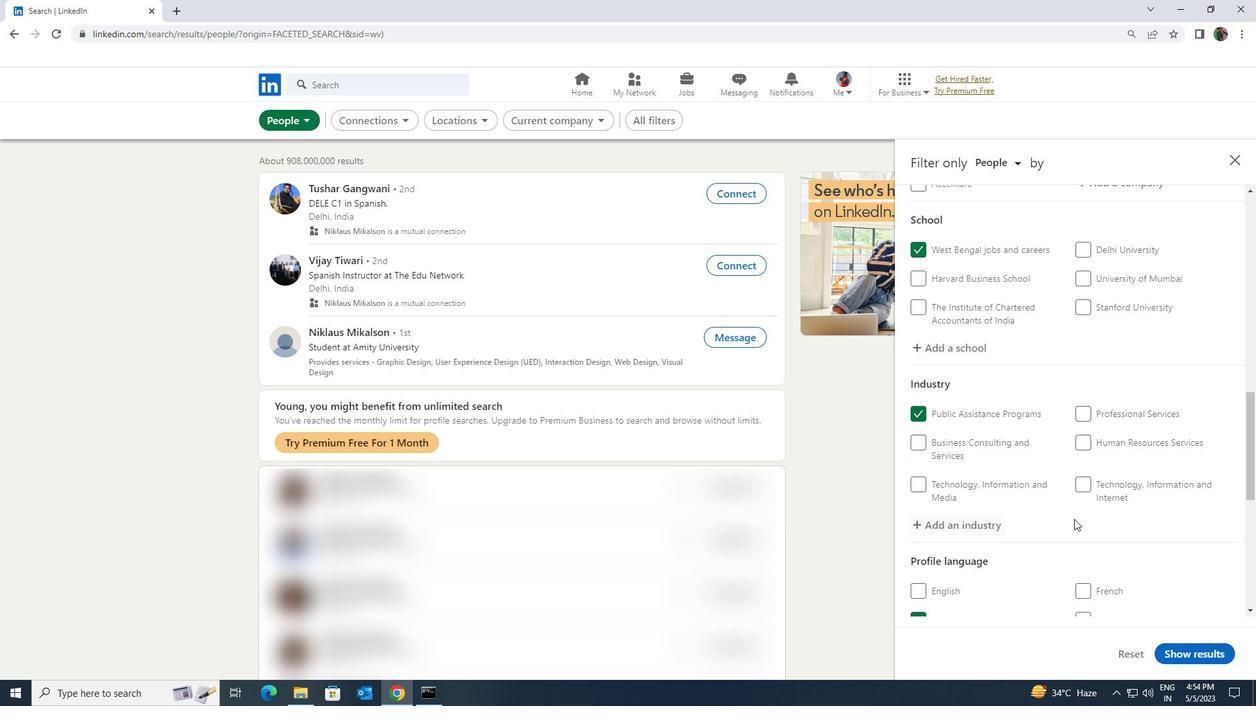 
Action: Mouse scrolled (1074, 518) with delta (0, 0)
Screenshot: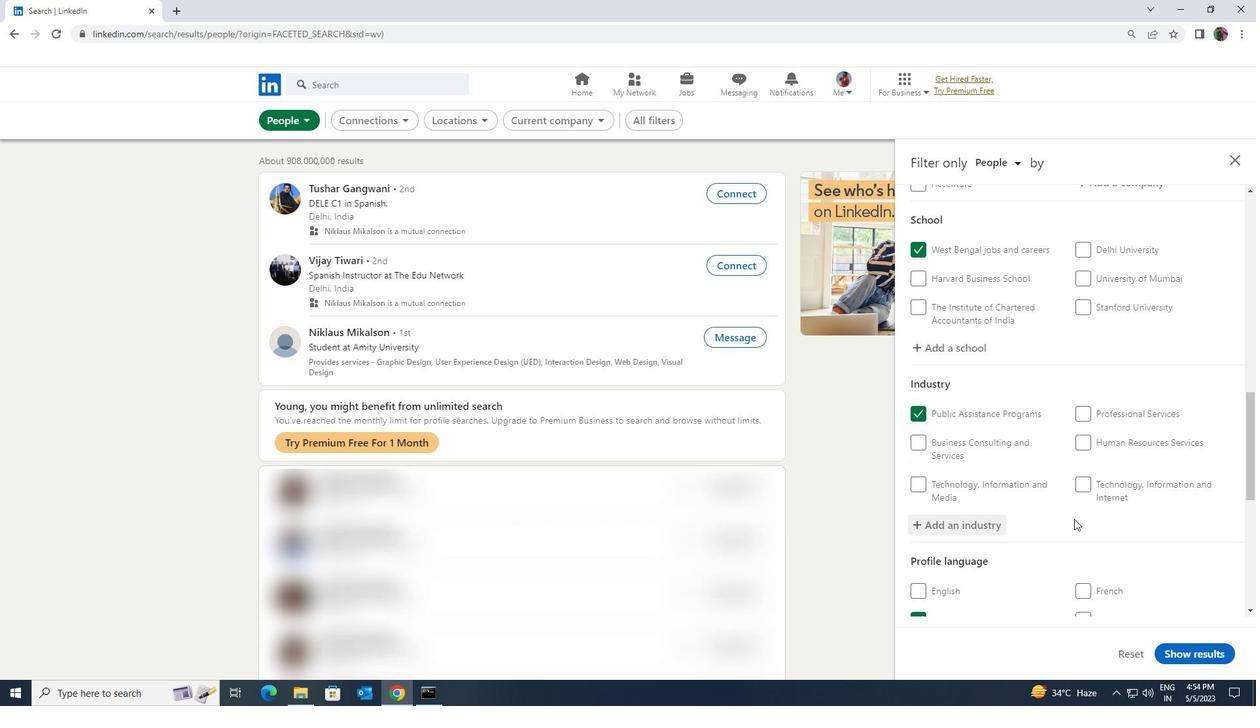 
Action: Mouse scrolled (1074, 518) with delta (0, 0)
Screenshot: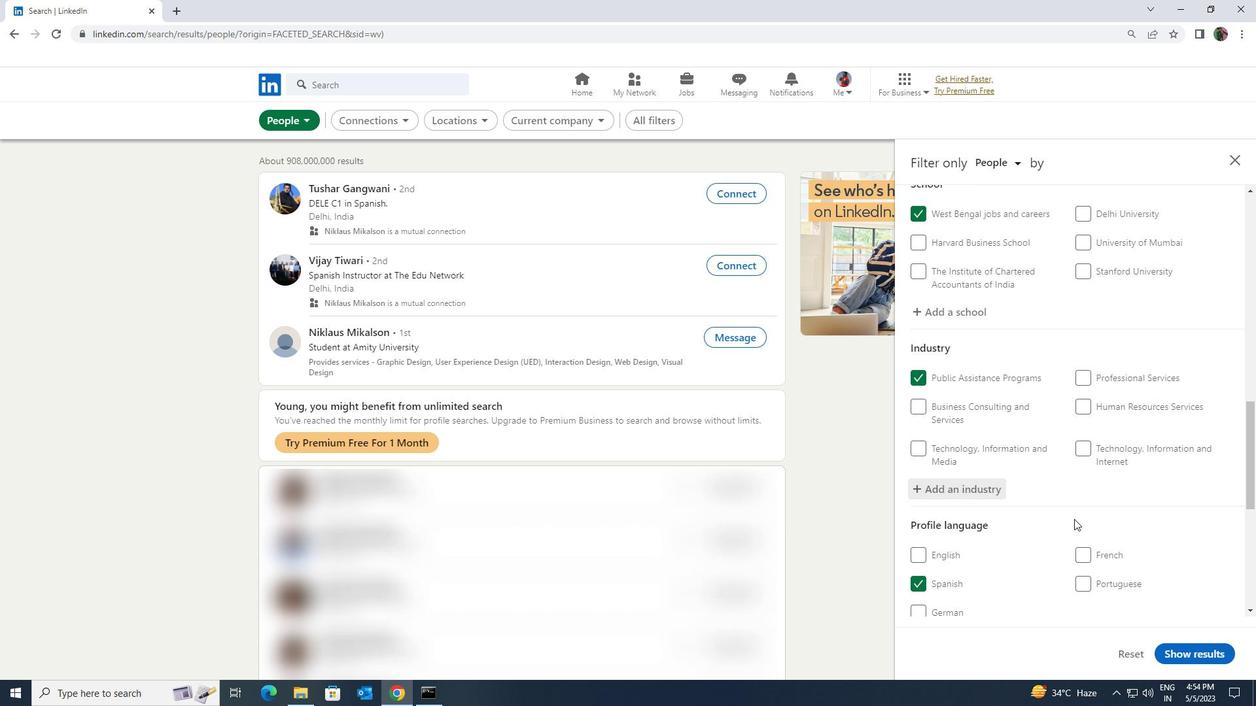 
Action: Mouse scrolled (1074, 518) with delta (0, 0)
Screenshot: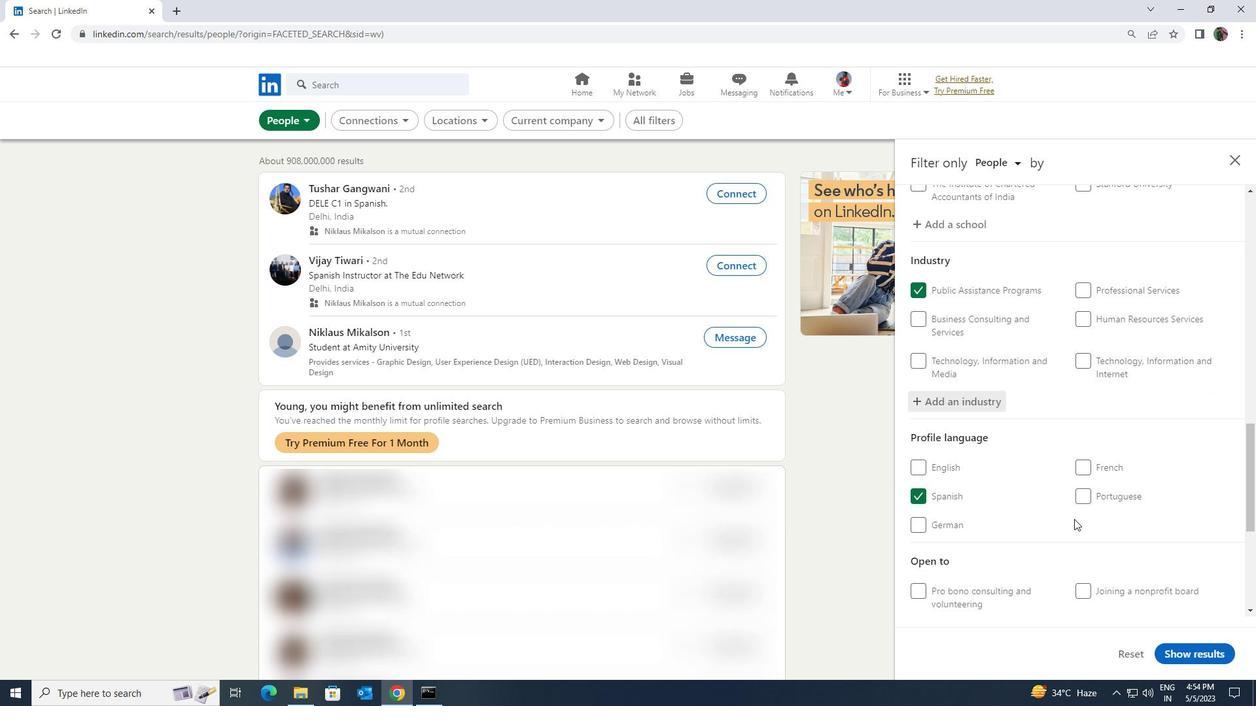 
Action: Mouse scrolled (1074, 518) with delta (0, 0)
Screenshot: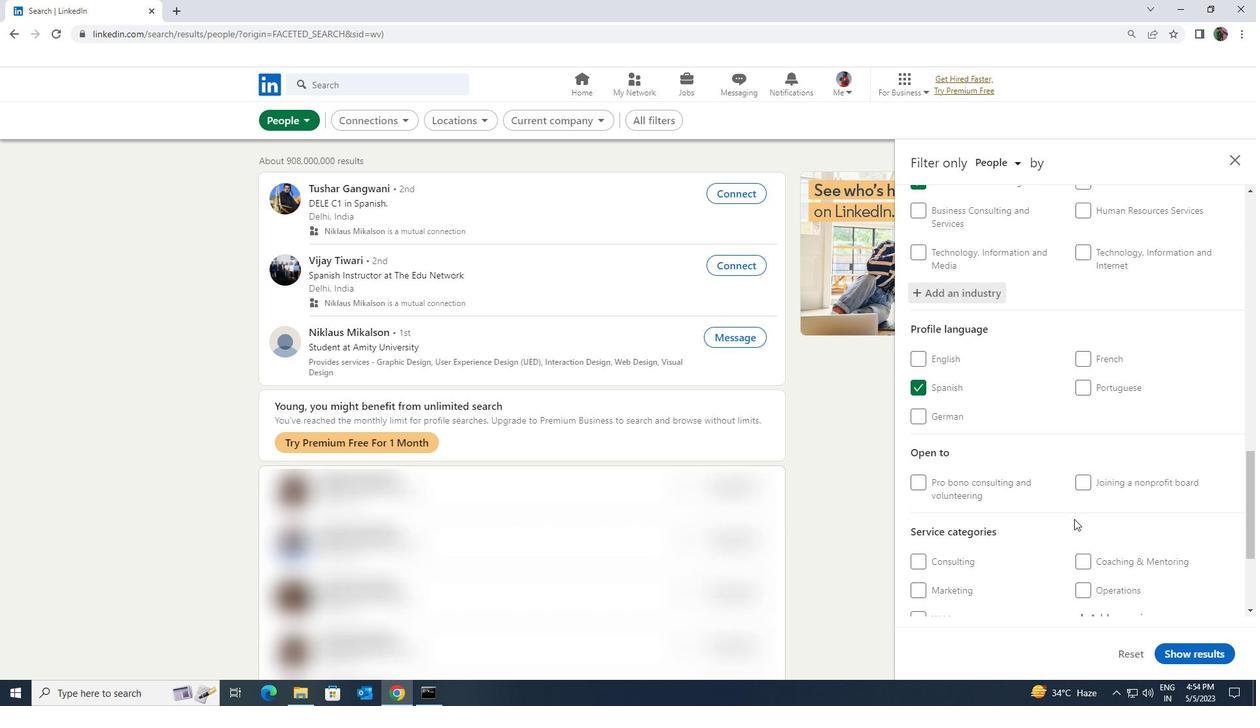 
Action: Mouse moved to (1093, 521)
Screenshot: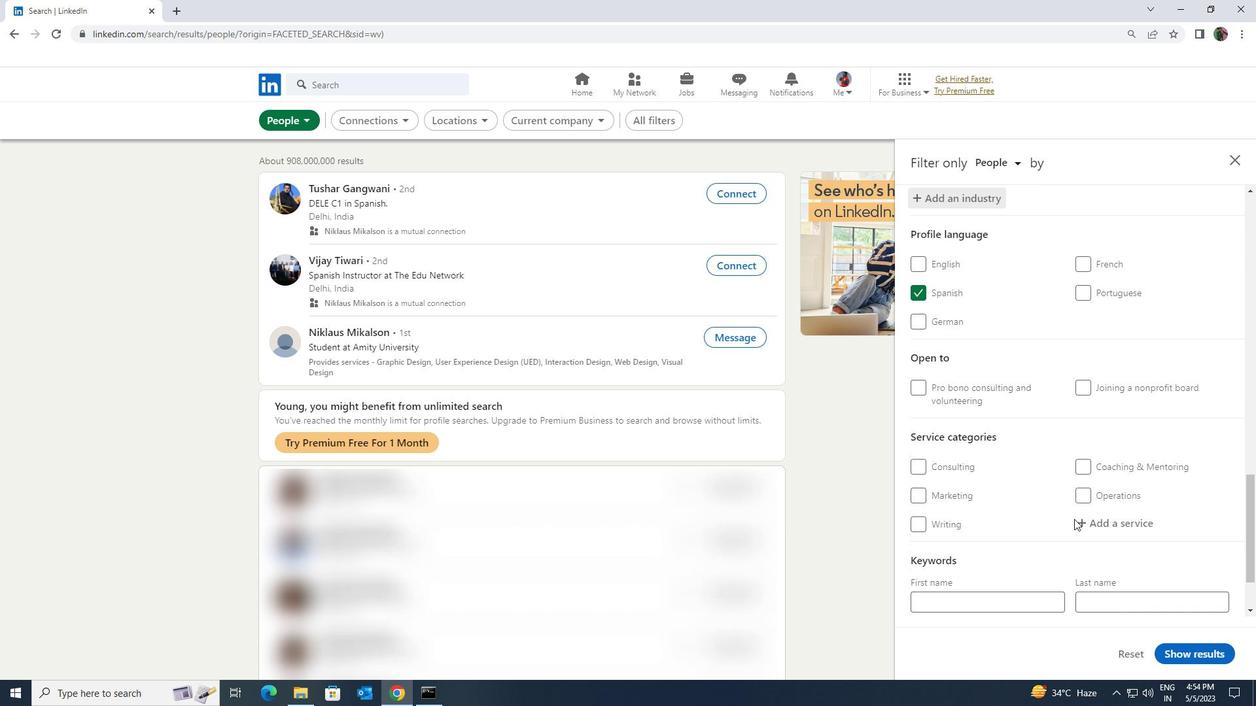 
Action: Mouse pressed left at (1093, 521)
Screenshot: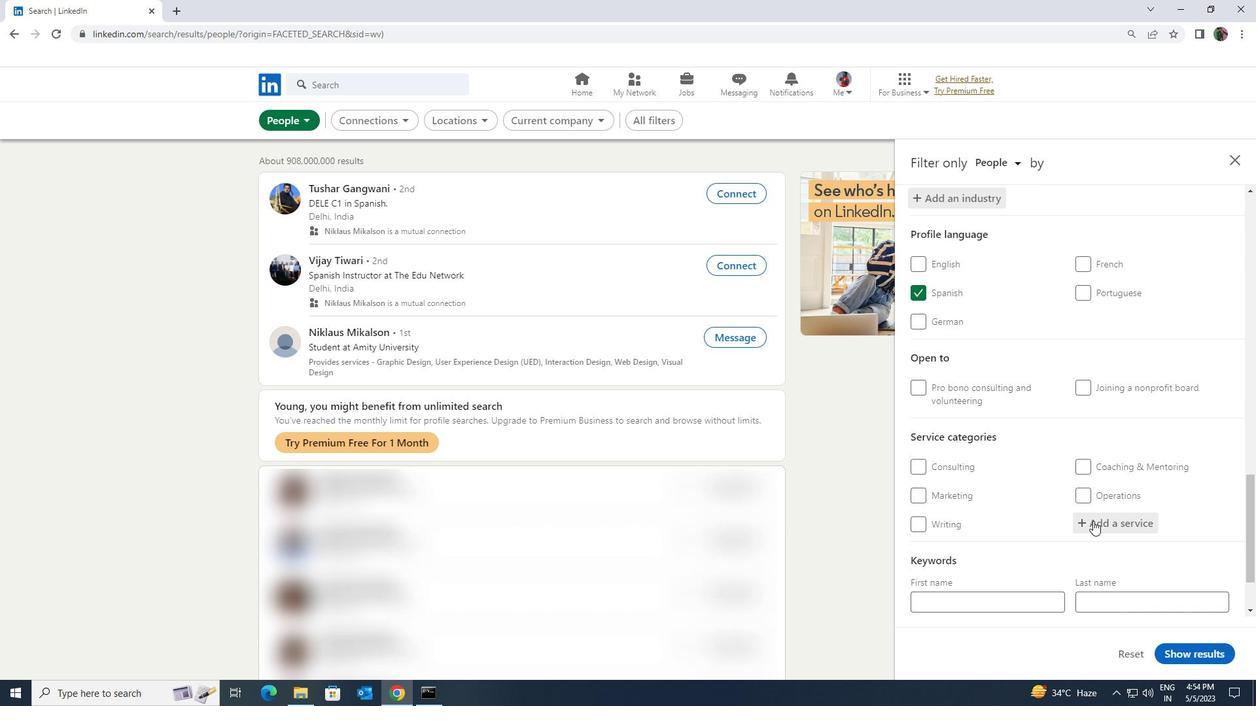 
Action: Key pressed <Key.shift><Key.shift><Key.shift><Key.shift><Key.shift><Key.shift><Key.shift><Key.shift><Key.shift><Key.shift><Key.shift><Key.shift><Key.shift><Key.shift><Key.shift>ASSIST
Screenshot: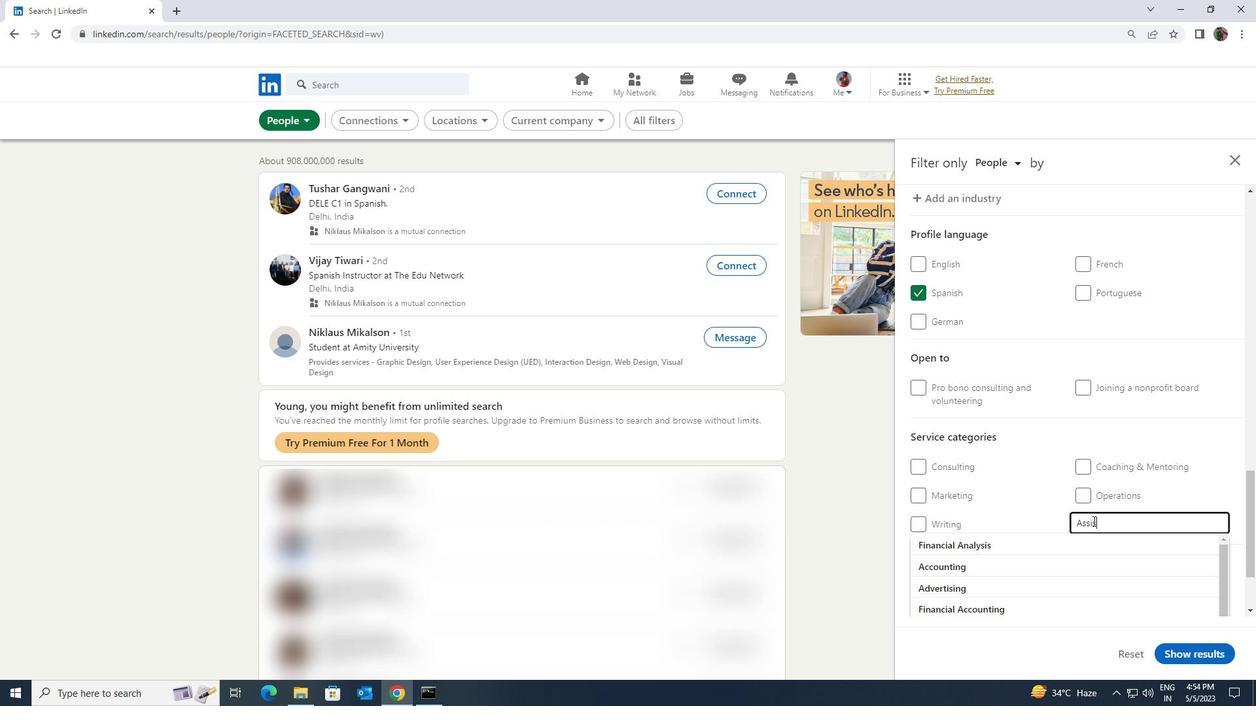 
Action: Mouse moved to (1079, 555)
Screenshot: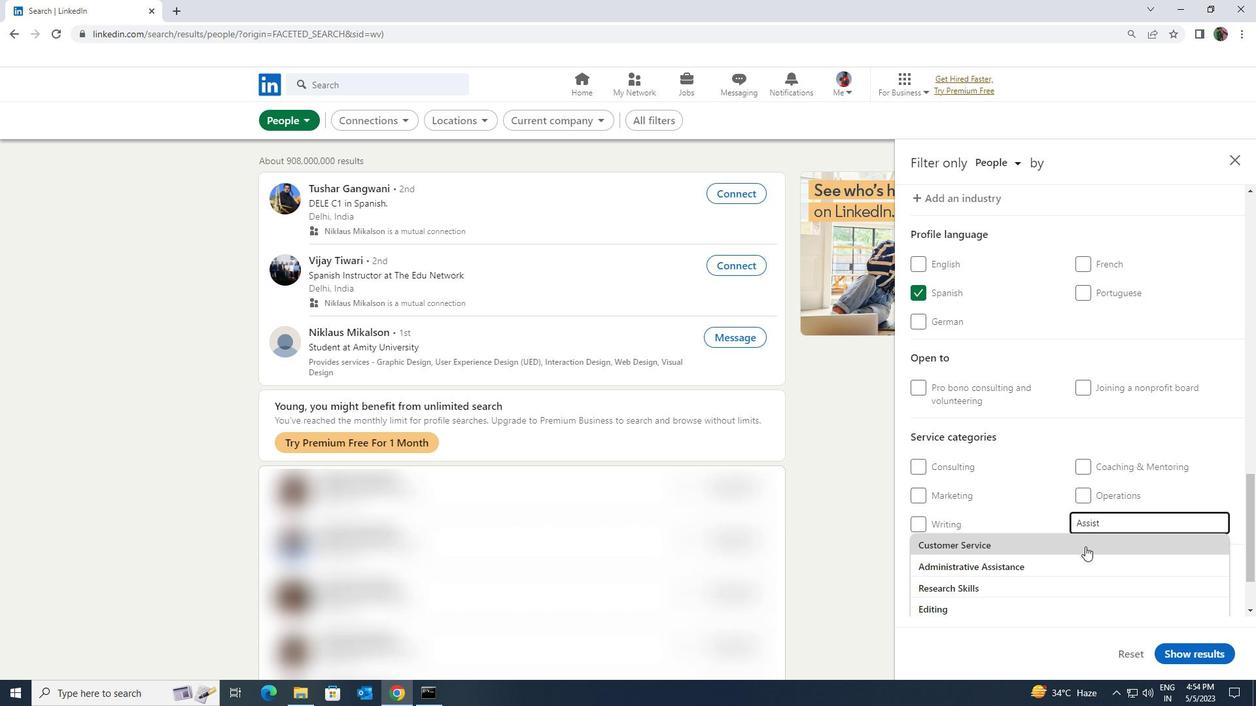 
Action: Key pressed ANCE<Key.space><Key.shift>ADVERTISING<Key.enter>
Screenshot: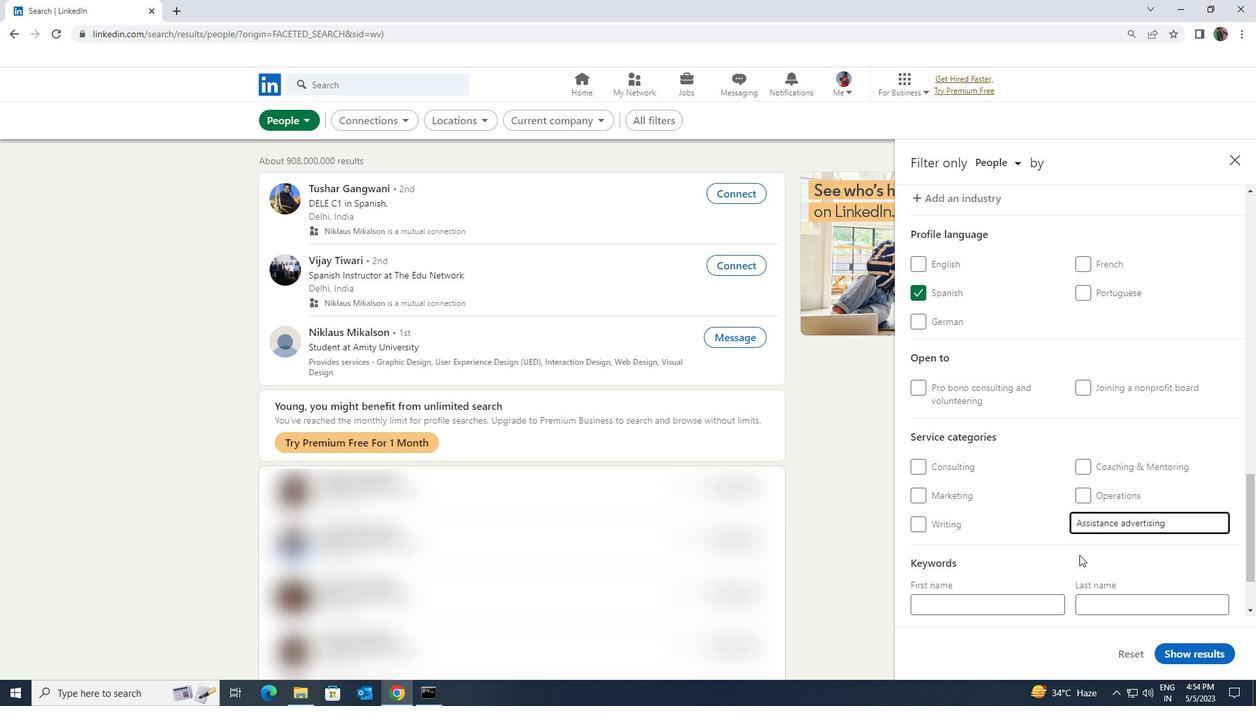 
Action: Mouse scrolled (1079, 554) with delta (0, 0)
Screenshot: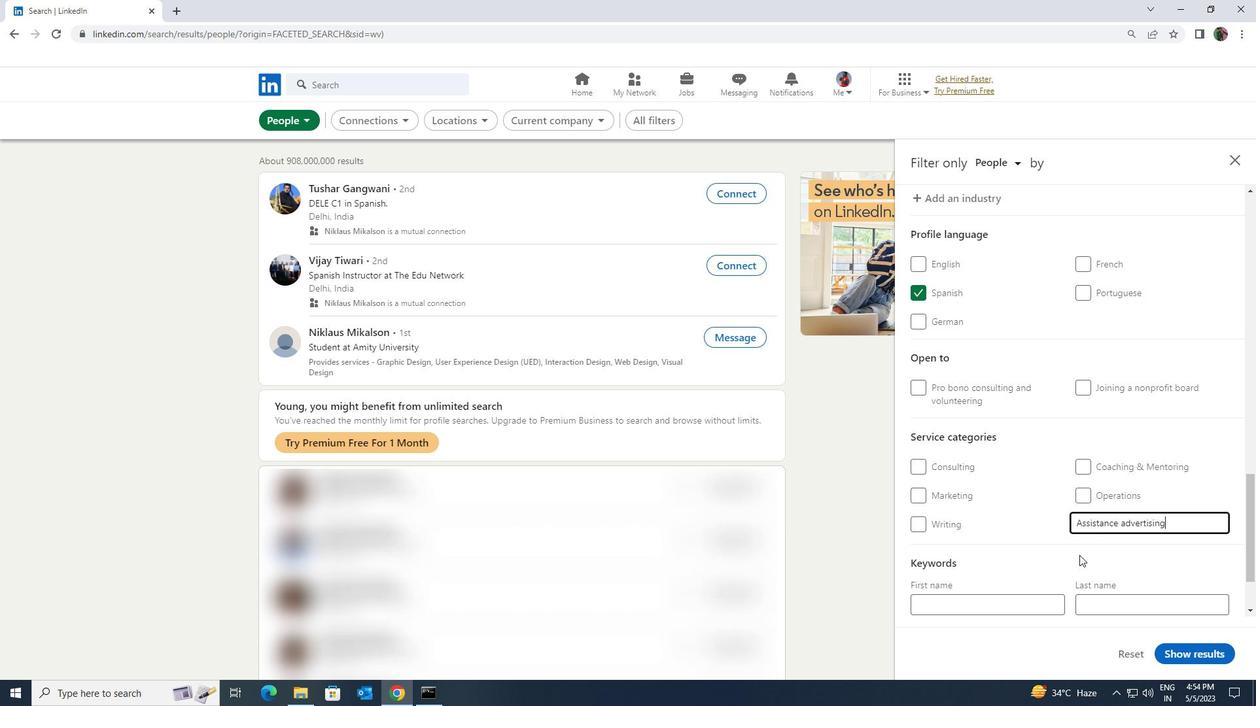 
Action: Mouse moved to (1082, 545)
Screenshot: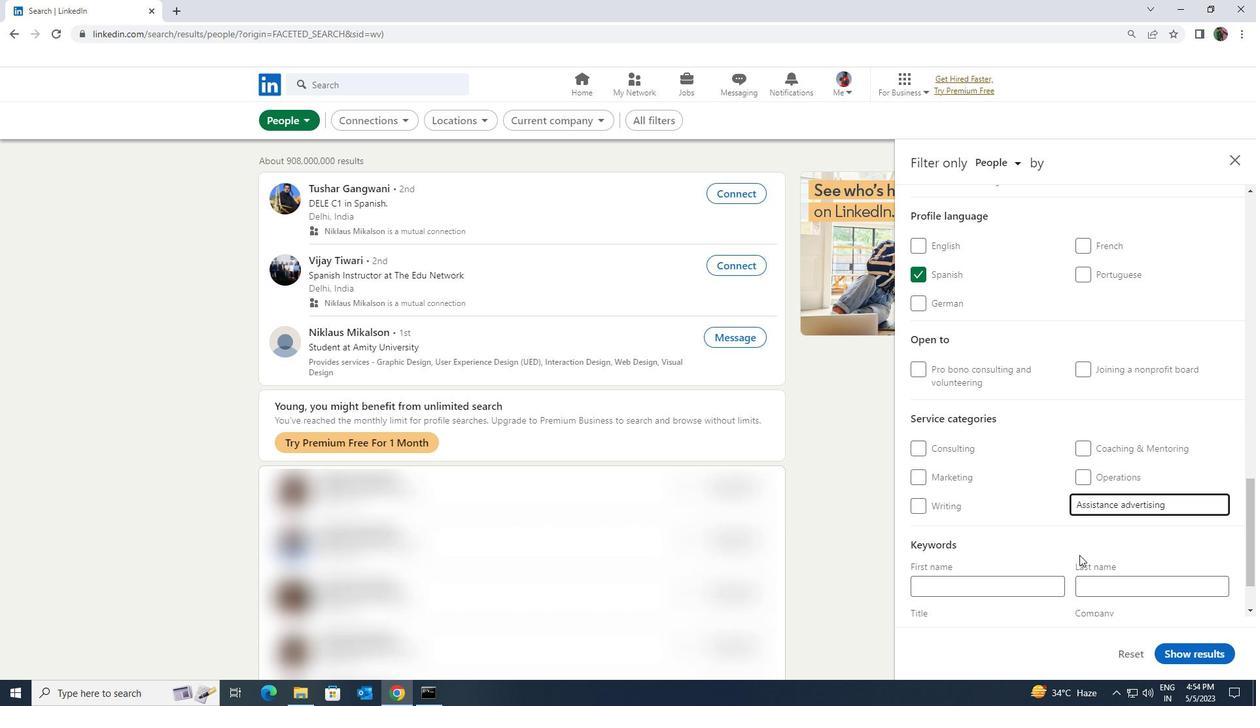 
Action: Mouse scrolled (1082, 545) with delta (0, 0)
Screenshot: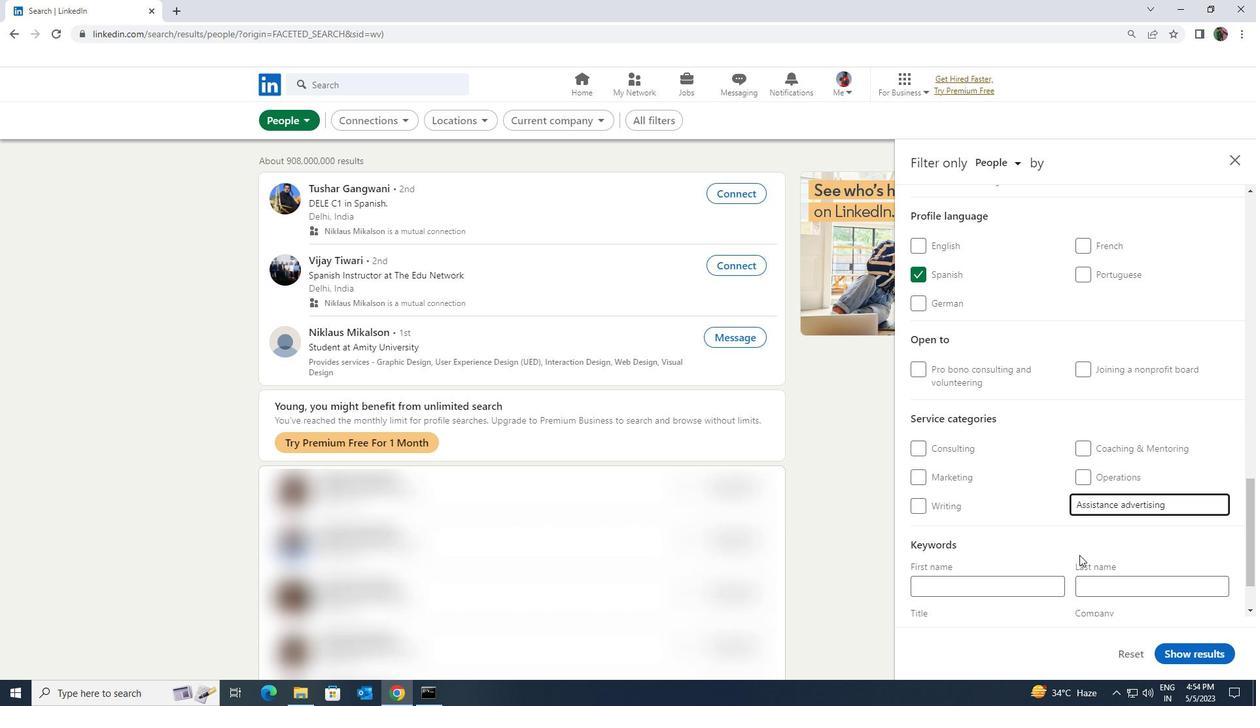 
Action: Mouse moved to (1082, 542)
Screenshot: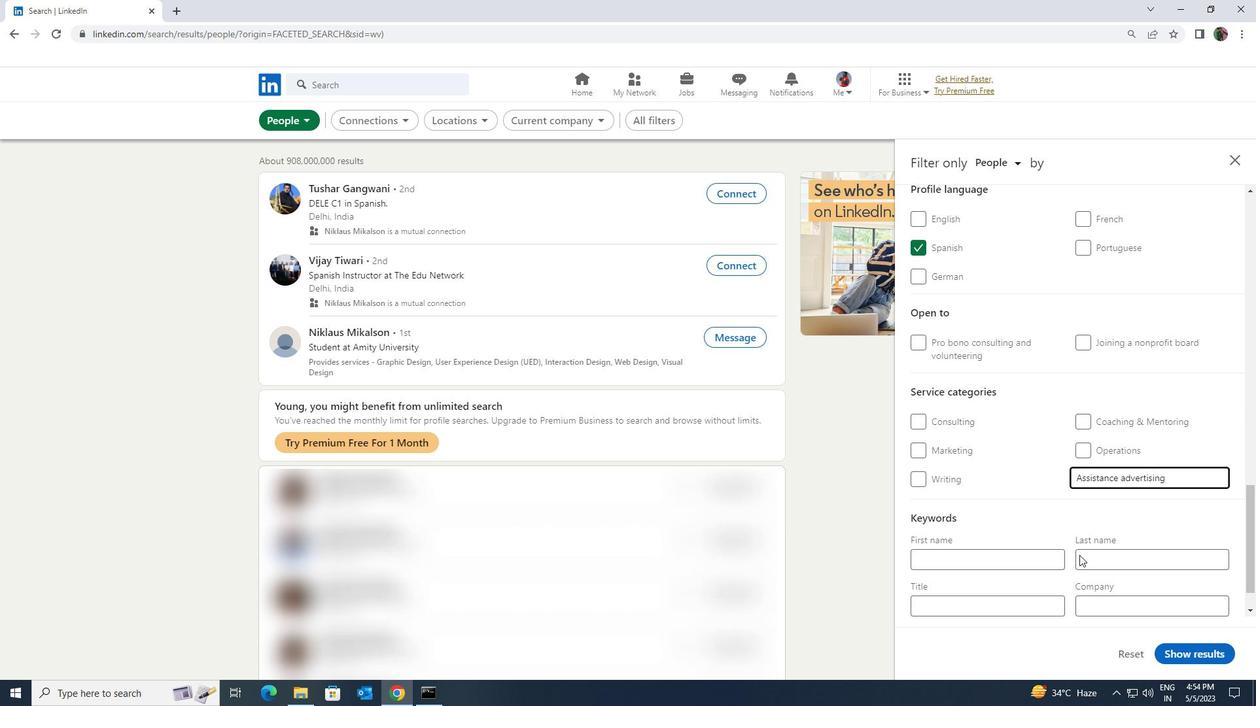 
Action: Mouse scrolled (1082, 541) with delta (0, 0)
Screenshot: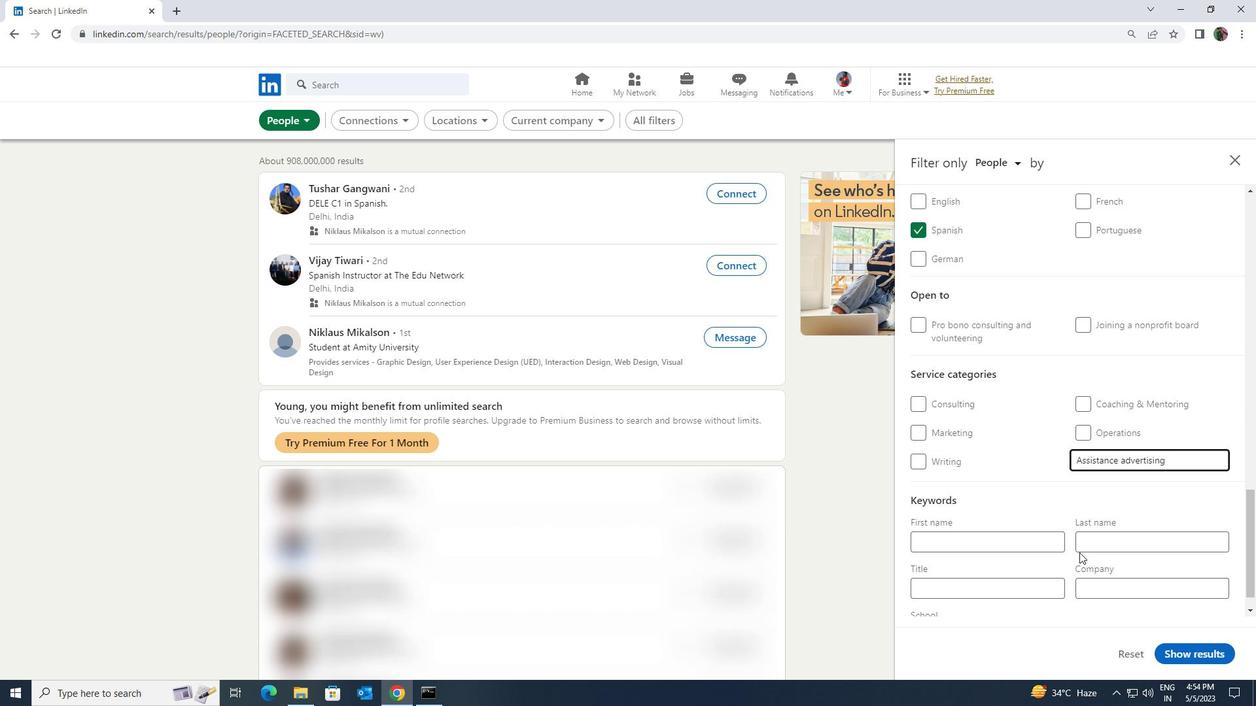 
Action: Mouse moved to (1056, 556)
Screenshot: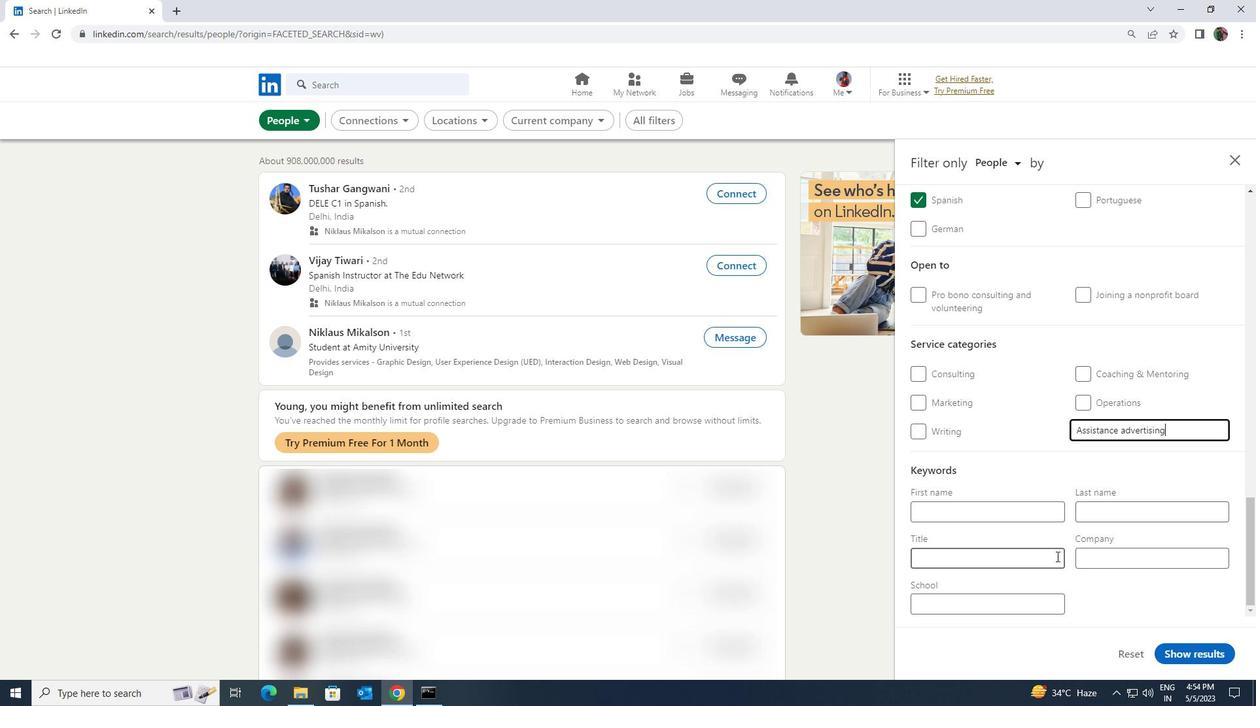 
Action: Mouse pressed left at (1056, 556)
Screenshot: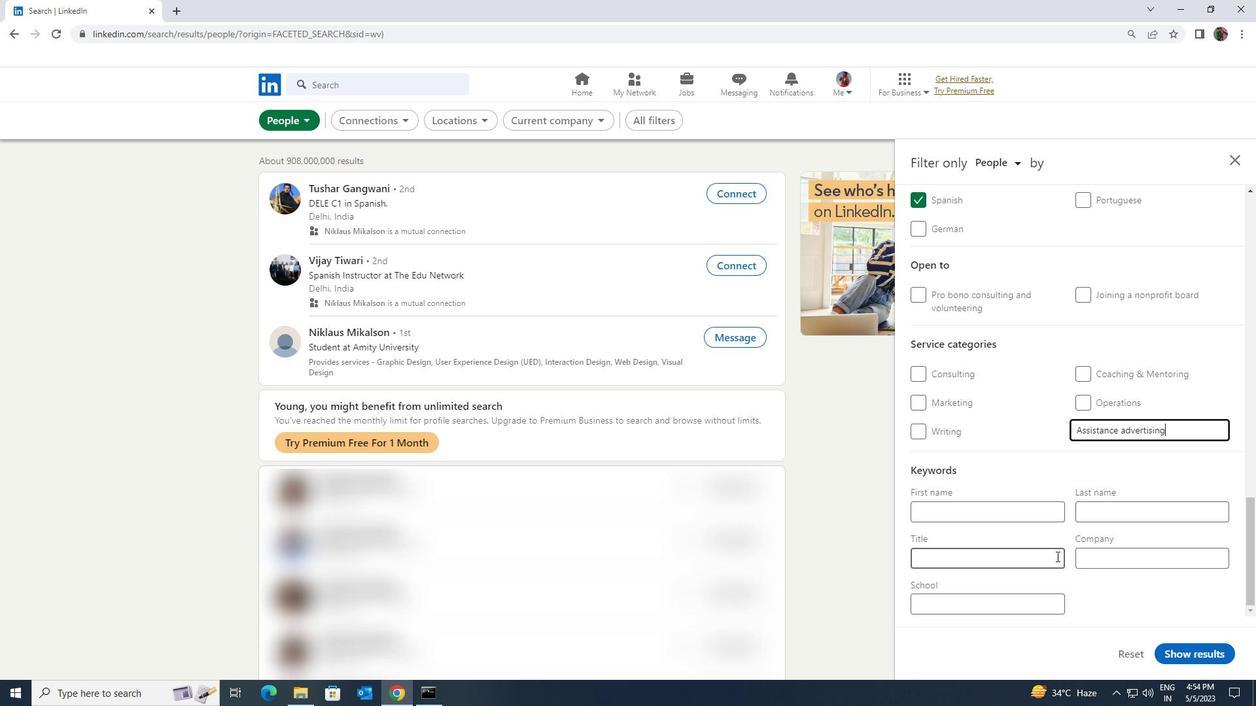 
Action: Key pressed <Key.shift><Key.shift><Key.shift><Key.shift><Key.shift><Key.shift><Key.shift><Key.shift><Key.shift><Key.shift>POLTIX<Key.backspace>CAL<Key.space><Key.shift><Key.shift><Key.shift><Key.shift><Key.shift><Key.shift><Key.shift><Key.shift><Key.shift><Key.shift><Key.shift><Key.shift><Key.shift><Key.shift><Key.shift><Key.shift><Key.shift>SCIENTIST
Screenshot: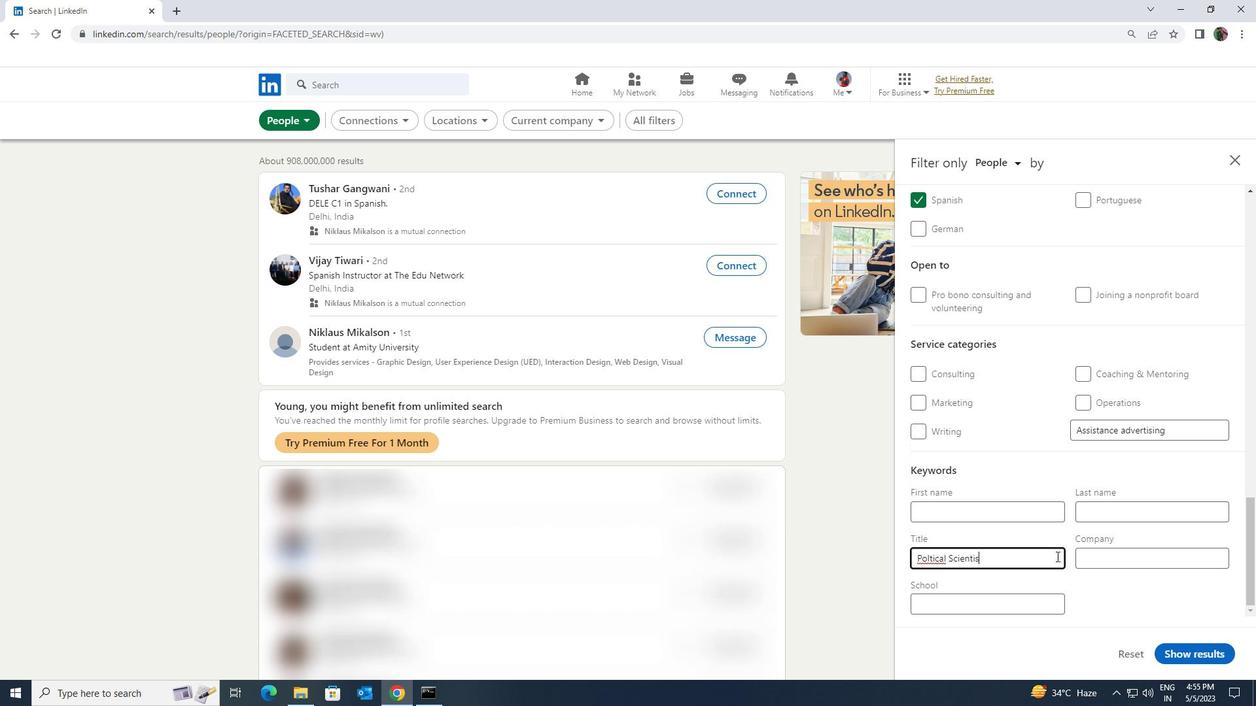
Action: Mouse moved to (1218, 656)
Screenshot: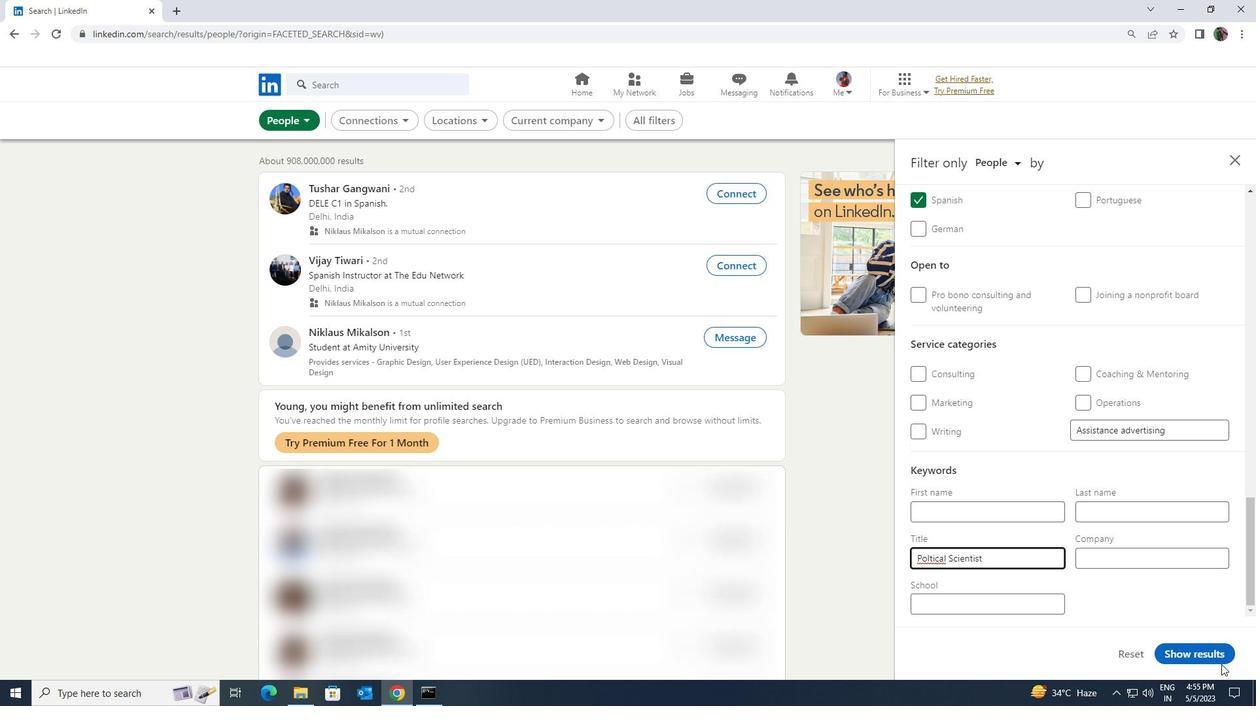 
Action: Mouse pressed left at (1218, 656)
Screenshot: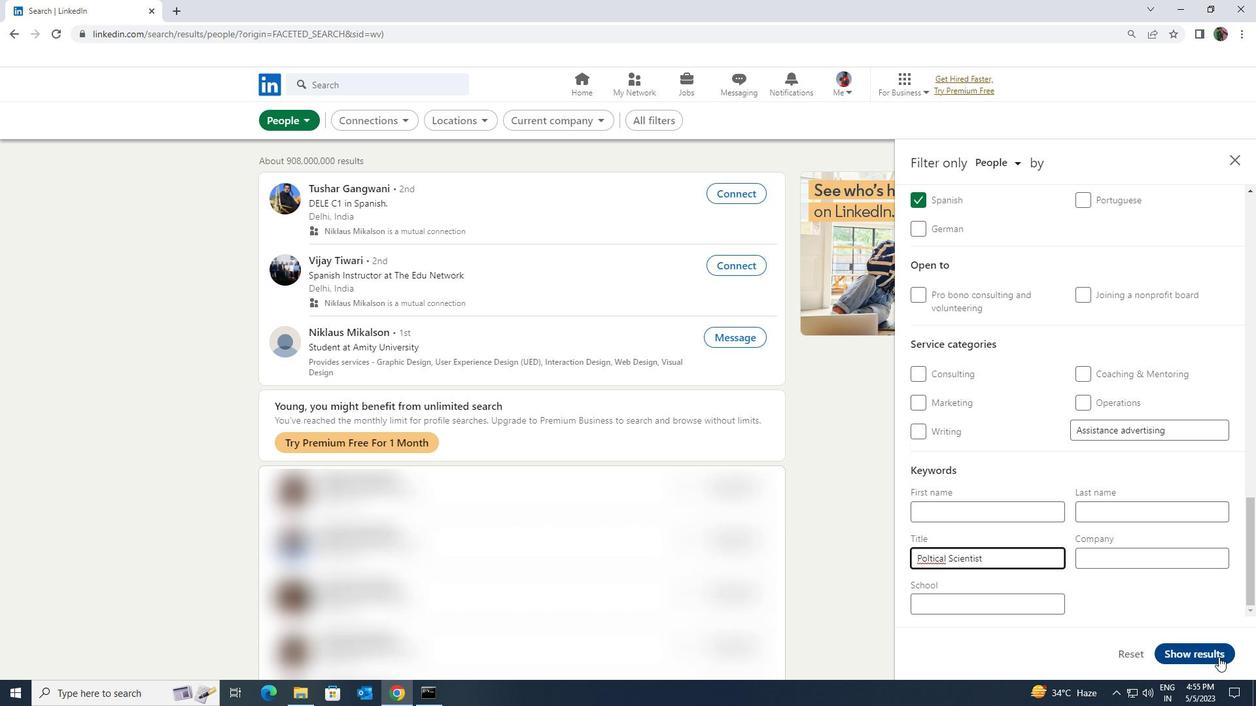 
